 Task: Add a signature Layla Garcia containing With sincere appreciation and gratitude, Layla Garcia to email address softage.9@softage.net and add a folder Raw materials
Action: Mouse moved to (1133, 83)
Screenshot: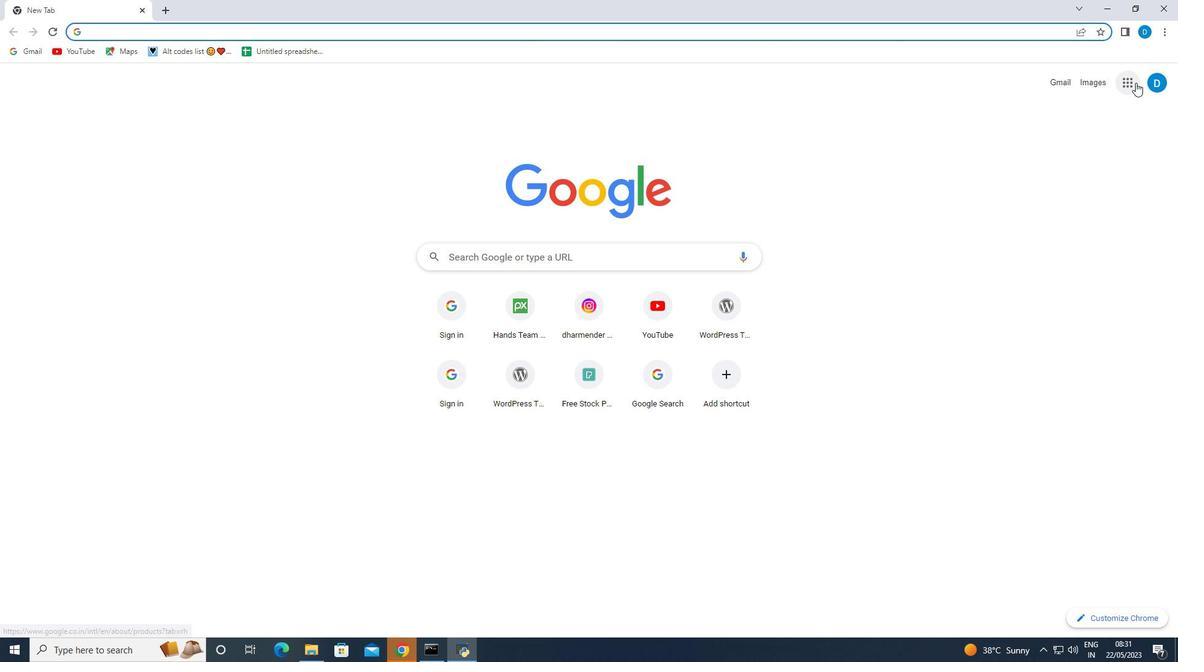 
Action: Mouse pressed left at (1133, 83)
Screenshot: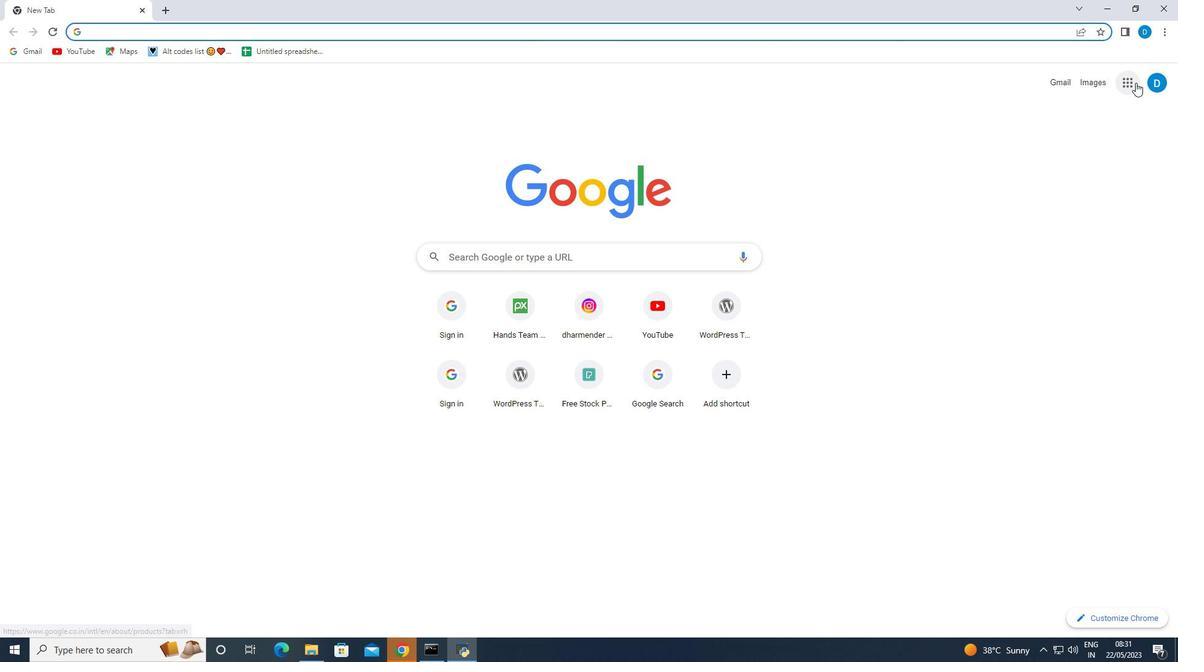 
Action: Mouse moved to (1026, 249)
Screenshot: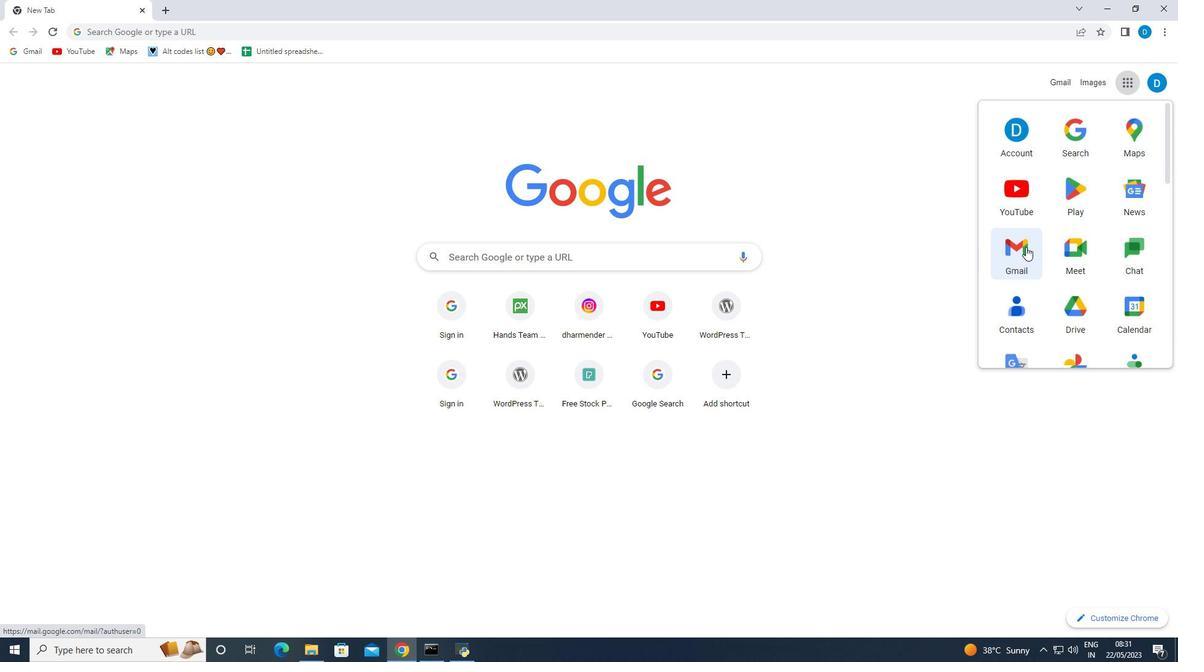 
Action: Mouse pressed left at (1026, 249)
Screenshot: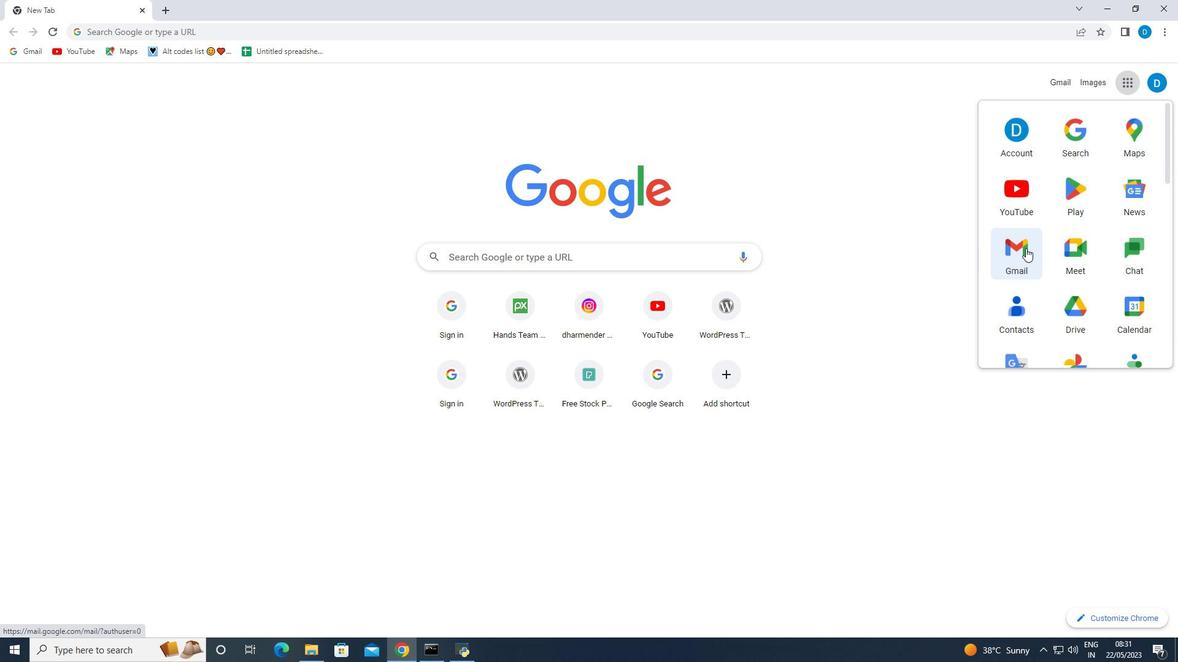 
Action: Mouse moved to (139, 314)
Screenshot: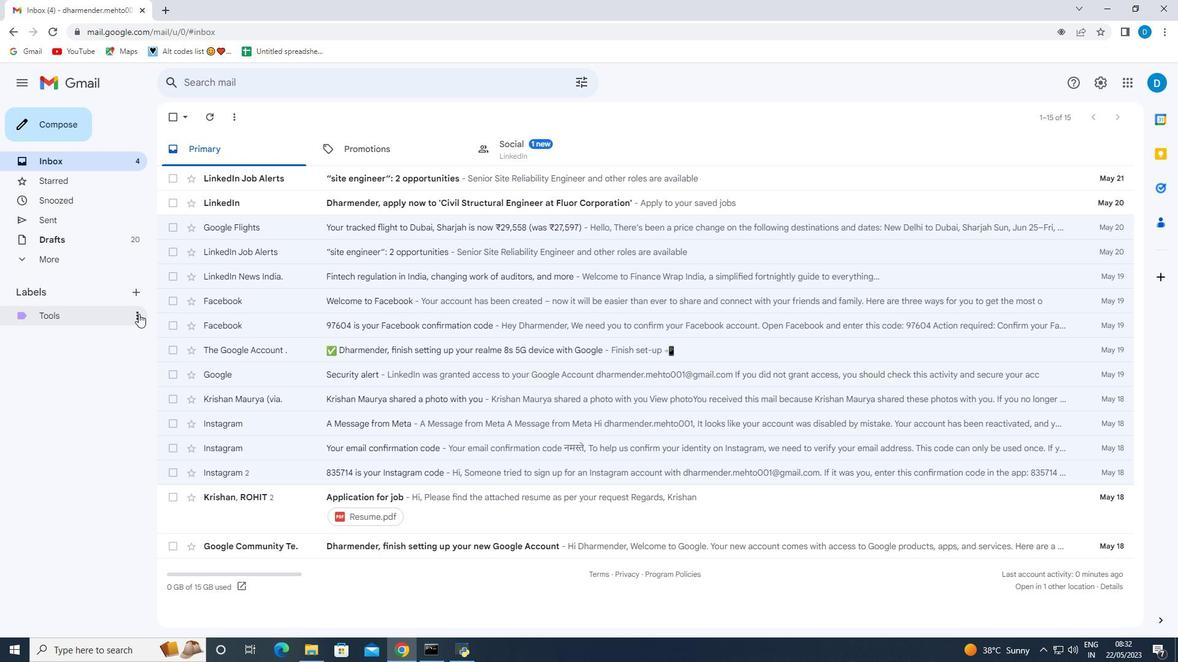 
Action: Mouse pressed left at (139, 314)
Screenshot: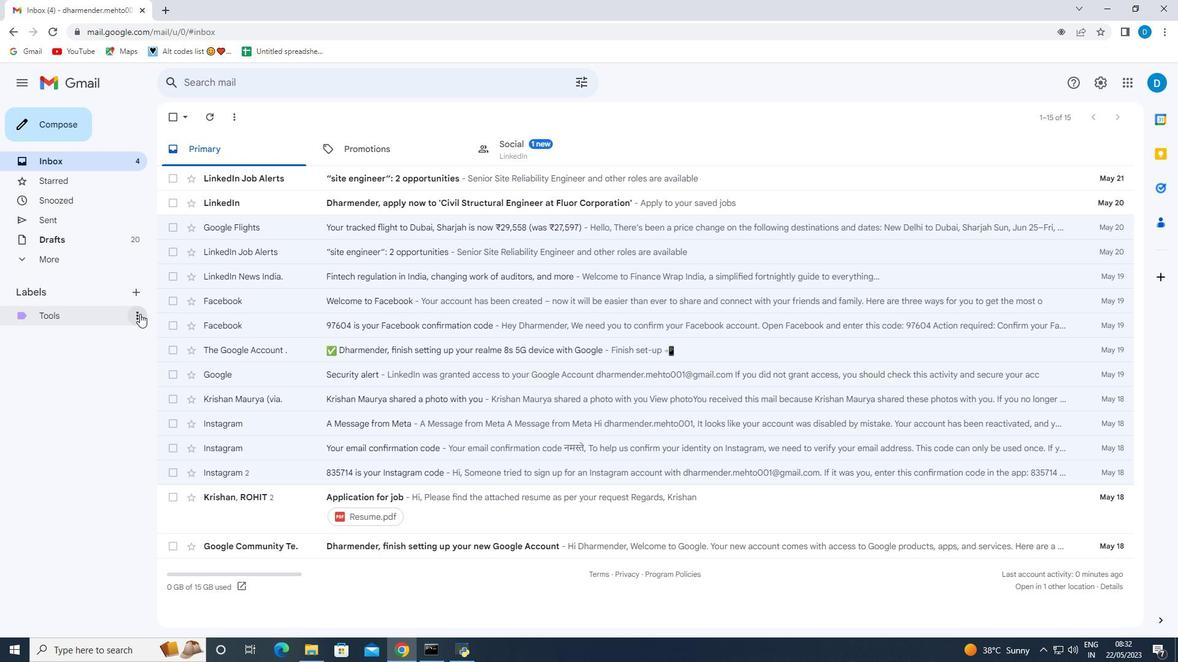 
Action: Mouse moved to (180, 535)
Screenshot: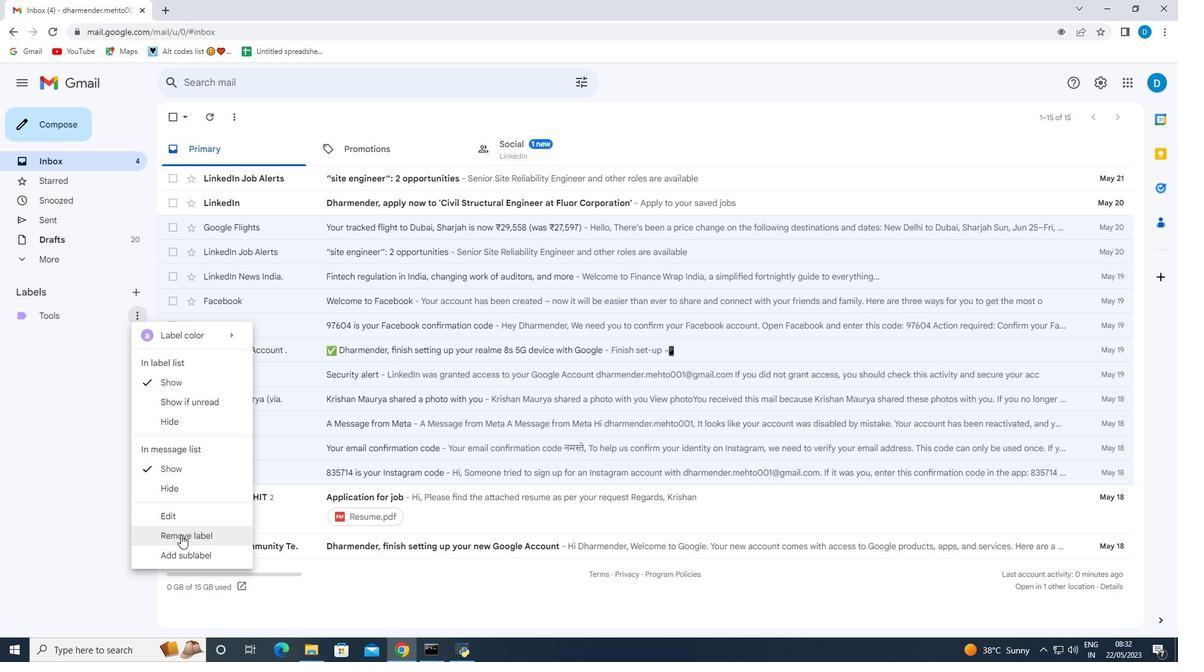 
Action: Mouse pressed left at (180, 535)
Screenshot: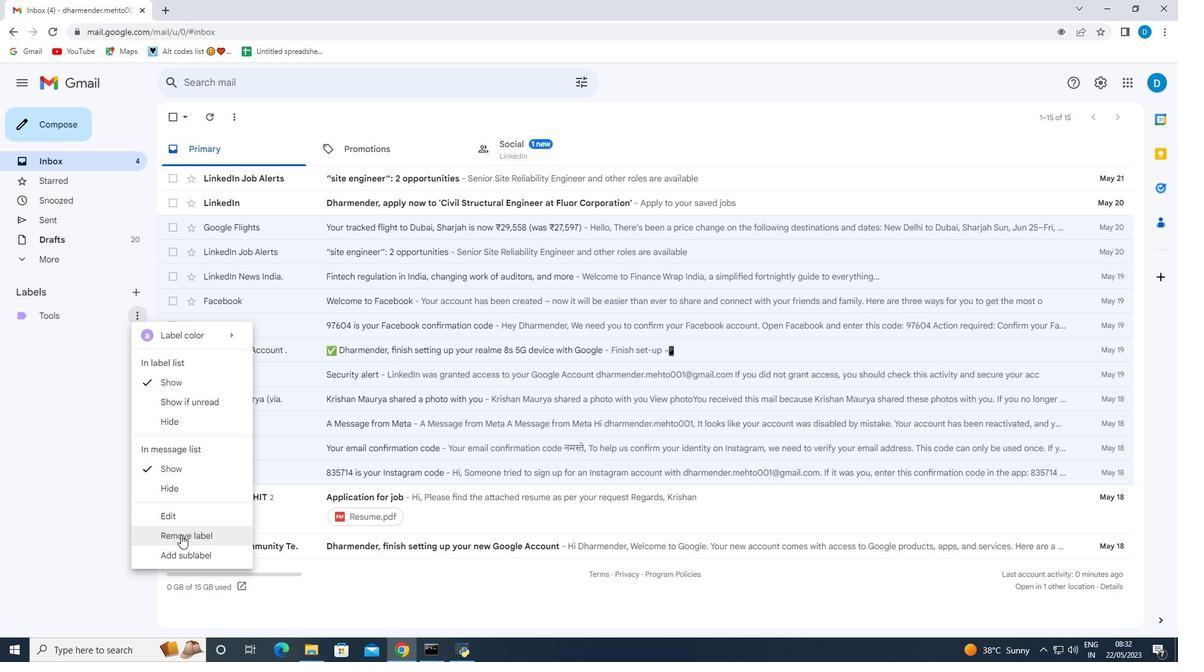 
Action: Mouse moved to (702, 376)
Screenshot: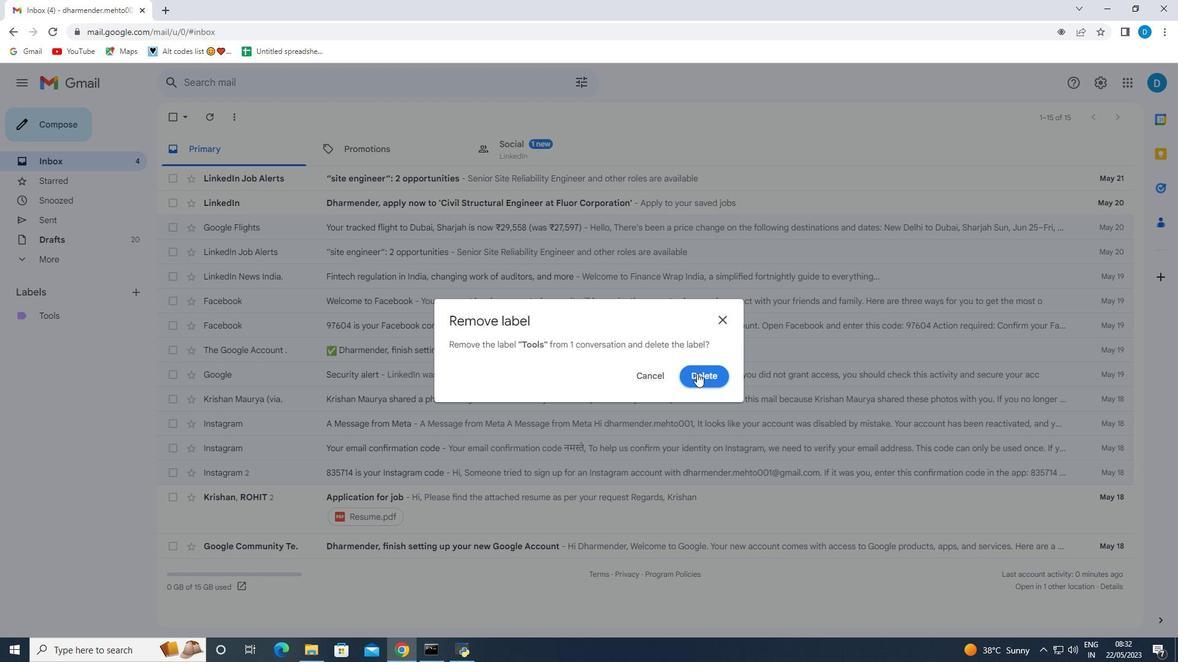 
Action: Mouse pressed left at (702, 376)
Screenshot: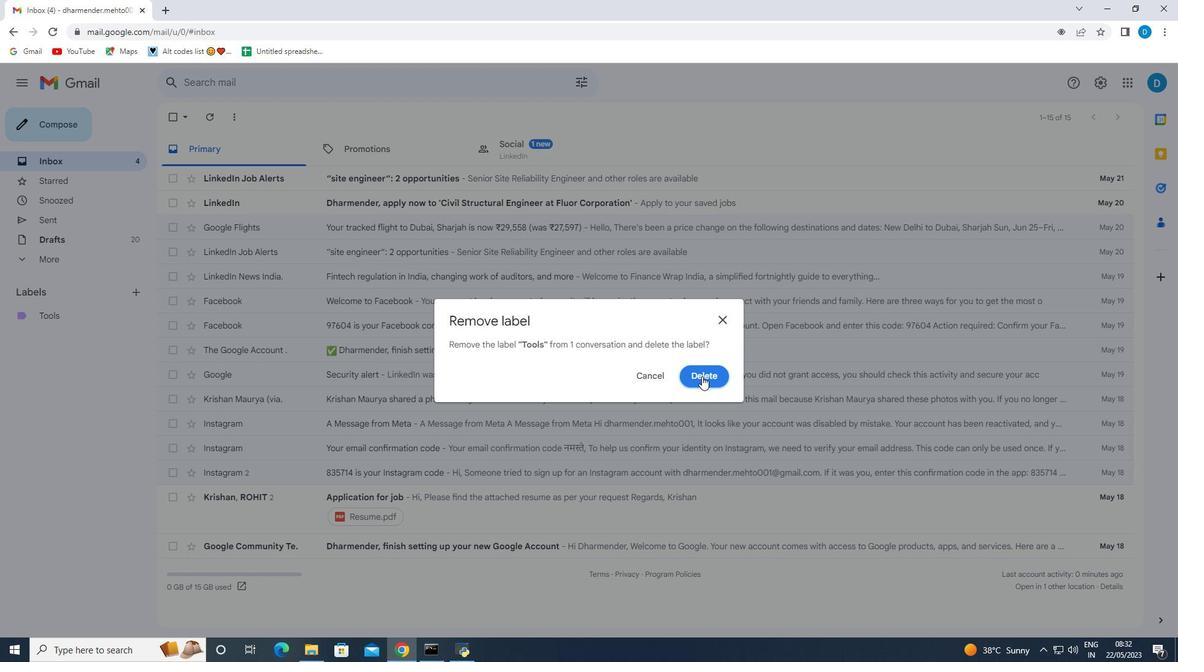 
Action: Mouse moved to (49, 138)
Screenshot: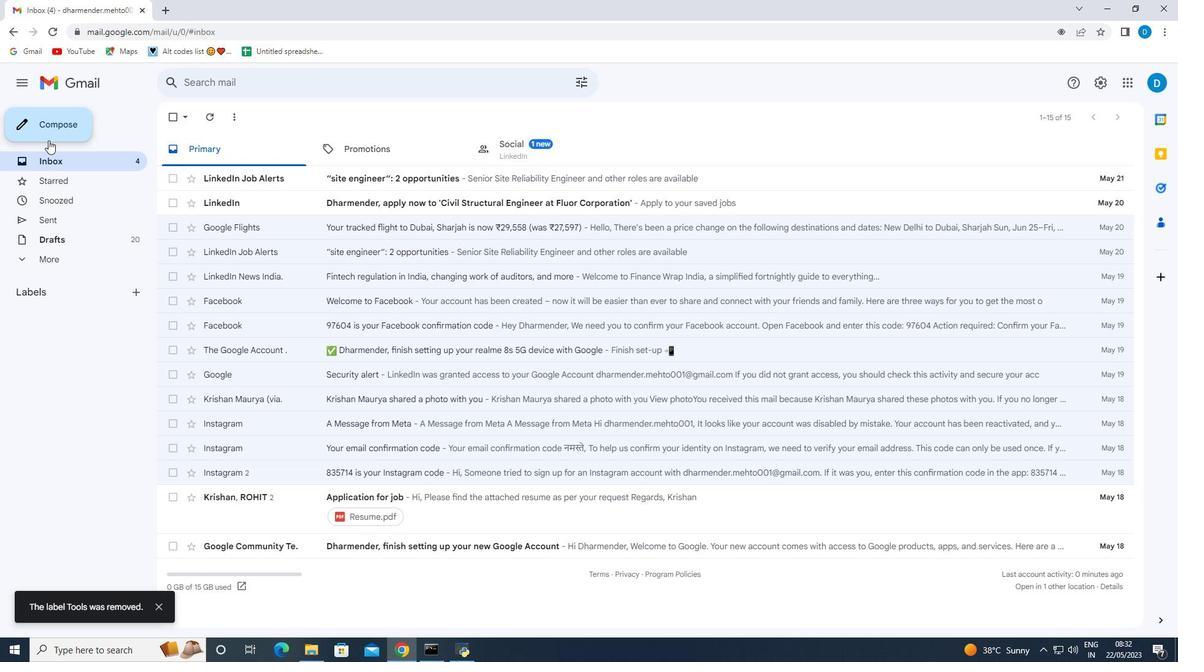 
Action: Mouse pressed left at (49, 138)
Screenshot: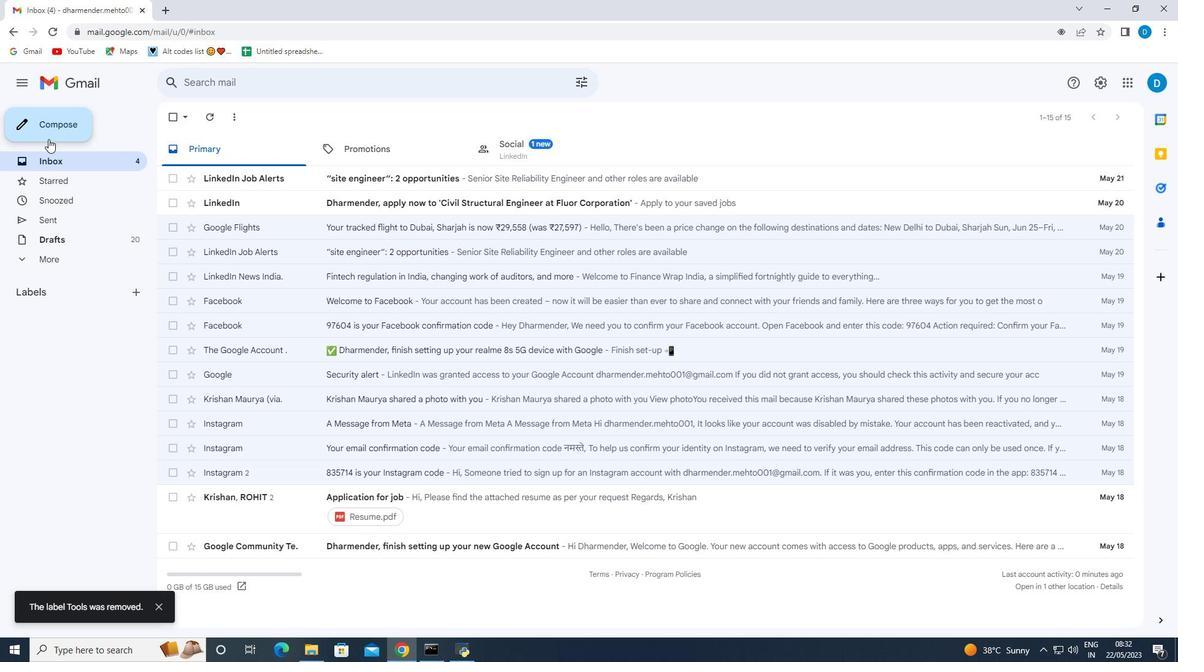 
Action: Mouse moved to (993, 609)
Screenshot: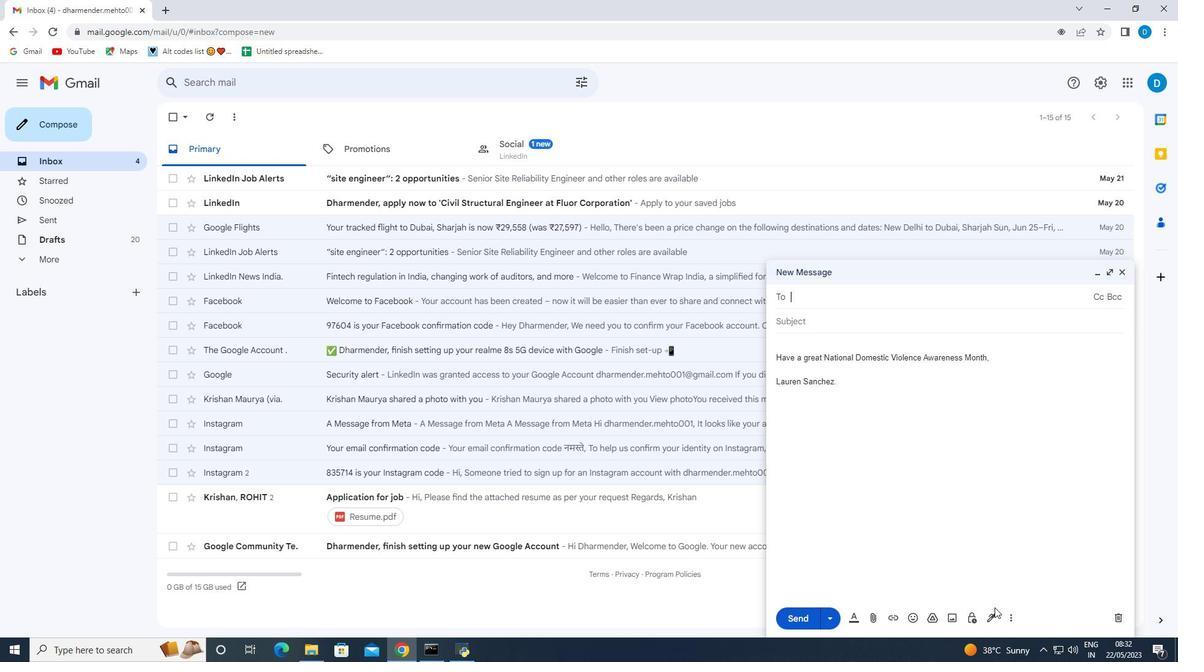 
Action: Mouse pressed left at (993, 609)
Screenshot: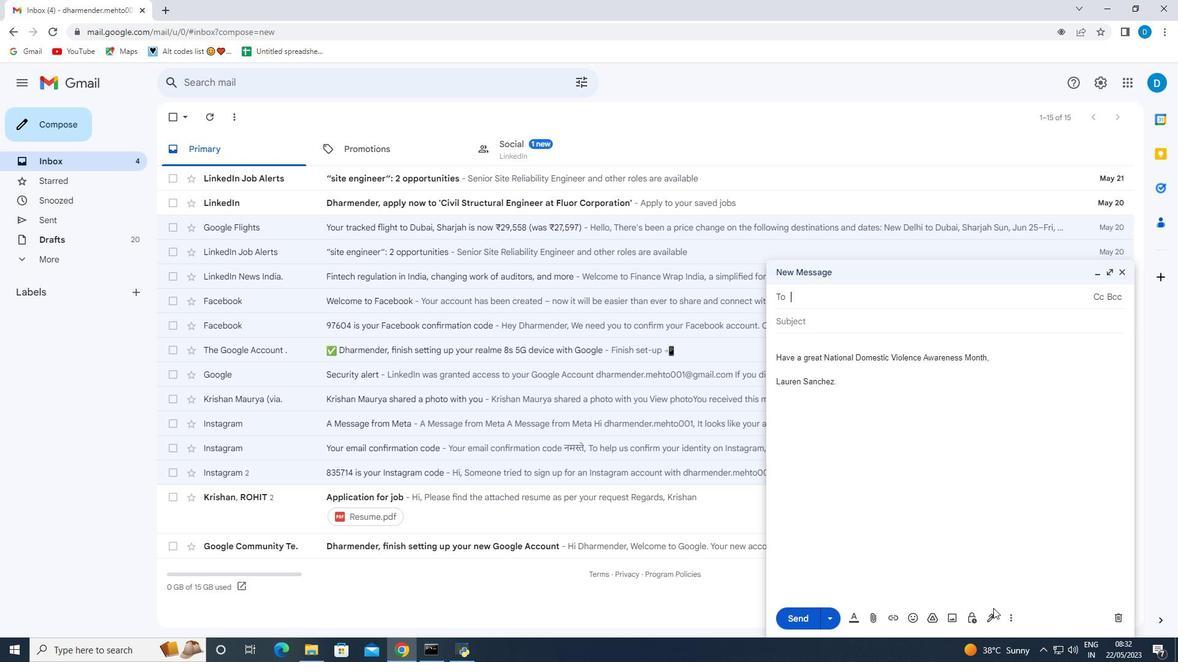 
Action: Mouse moved to (993, 617)
Screenshot: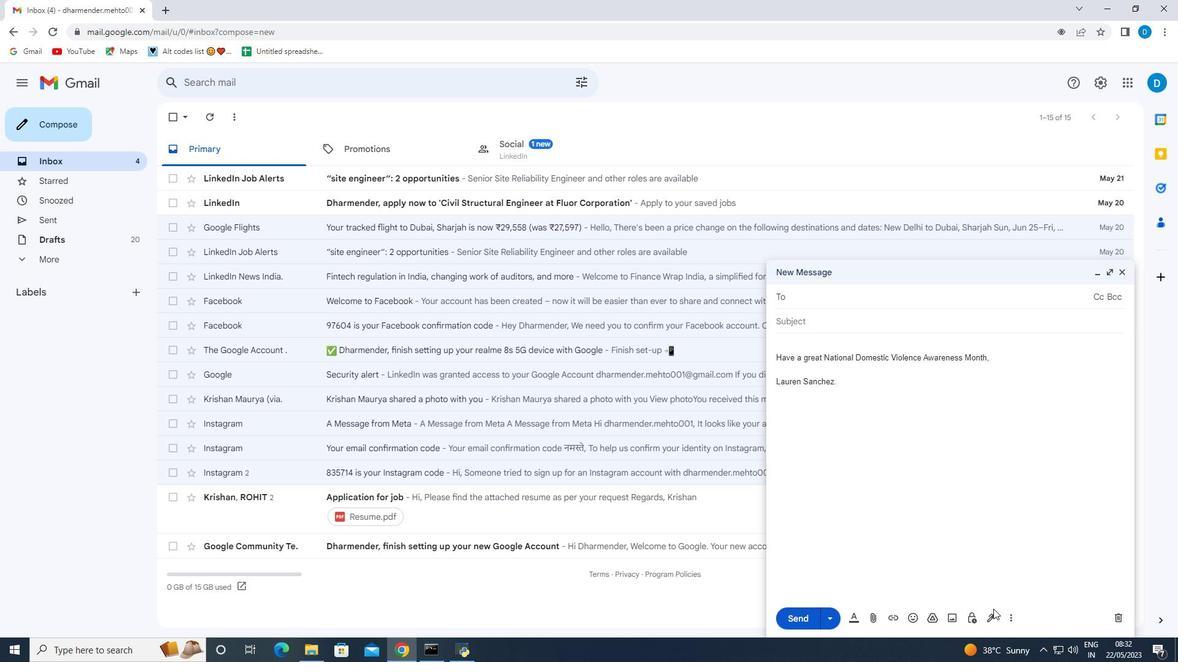 
Action: Mouse pressed left at (993, 617)
Screenshot: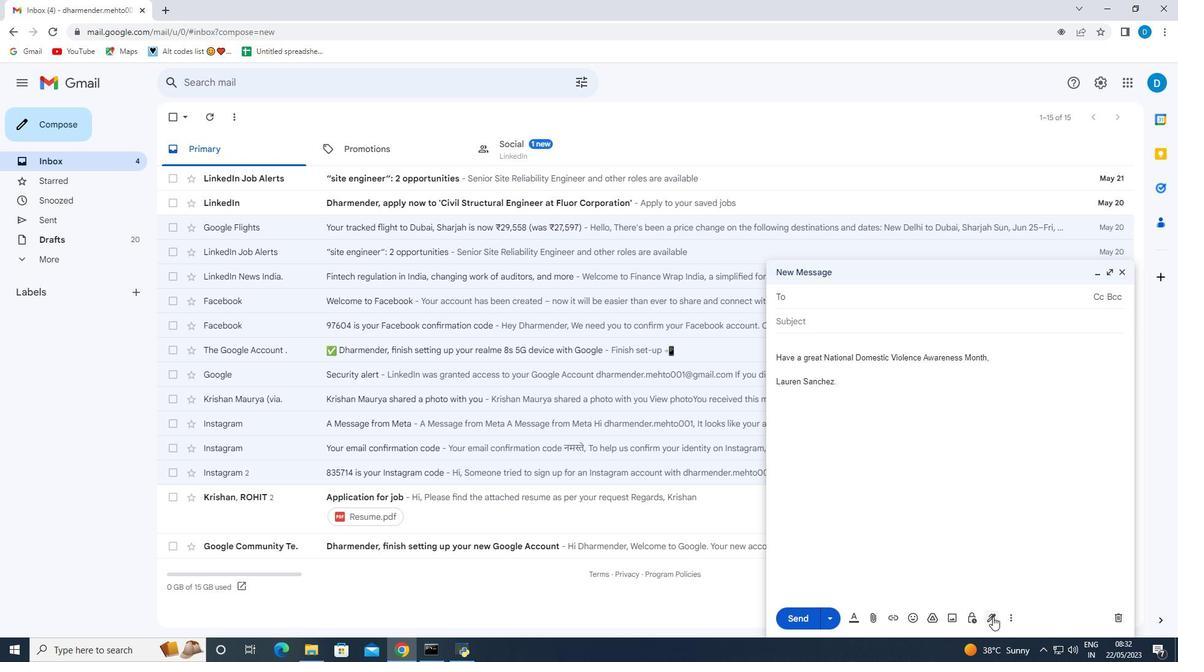 
Action: Mouse moved to (1028, 548)
Screenshot: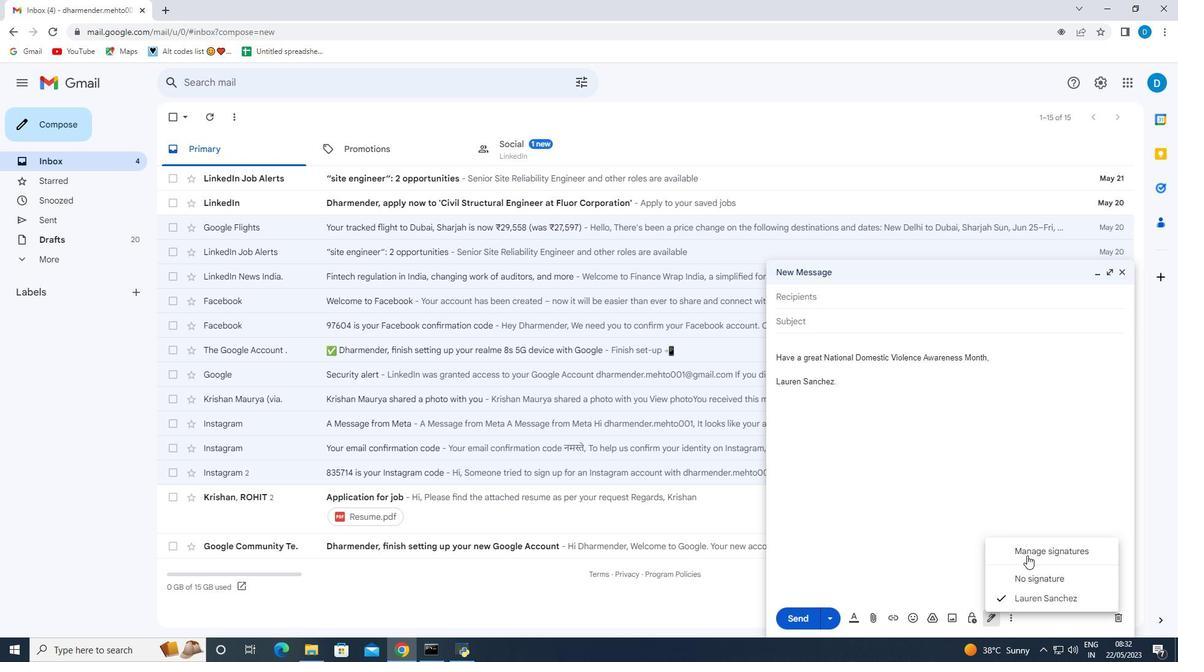 
Action: Mouse pressed left at (1028, 548)
Screenshot: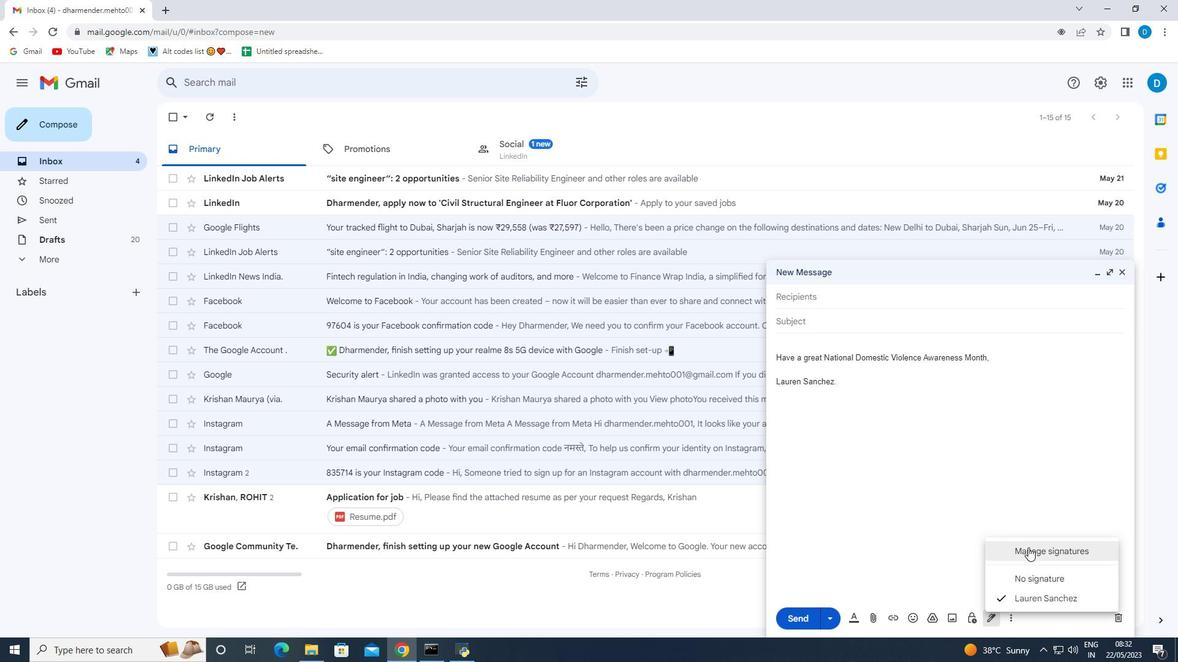 
Action: Mouse moved to (466, 435)
Screenshot: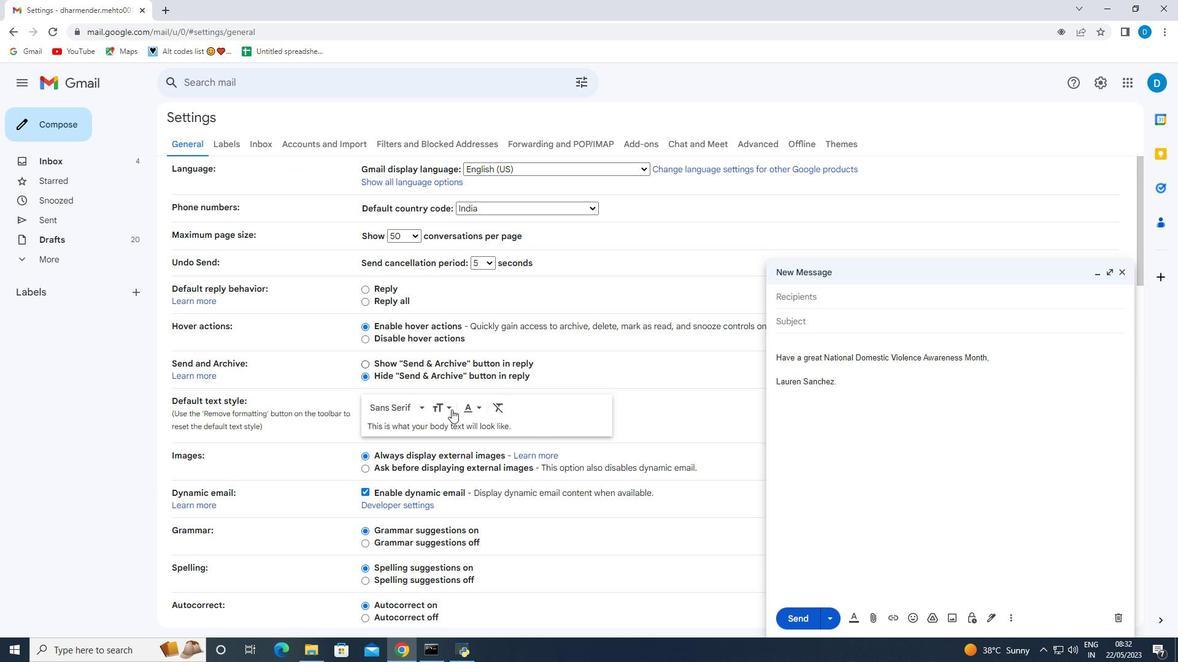 
Action: Mouse scrolled (466, 435) with delta (0, 0)
Screenshot: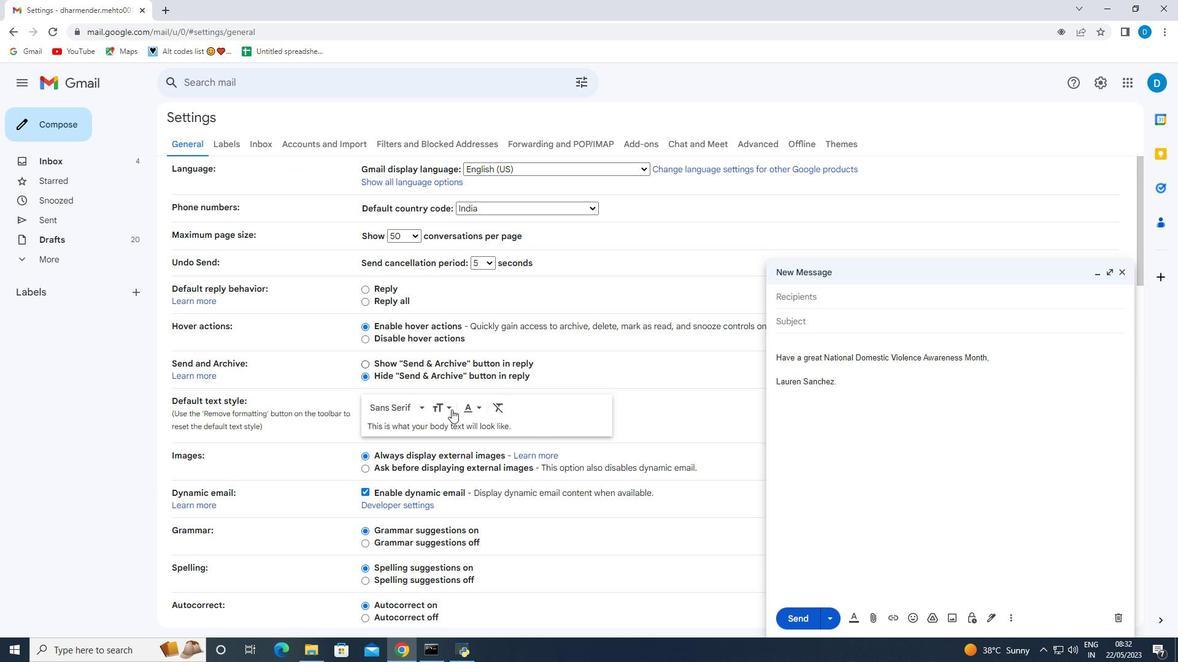 
Action: Mouse moved to (466, 440)
Screenshot: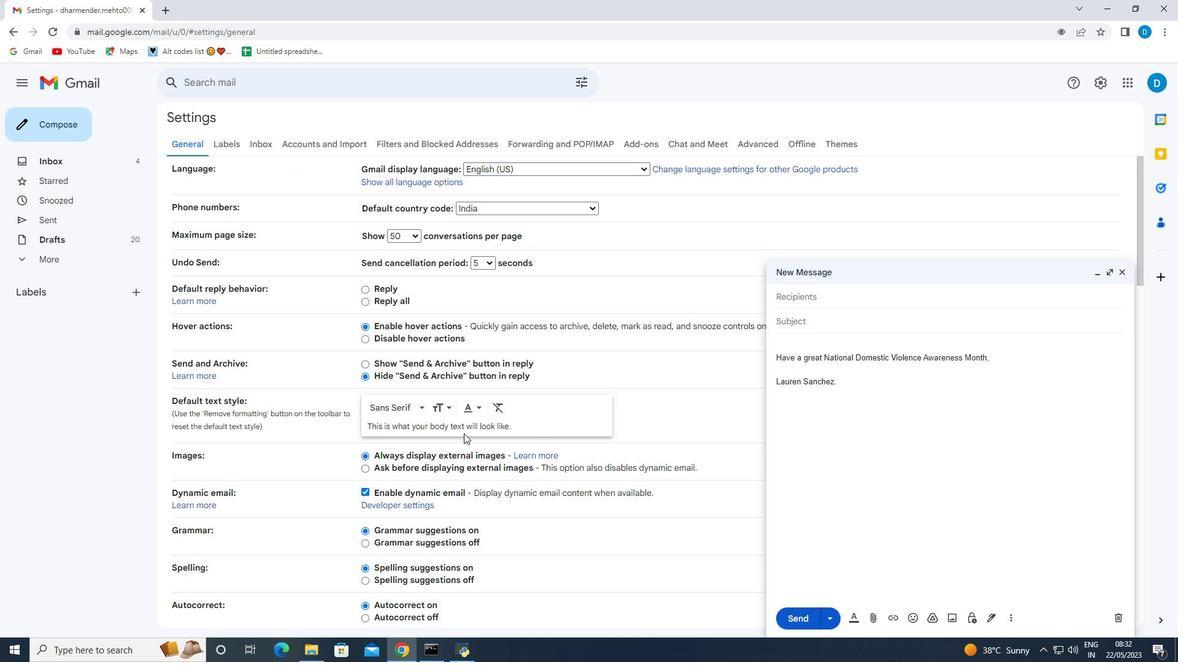 
Action: Mouse scrolled (466, 440) with delta (0, 0)
Screenshot: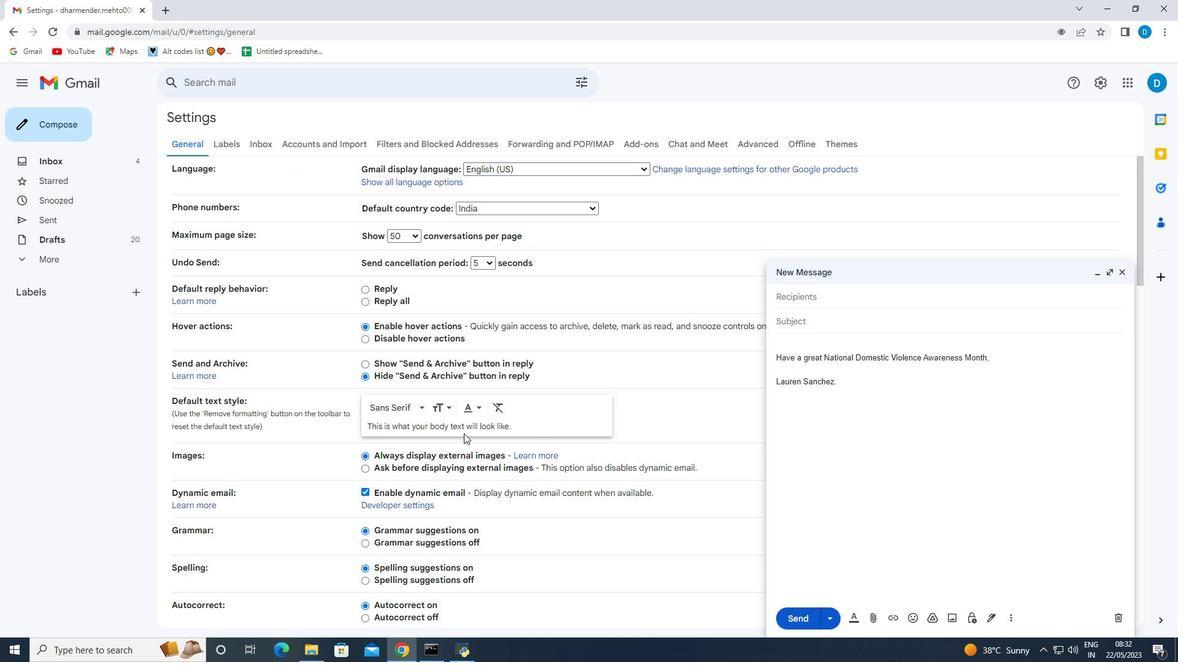 
Action: Mouse moved to (466, 445)
Screenshot: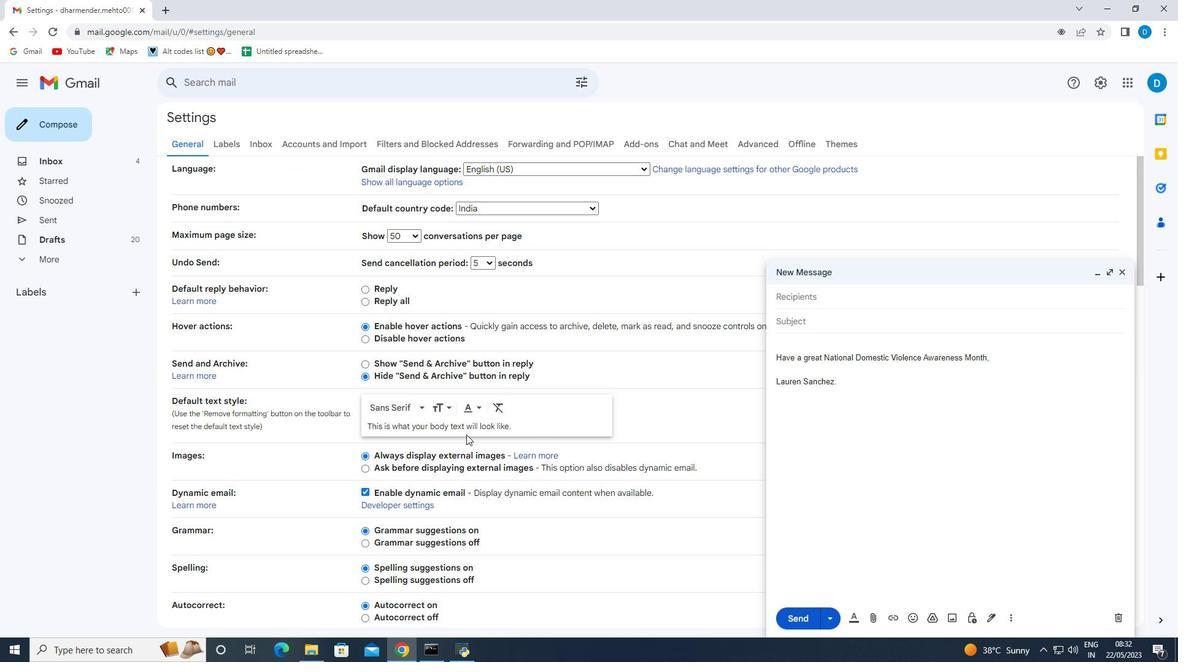 
Action: Mouse scrolled (466, 444) with delta (0, 0)
Screenshot: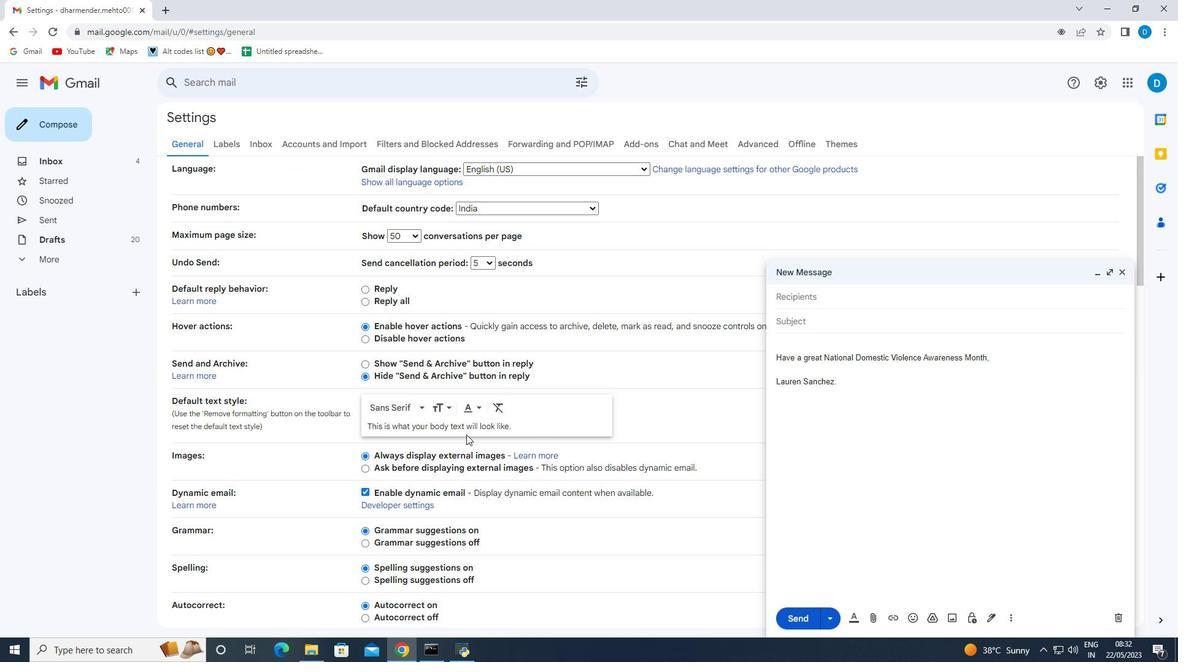 
Action: Mouse moved to (466, 446)
Screenshot: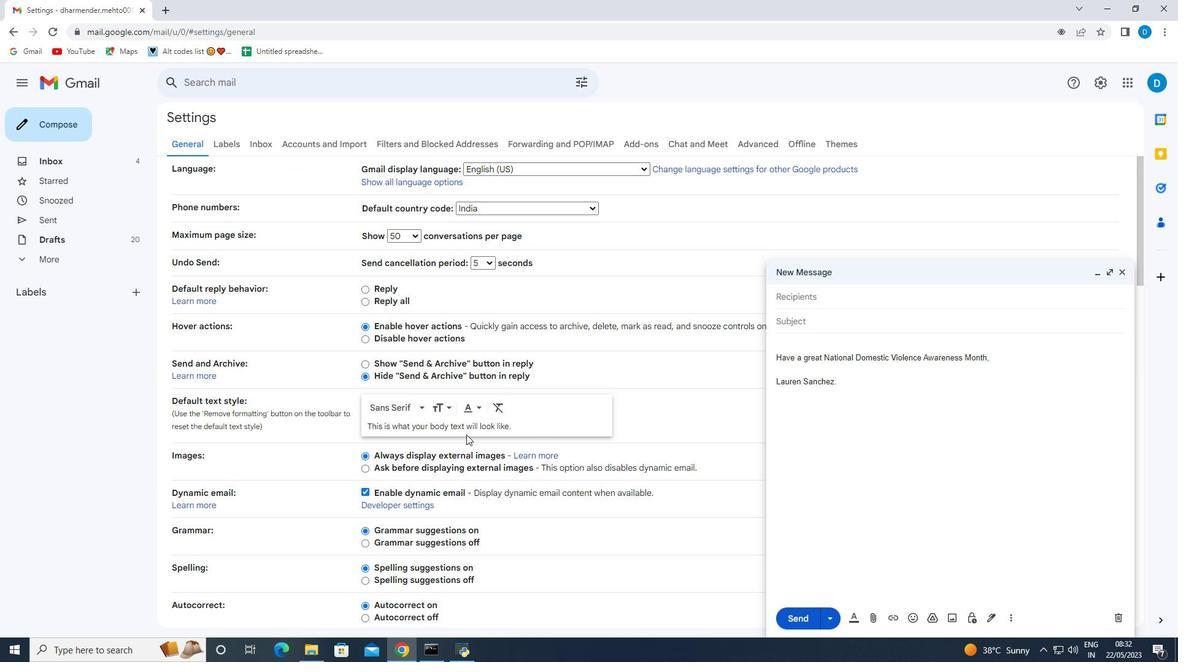 
Action: Mouse scrolled (466, 445) with delta (0, 0)
Screenshot: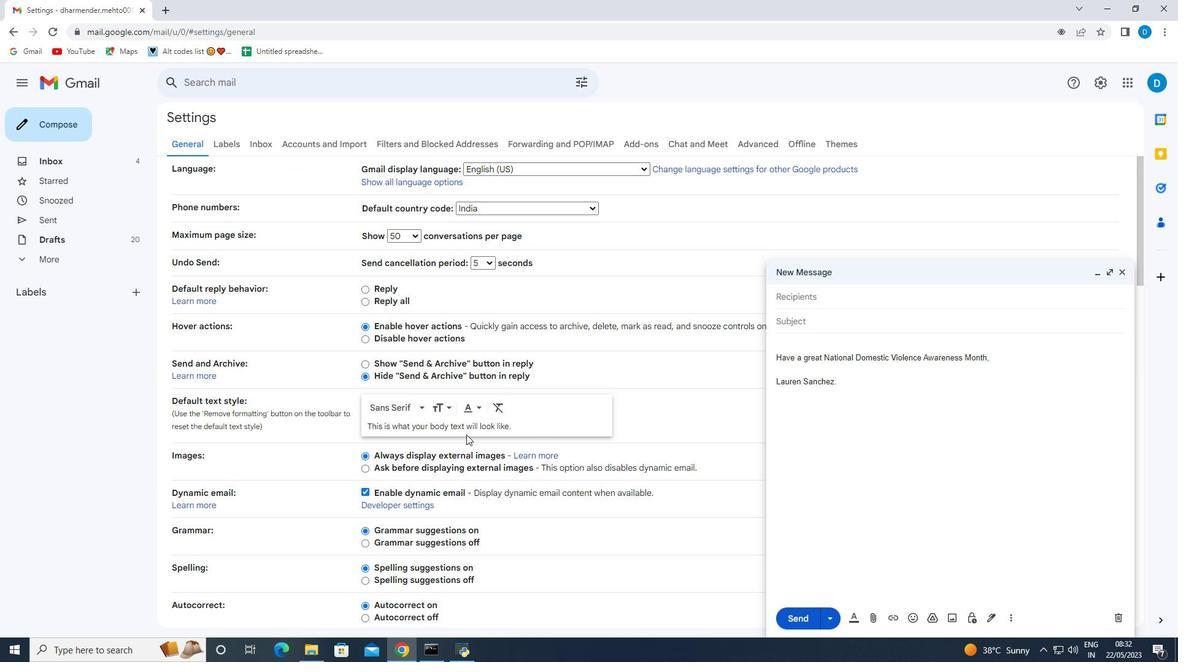 
Action: Mouse moved to (465, 446)
Screenshot: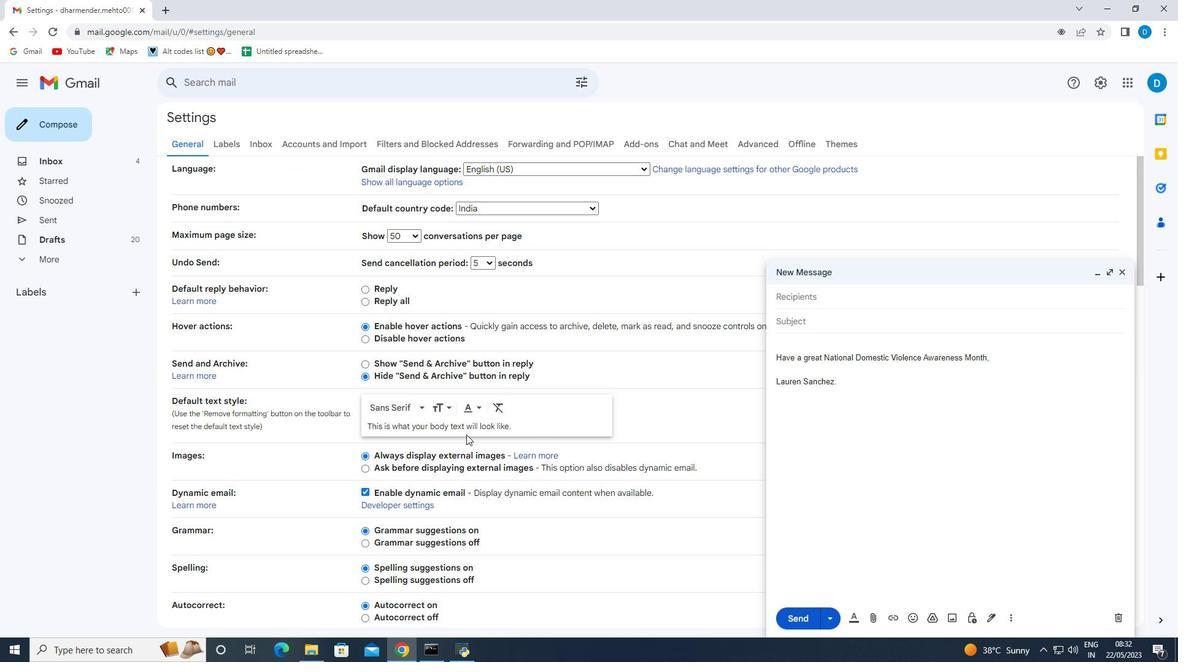
Action: Mouse scrolled (465, 445) with delta (0, 0)
Screenshot: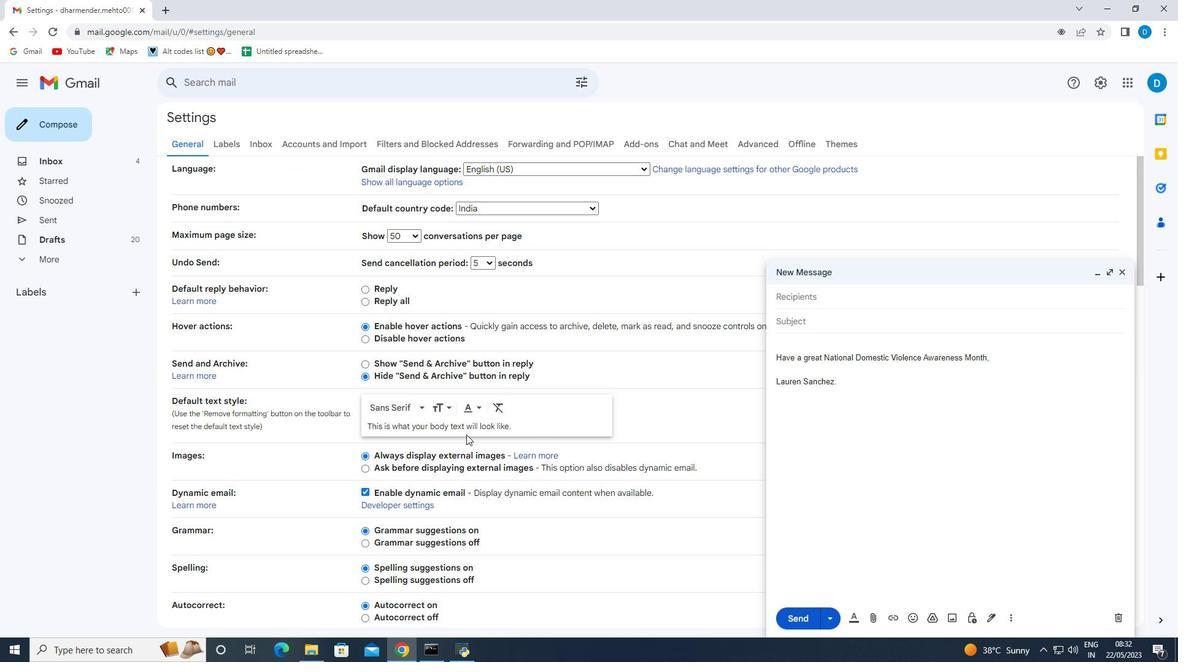 
Action: Mouse moved to (465, 446)
Screenshot: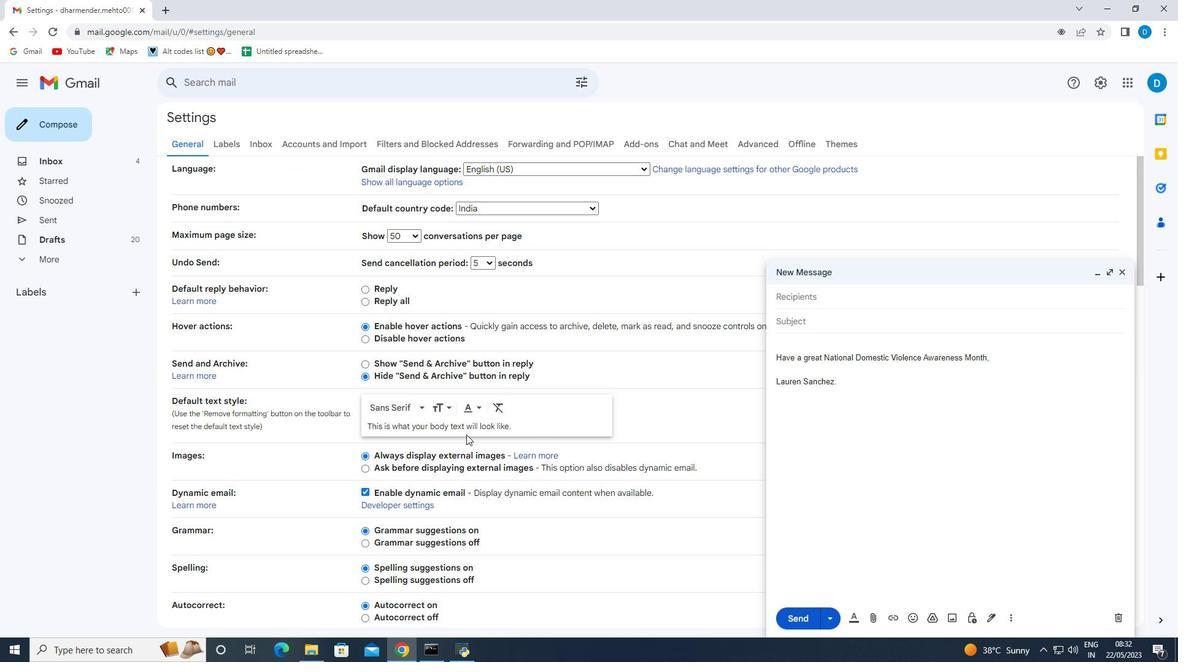 
Action: Mouse scrolled (465, 445) with delta (0, 0)
Screenshot: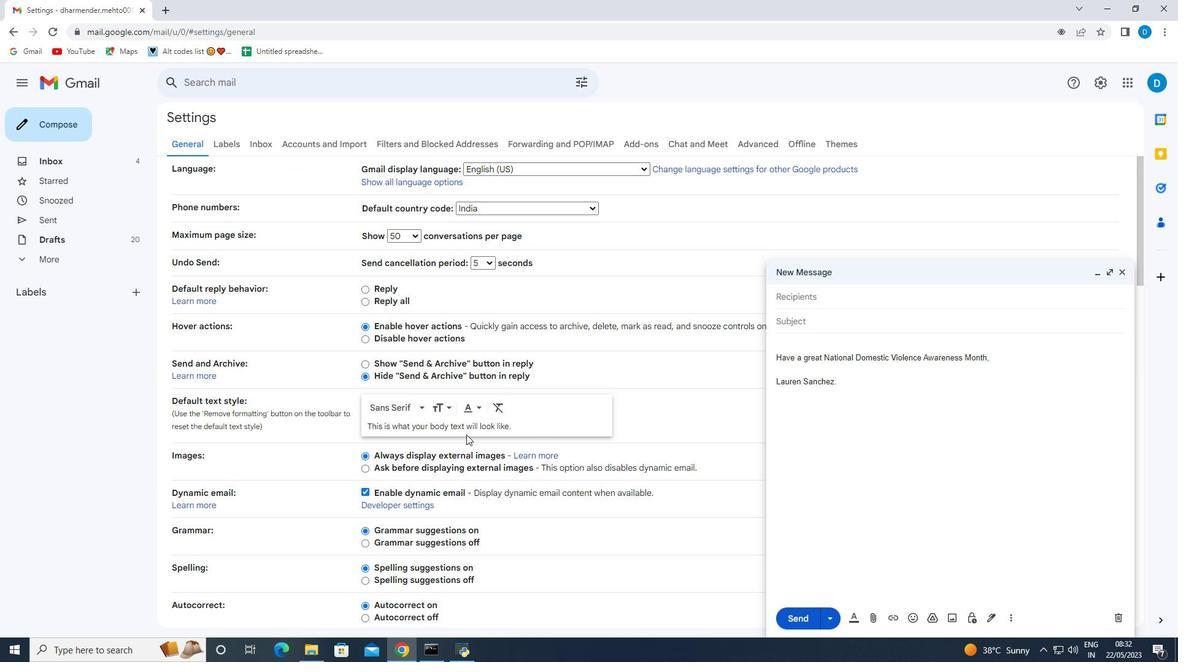 
Action: Mouse moved to (464, 446)
Screenshot: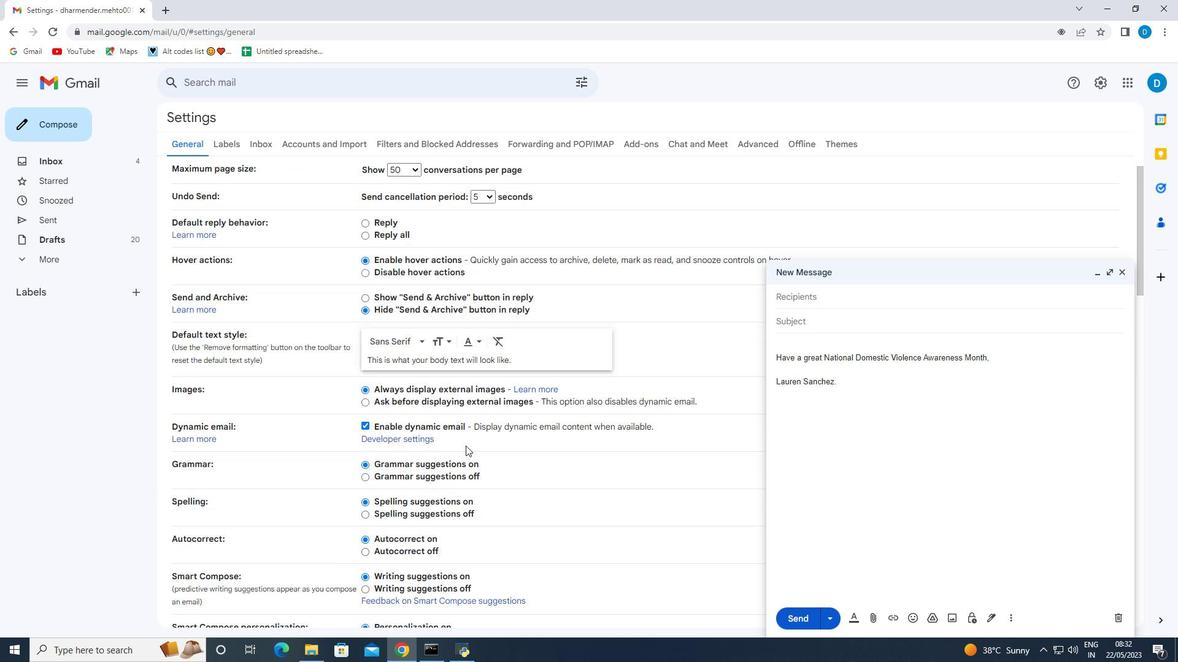 
Action: Mouse scrolled (464, 445) with delta (0, 0)
Screenshot: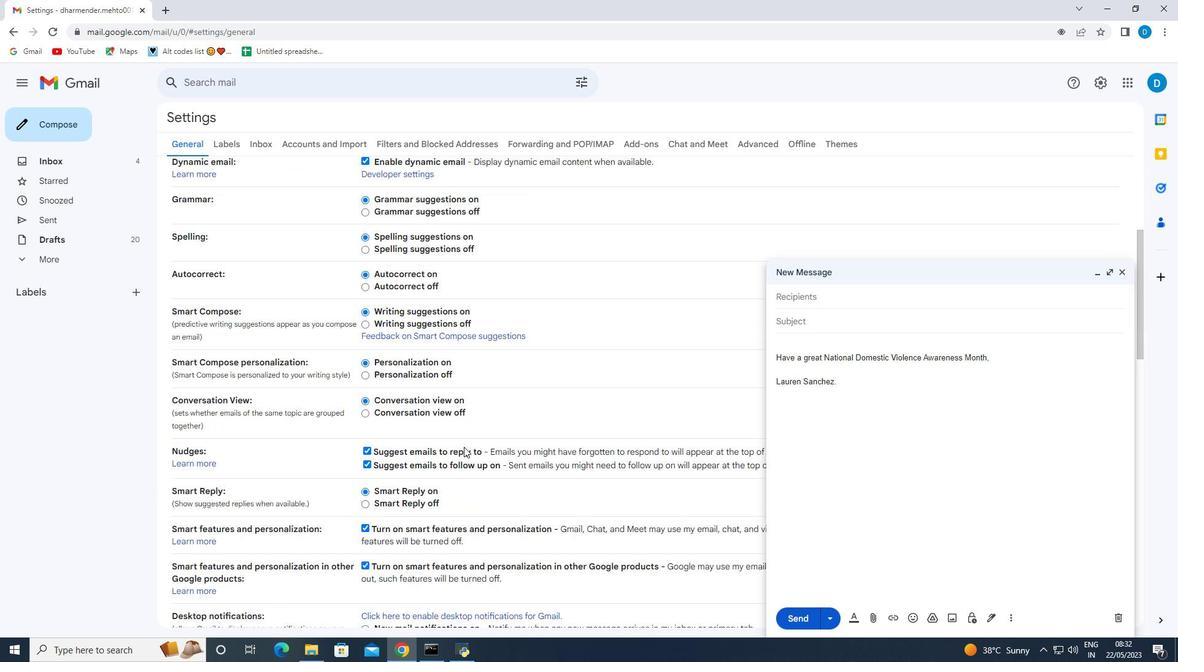 
Action: Mouse scrolled (464, 445) with delta (0, 0)
Screenshot: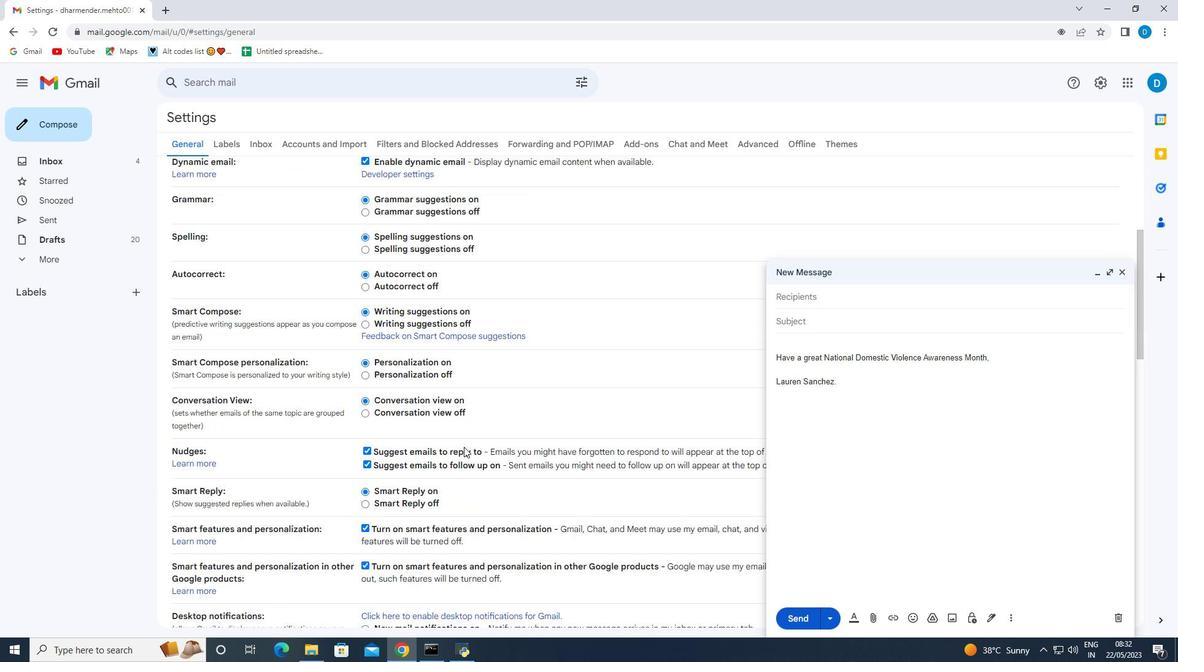 
Action: Mouse scrolled (464, 445) with delta (0, 0)
Screenshot: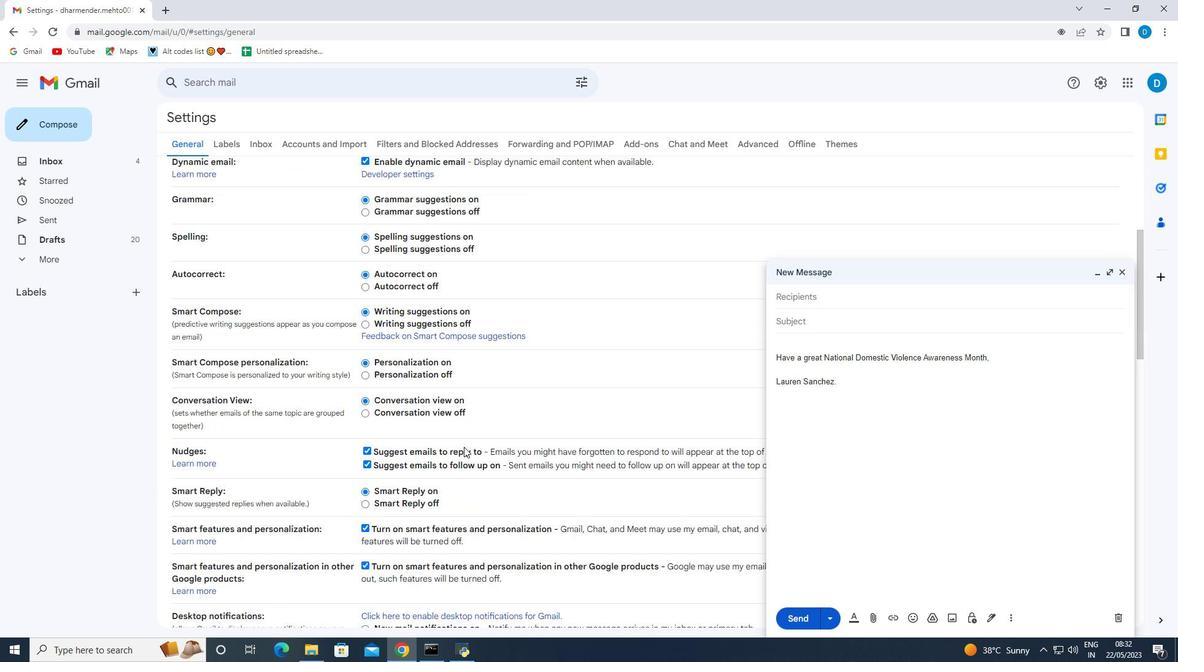 
Action: Mouse scrolled (464, 445) with delta (0, 0)
Screenshot: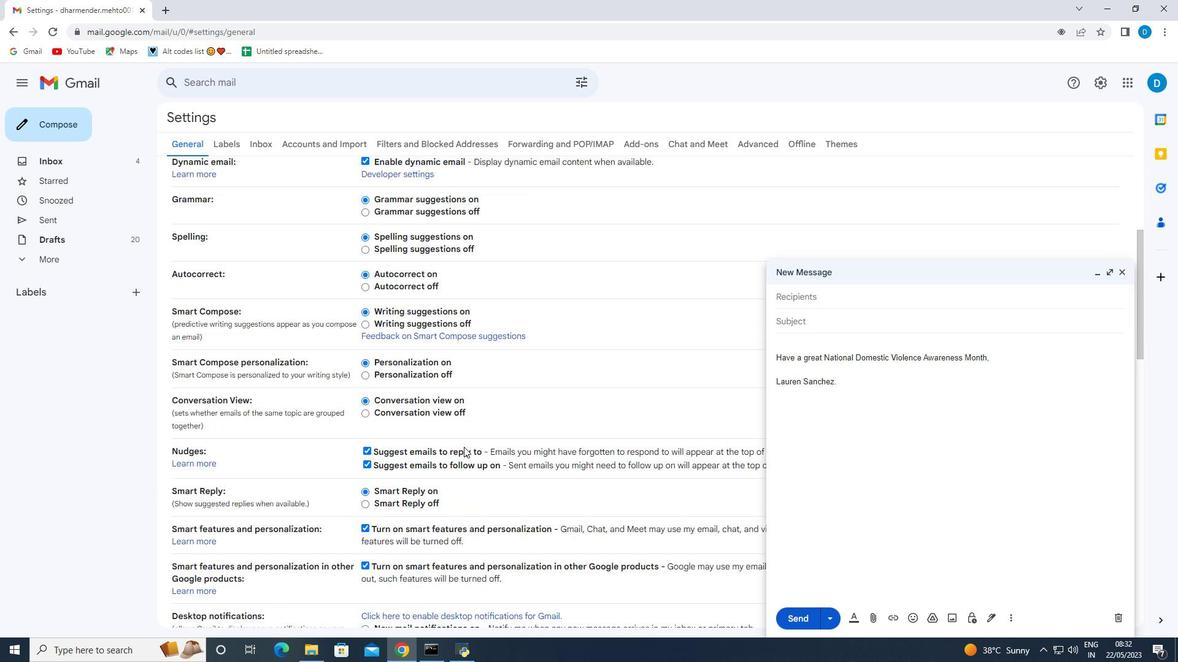 
Action: Mouse scrolled (464, 445) with delta (0, 0)
Screenshot: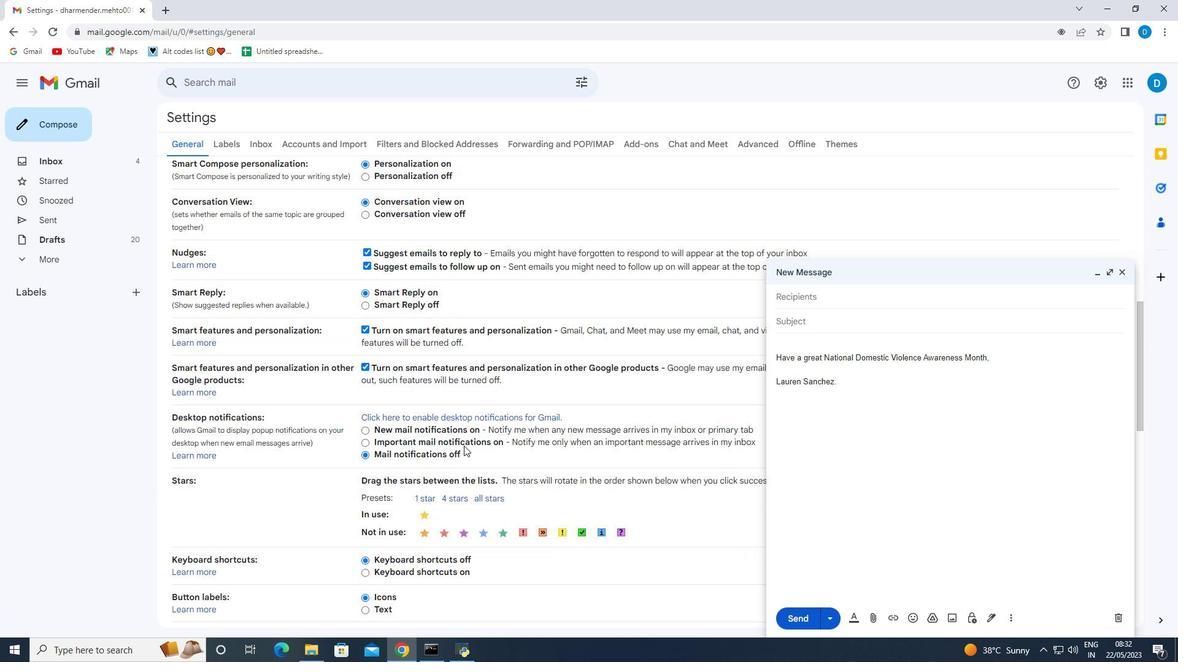 
Action: Mouse scrolled (464, 445) with delta (0, 0)
Screenshot: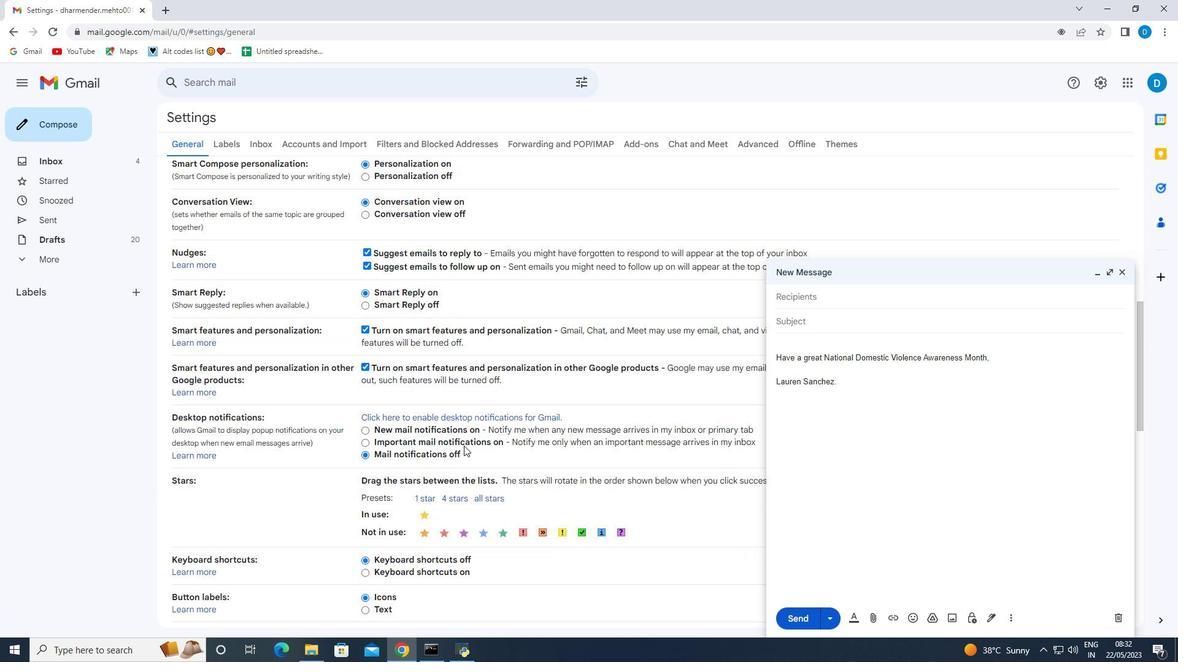 
Action: Mouse scrolled (464, 445) with delta (0, 0)
Screenshot: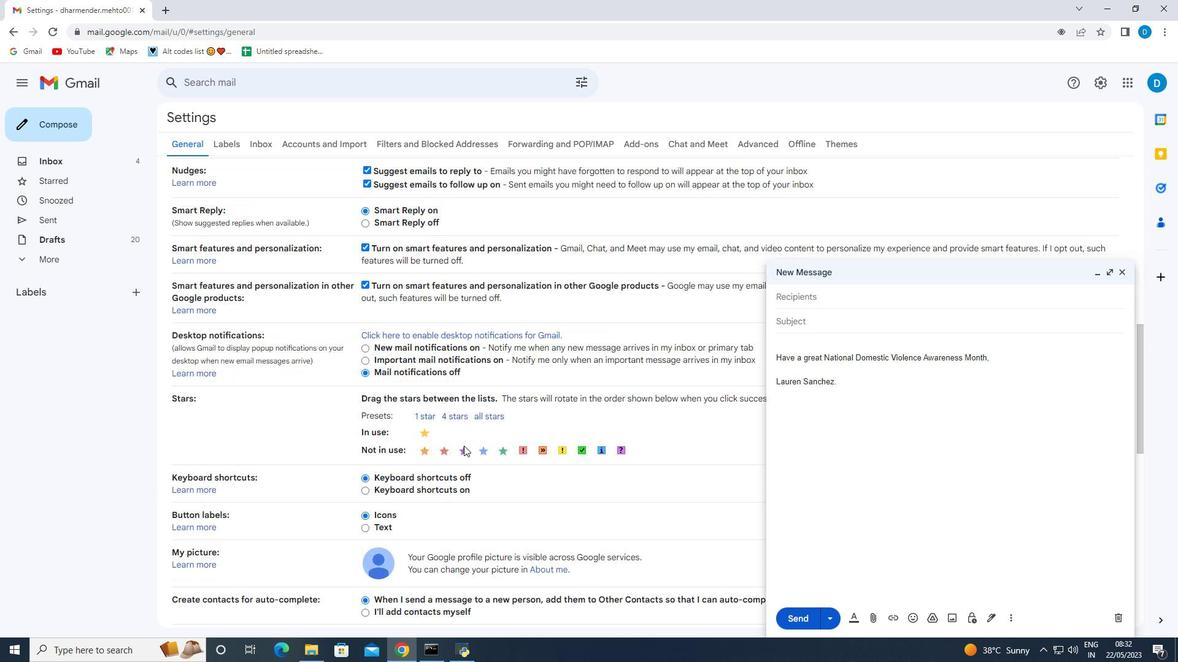 
Action: Mouse scrolled (464, 445) with delta (0, 0)
Screenshot: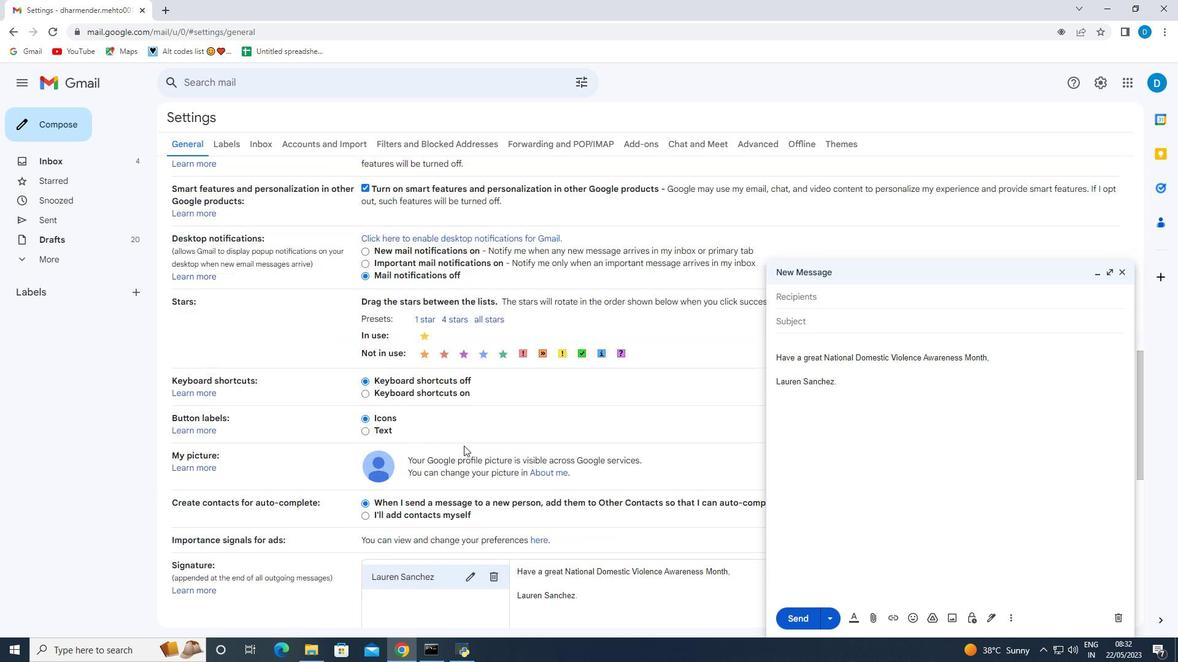 
Action: Mouse scrolled (464, 445) with delta (0, 0)
Screenshot: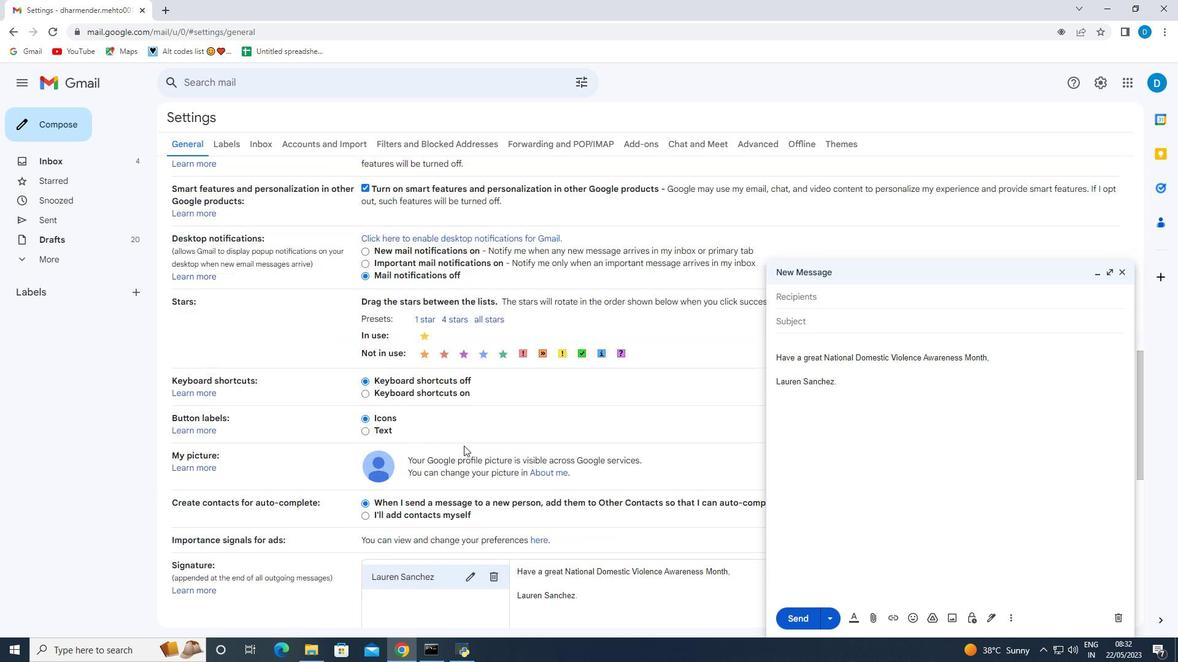 
Action: Mouse scrolled (464, 445) with delta (0, 0)
Screenshot: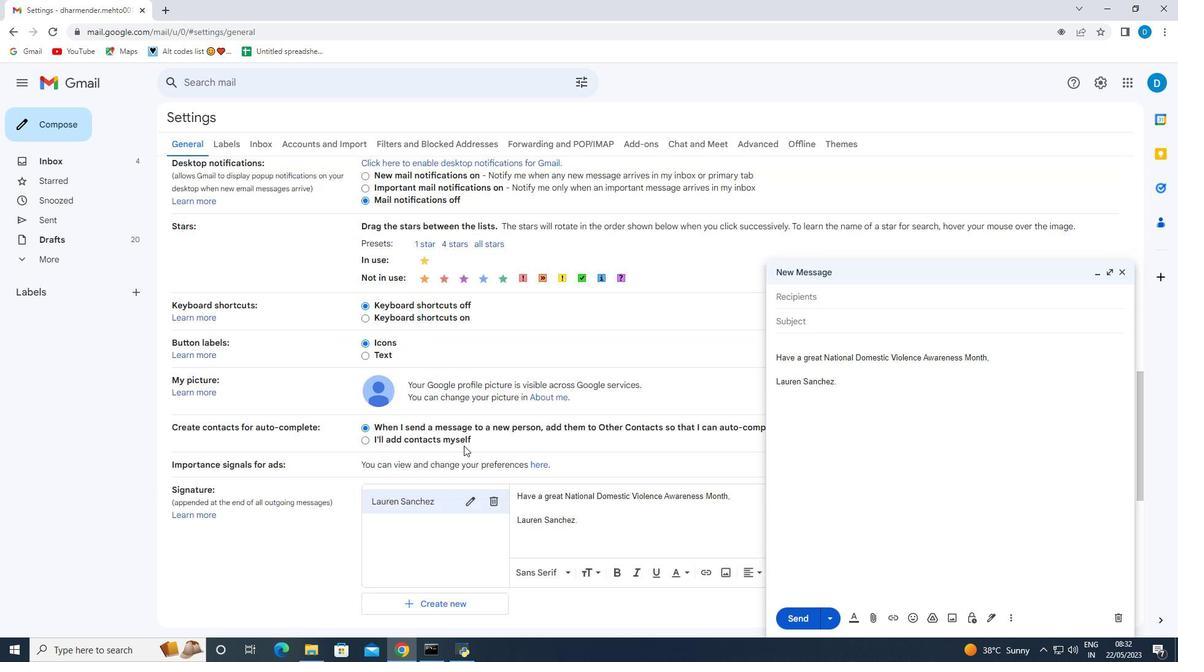 
Action: Mouse scrolled (464, 445) with delta (0, 0)
Screenshot: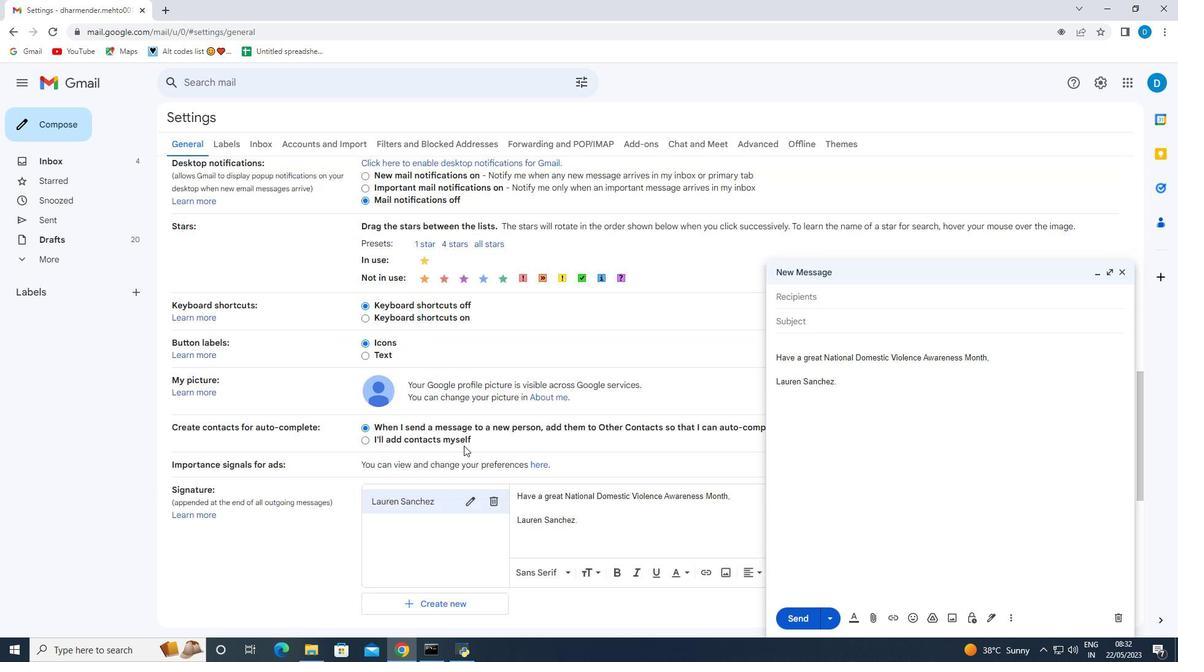 
Action: Mouse scrolled (464, 446) with delta (0, 0)
Screenshot: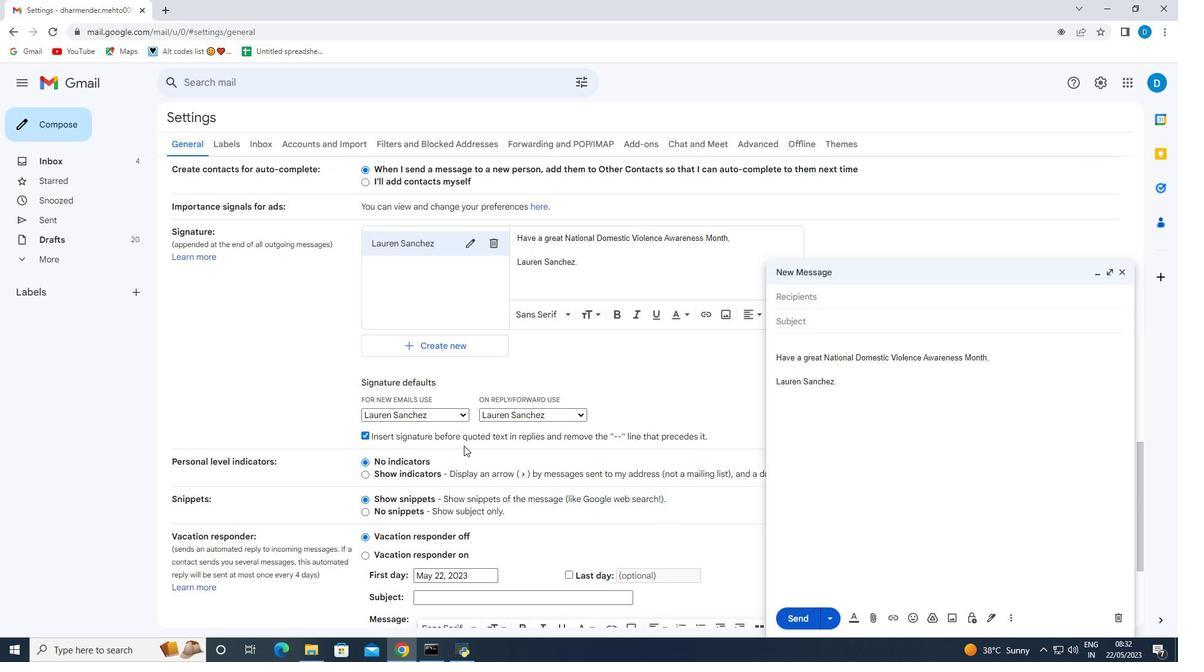 
Action: Mouse scrolled (464, 446) with delta (0, 0)
Screenshot: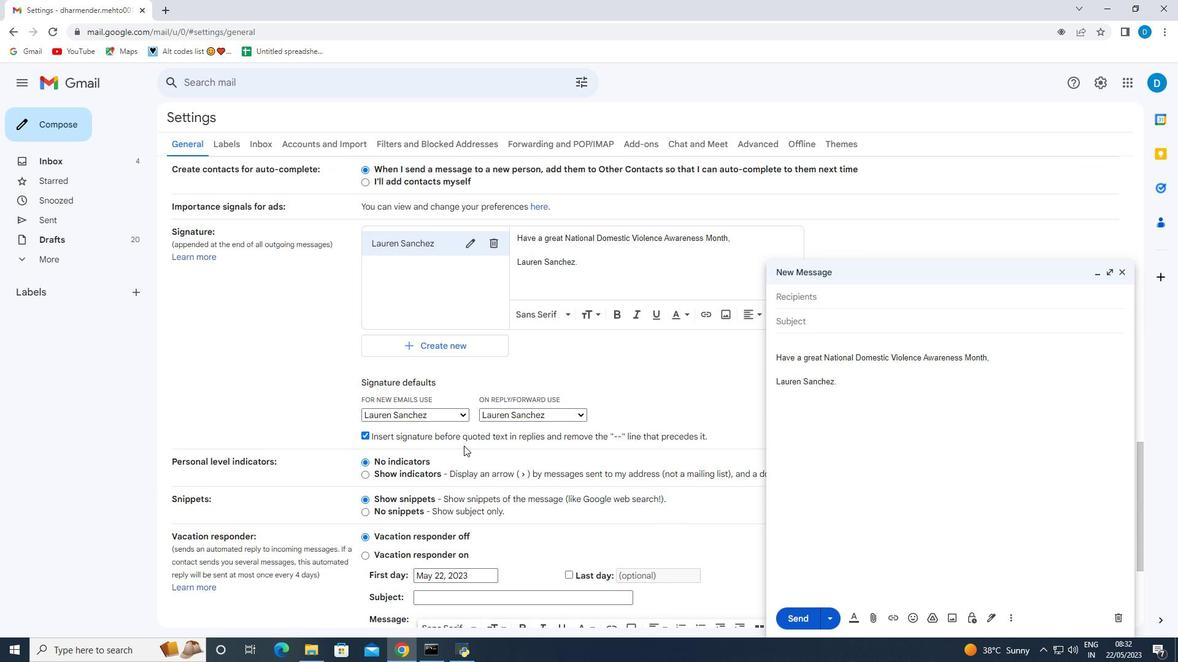 
Action: Mouse scrolled (464, 446) with delta (0, 0)
Screenshot: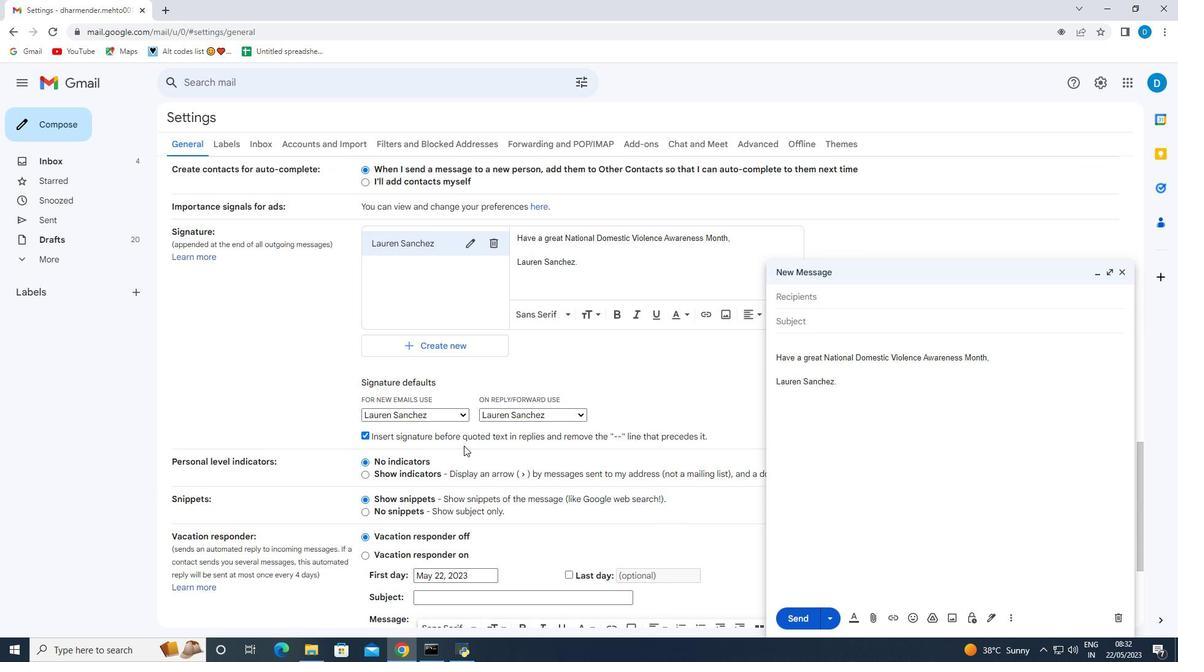 
Action: Mouse moved to (495, 427)
Screenshot: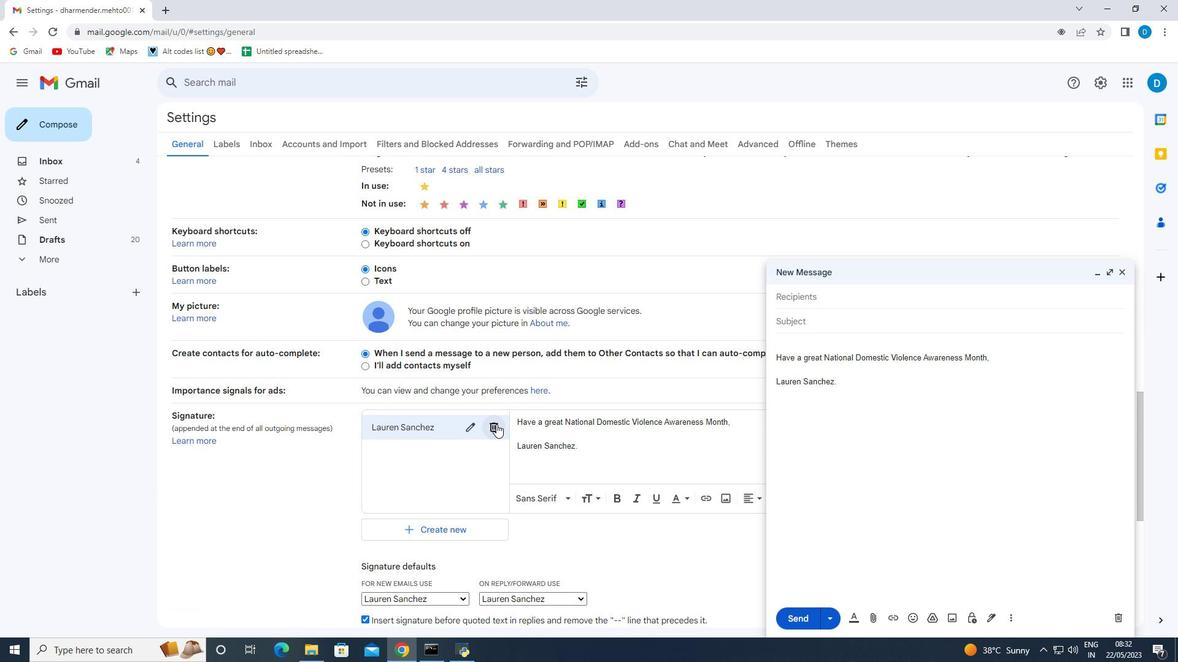 
Action: Mouse pressed left at (495, 427)
Screenshot: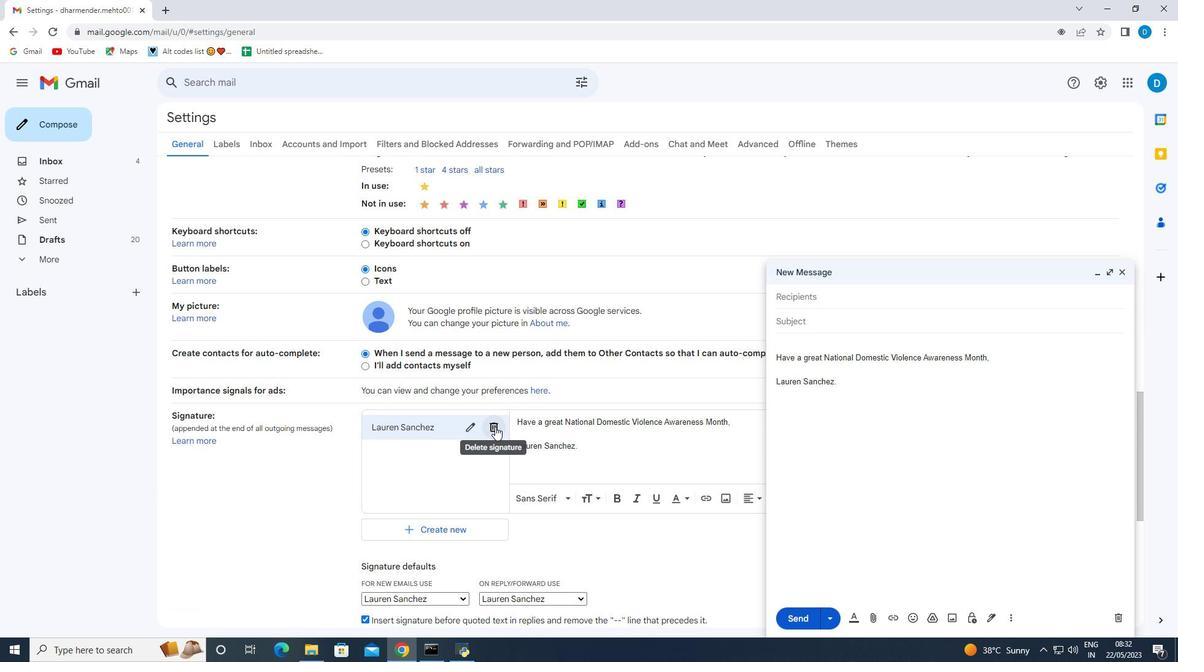 
Action: Mouse moved to (724, 329)
Screenshot: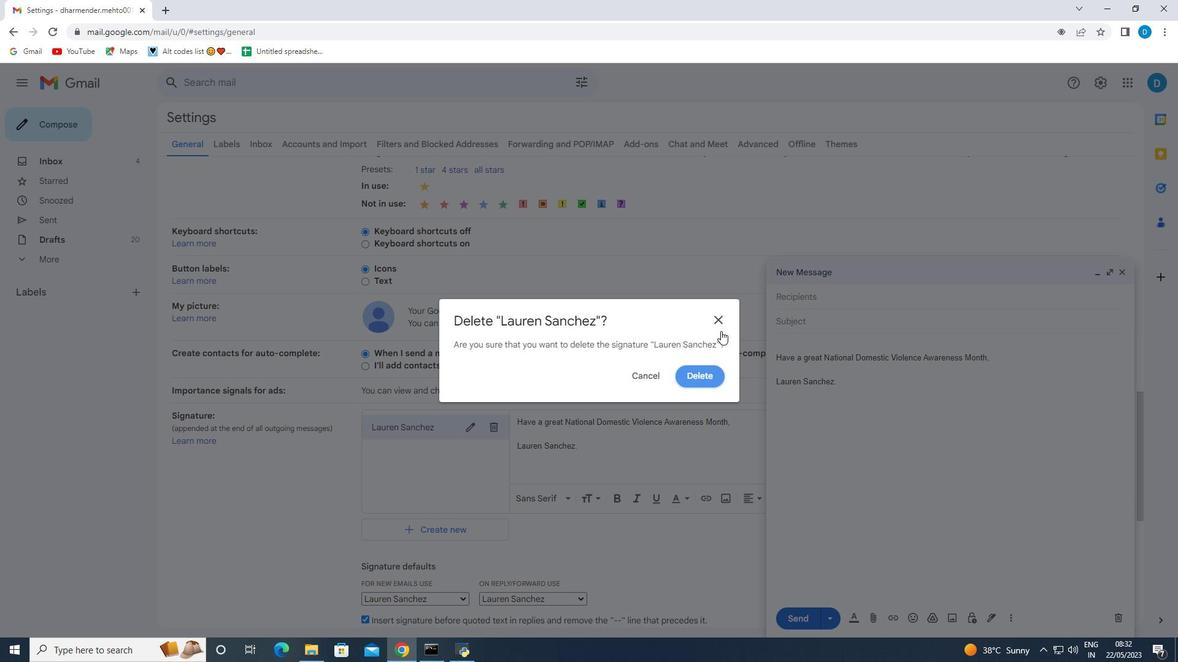 
Action: Mouse pressed left at (724, 329)
Screenshot: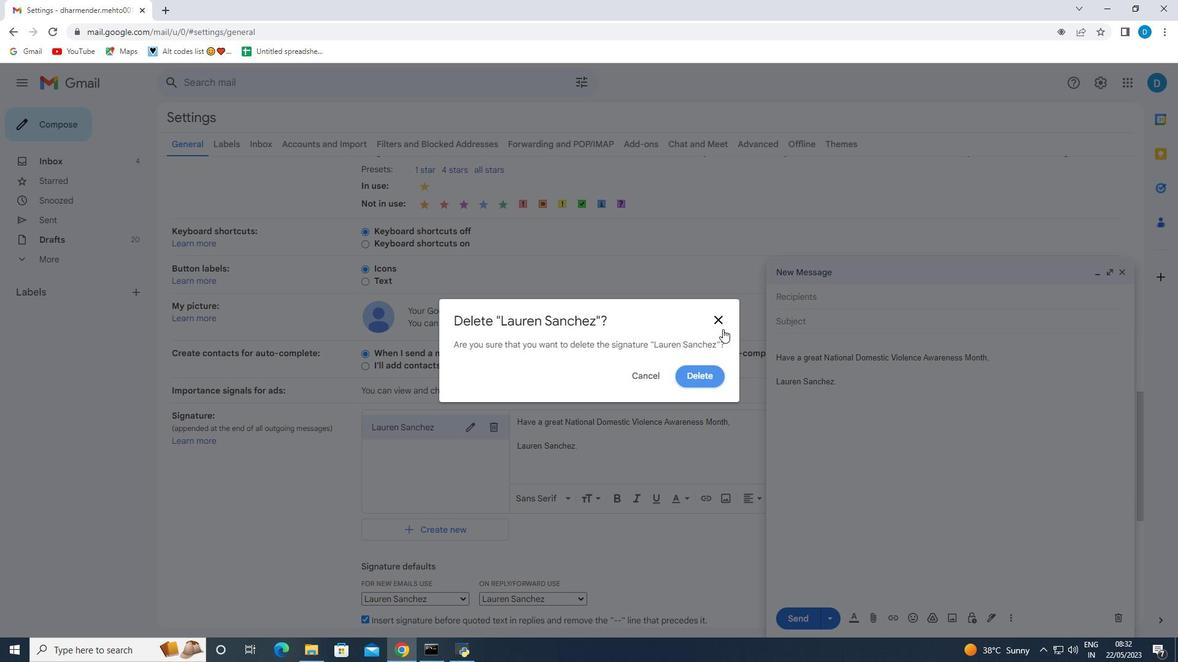 
Action: Mouse moved to (475, 424)
Screenshot: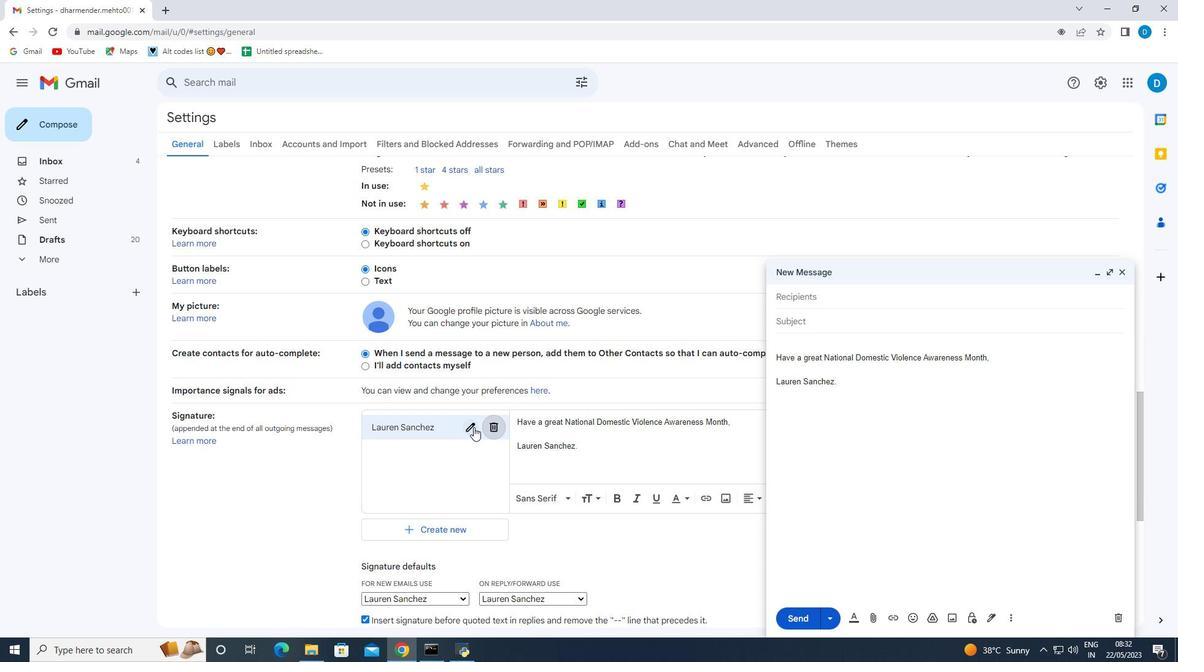 
Action: Mouse pressed left at (475, 424)
Screenshot: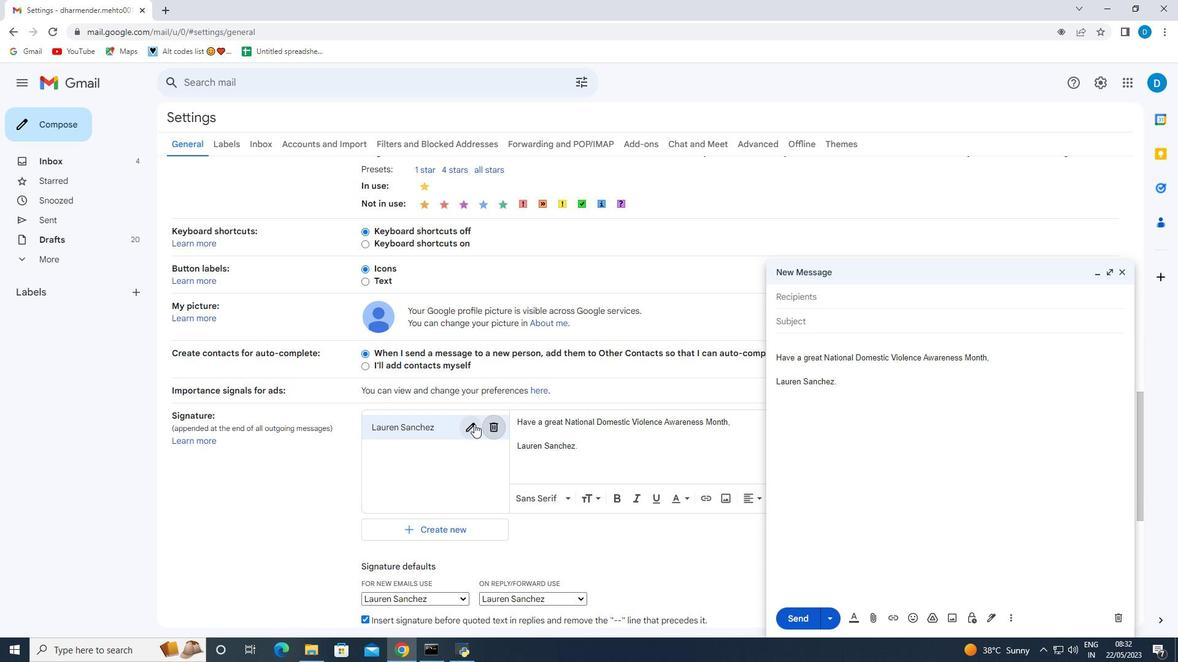 
Action: Mouse moved to (569, 341)
Screenshot: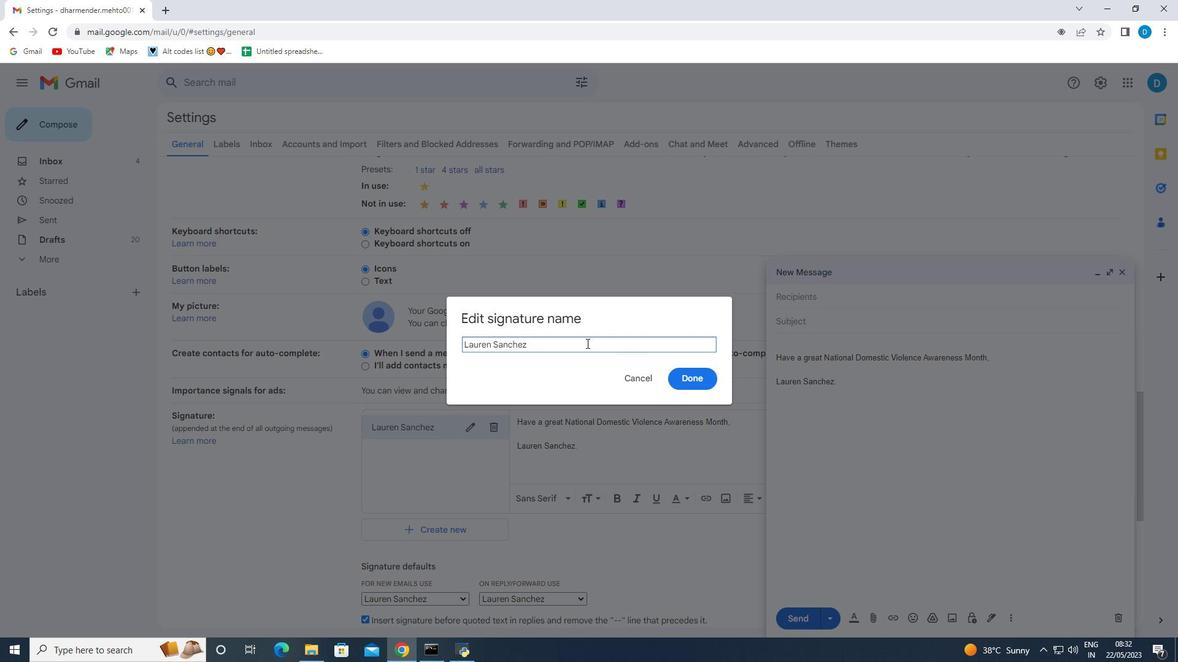 
Action: Mouse pressed left at (569, 341)
Screenshot: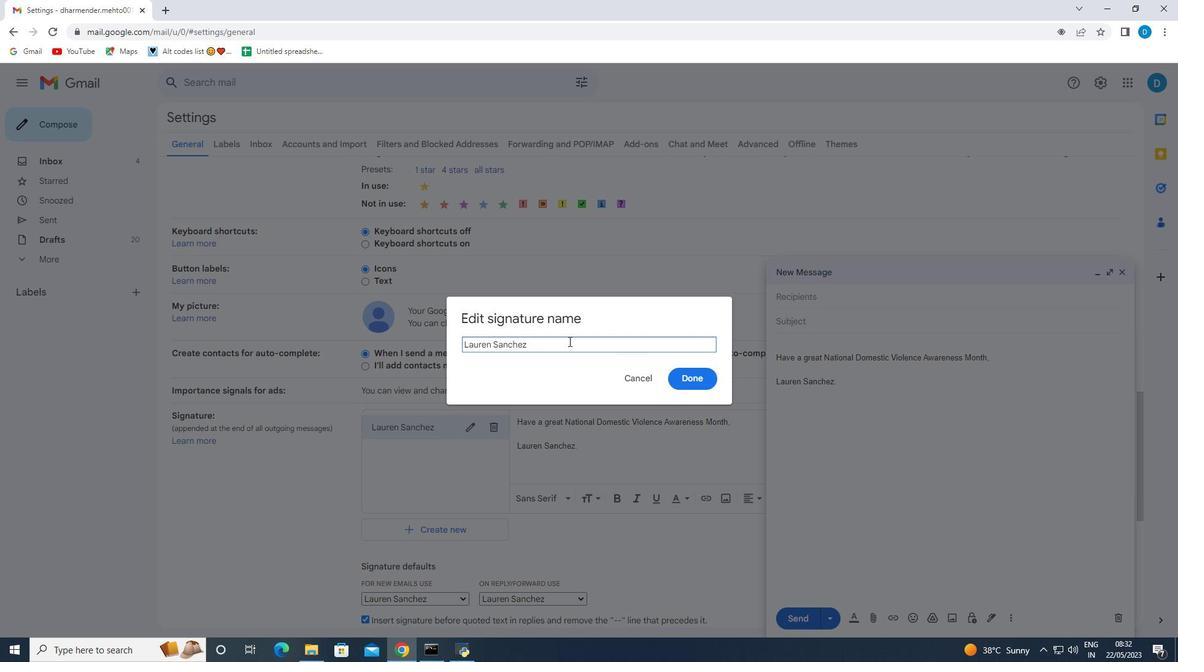 
Action: Key pressed <Key.backspace><Key.backspace><Key.backspace><Key.backspace><Key.backspace><Key.backspace><Key.backspace><Key.backspace><Key.backspace><Key.backspace><Key.backspace><Key.backspace><Key.backspace><Key.backspace><Key.backspace><Key.backspace><Key.backspace><Key.backspace><Key.backspace><Key.backspace><Key.shift>Layla<Key.space><Key.shift><Key.shift><Key.shift><Key.shift><Key.shift><Key.shift><Key.shift><Key.shift><Key.shift><Key.shift><Key.shift><Key.shift><Key.shift><Key.shift><Key.shift><Key.shift><Key.shift><Key.shift><Key.shift><Key.shift><Key.shift>Garcia
Screenshot: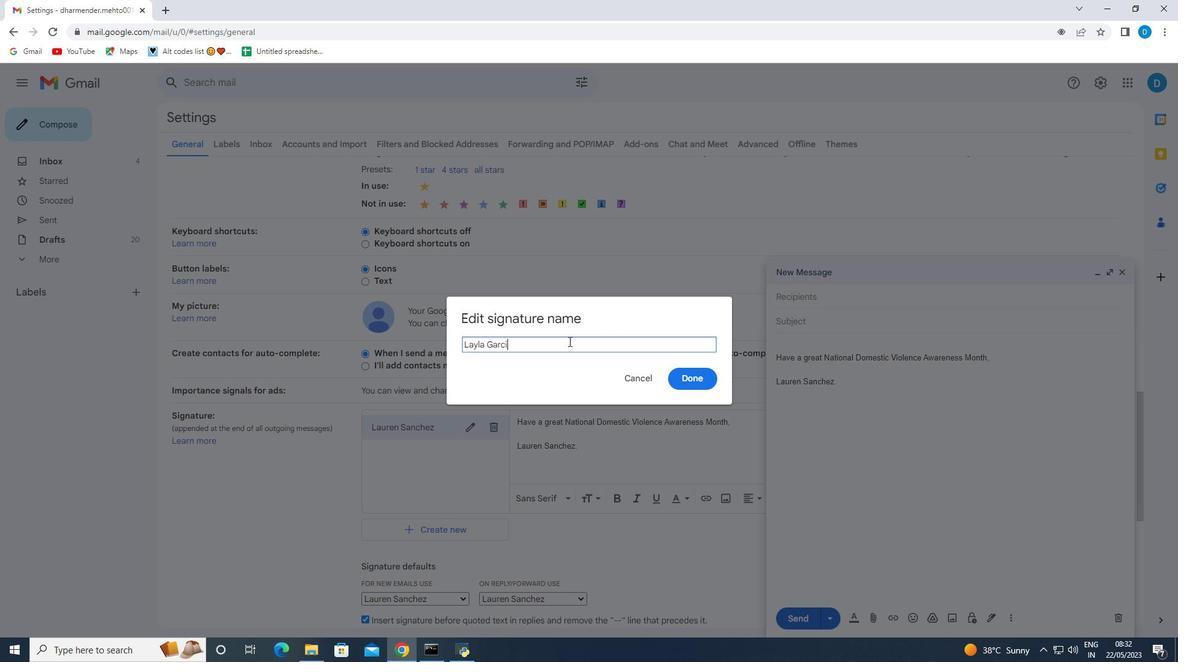 
Action: Mouse moved to (702, 376)
Screenshot: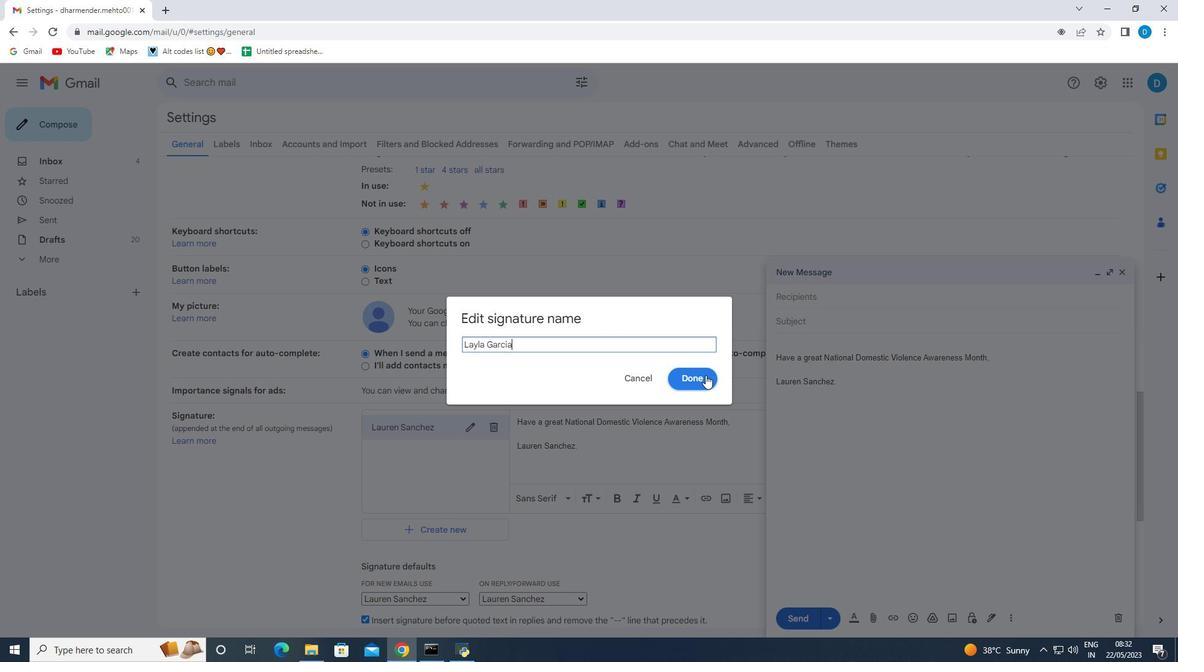 
Action: Mouse pressed left at (702, 376)
Screenshot: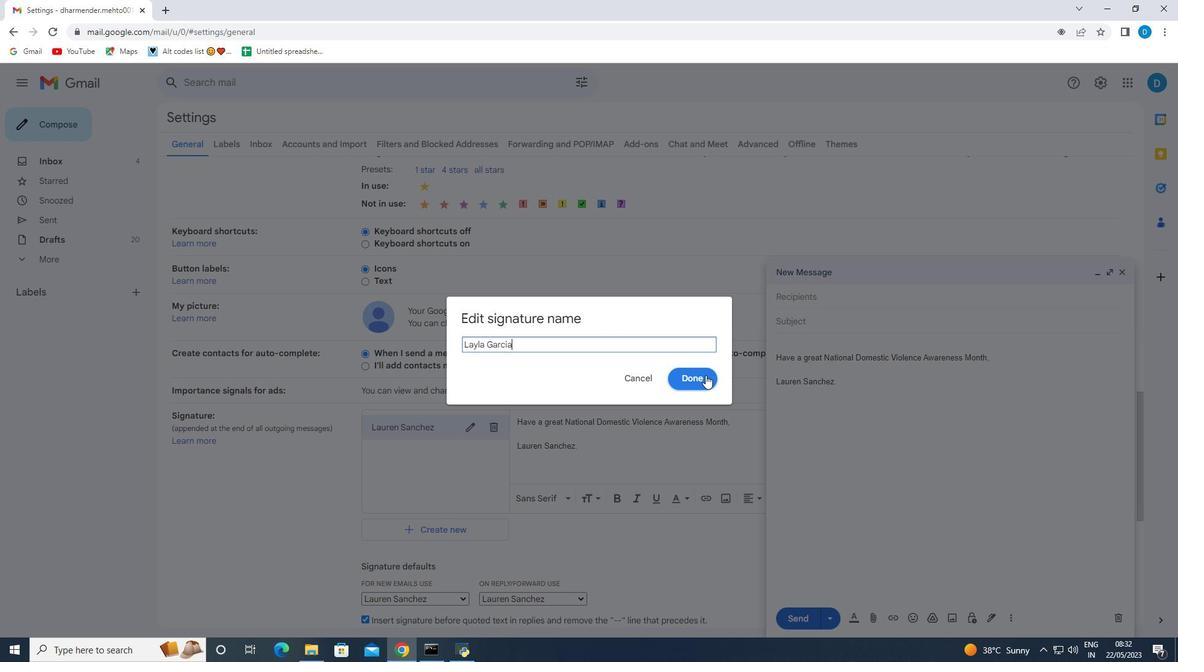 
Action: Mouse moved to (516, 421)
Screenshot: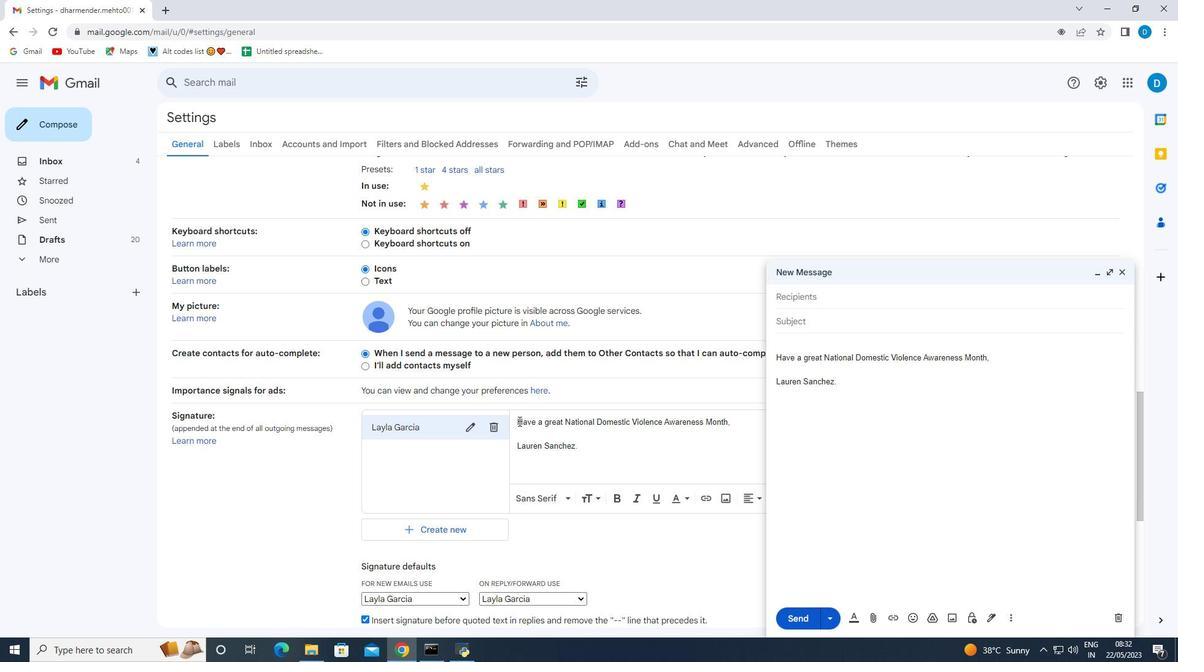 
Action: Mouse pressed left at (516, 421)
Screenshot: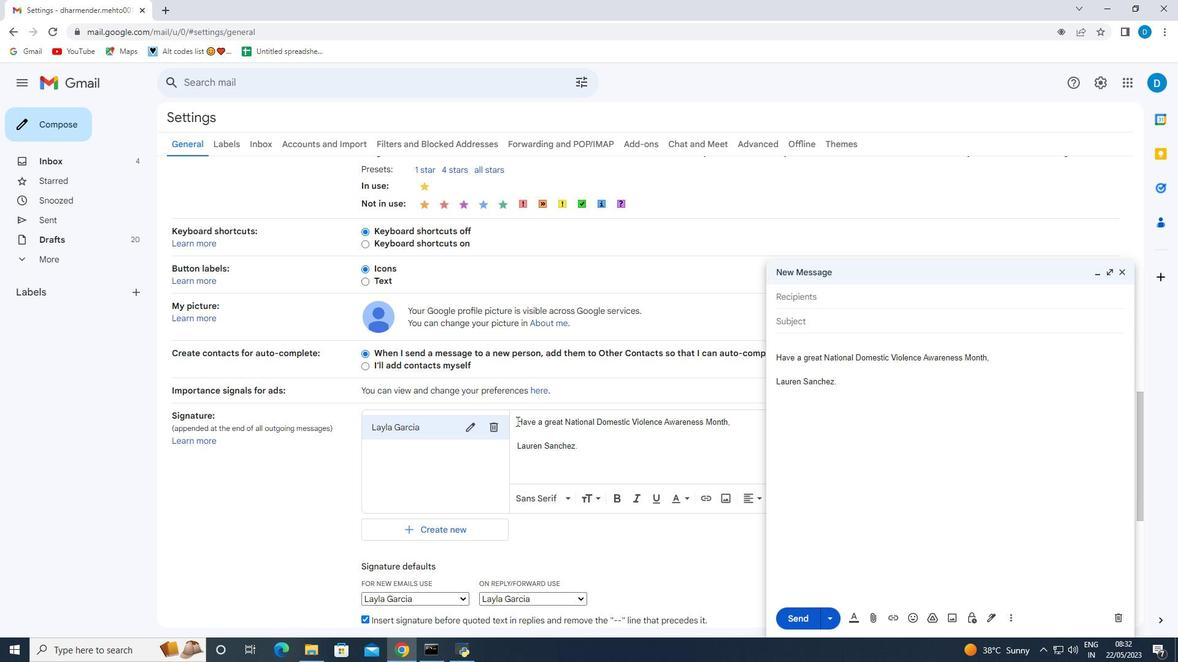 
Action: Mouse moved to (733, 424)
Screenshot: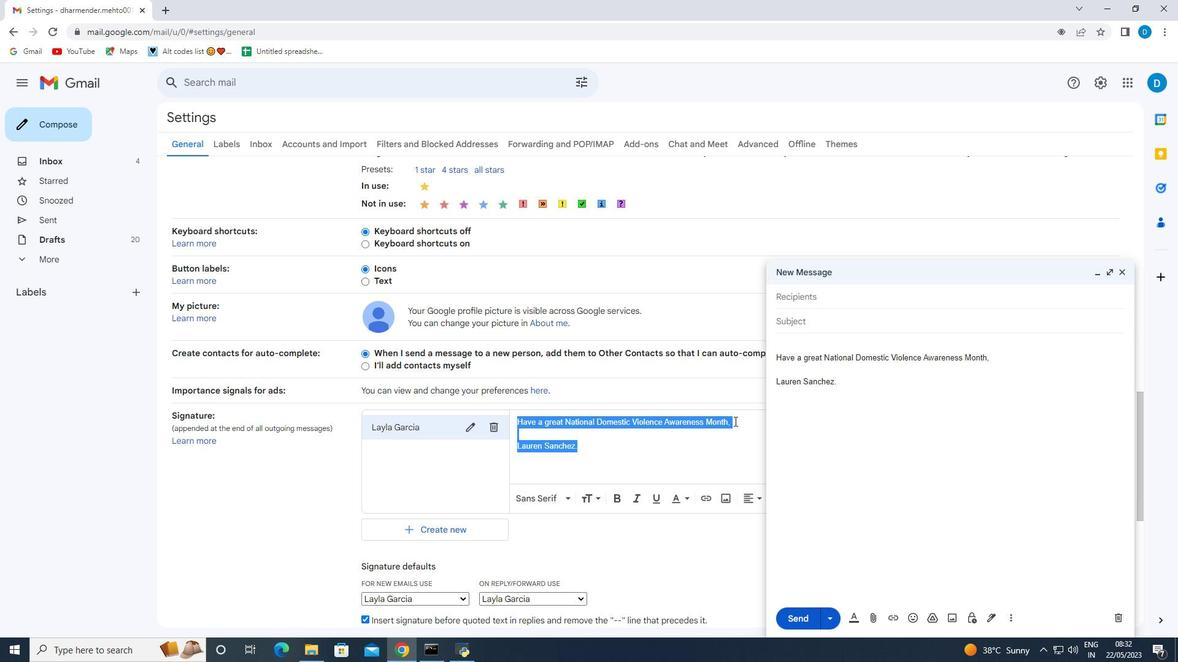 
Action: Mouse pressed left at (733, 424)
Screenshot: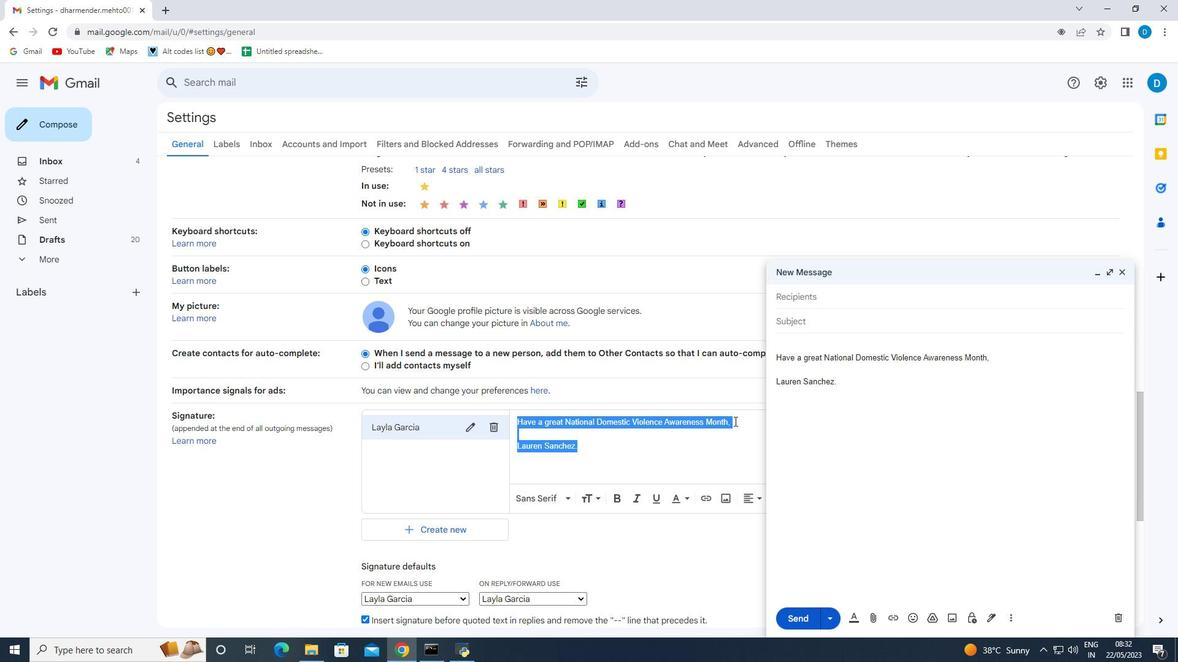 
Action: Mouse moved to (517, 421)
Screenshot: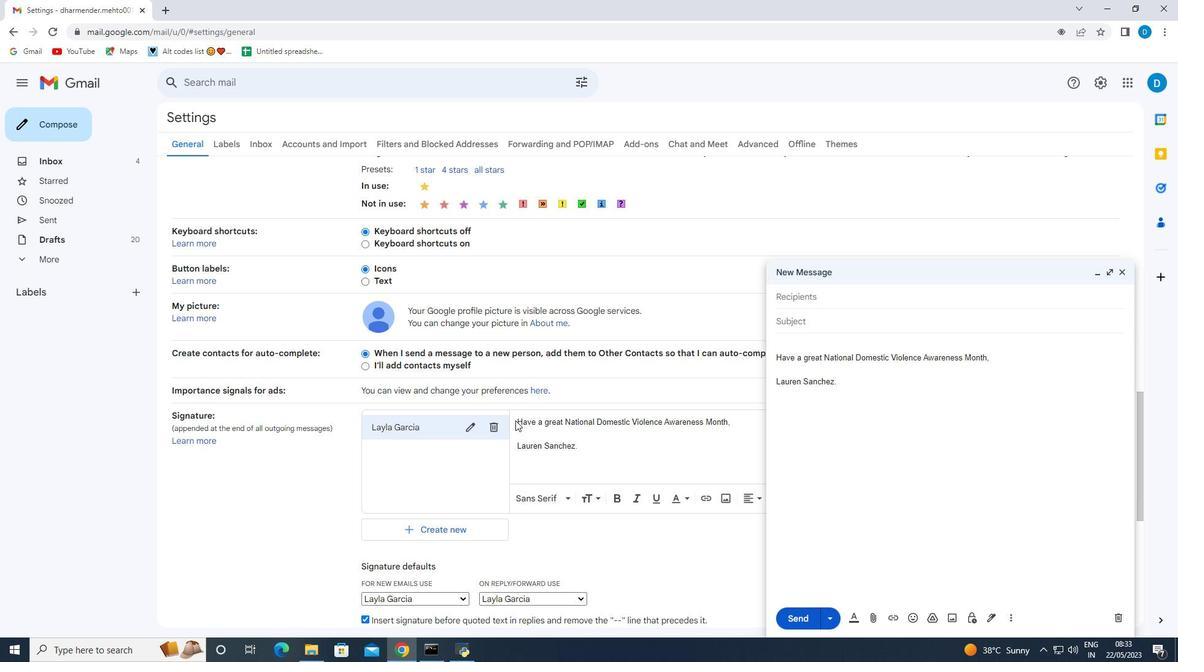 
Action: Mouse pressed left at (517, 421)
Screenshot: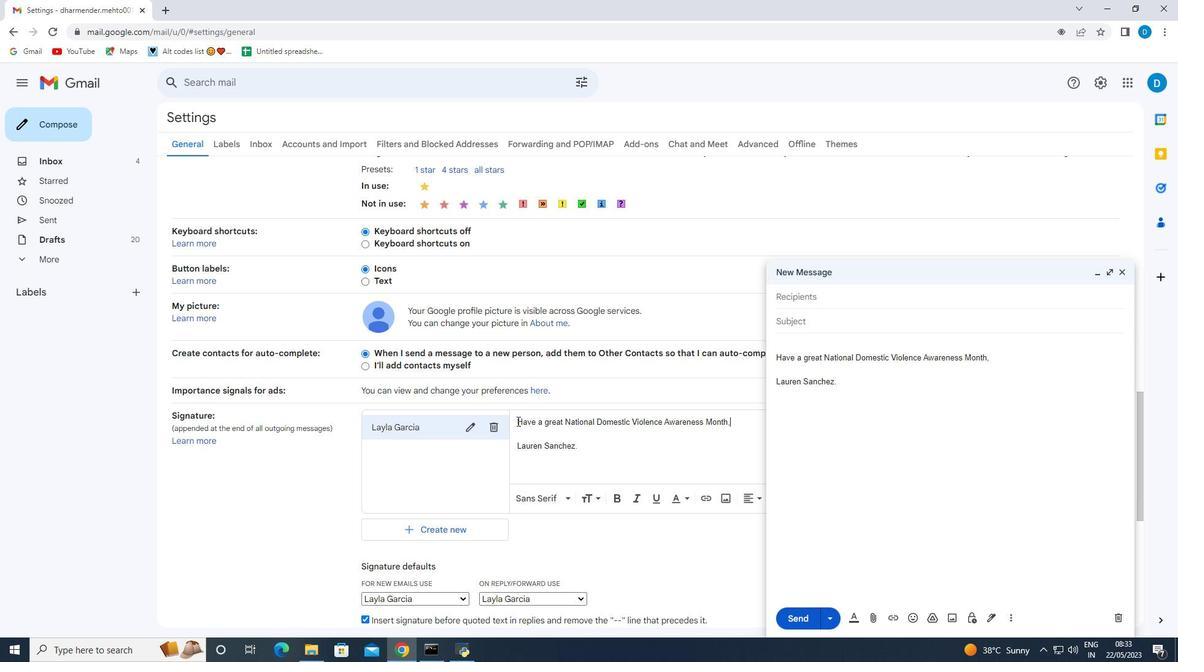 
Action: Mouse moved to (729, 410)
Screenshot: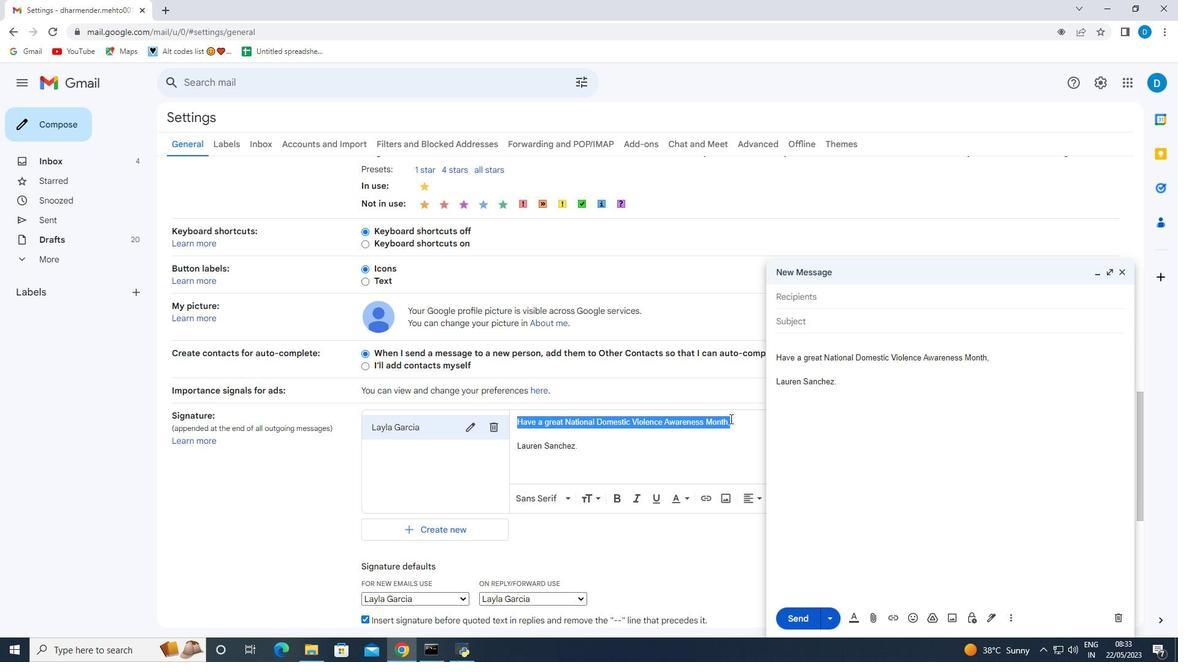 
Action: Key pressed <Key.backspace>
Screenshot: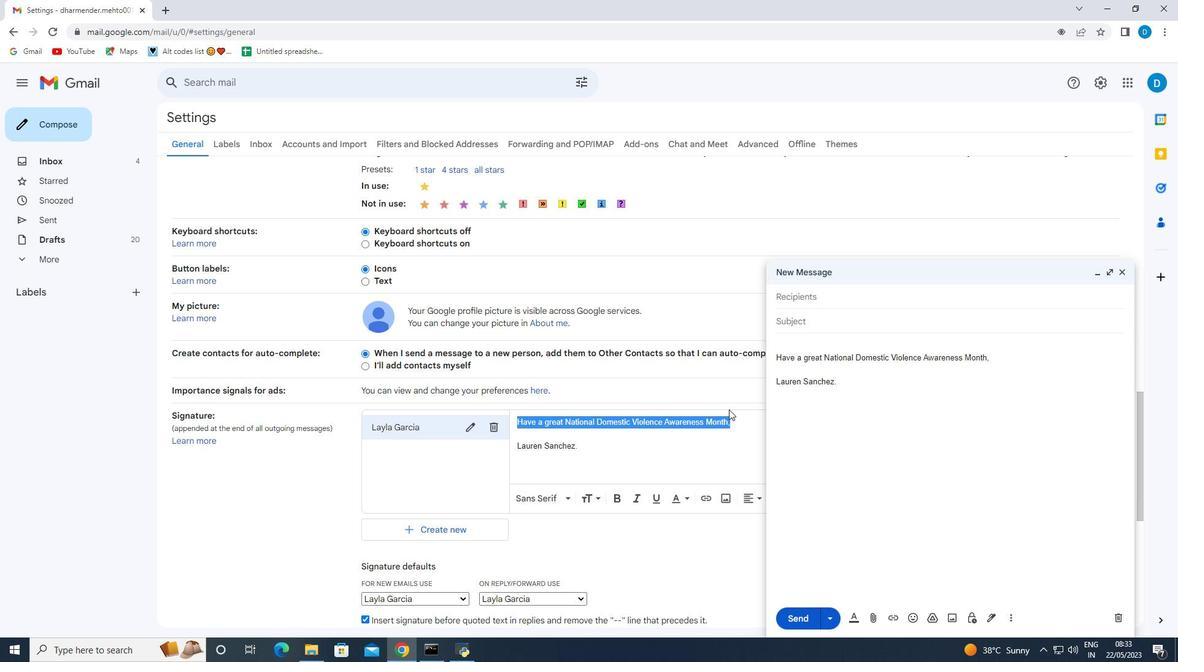 
Action: Mouse moved to (586, 435)
Screenshot: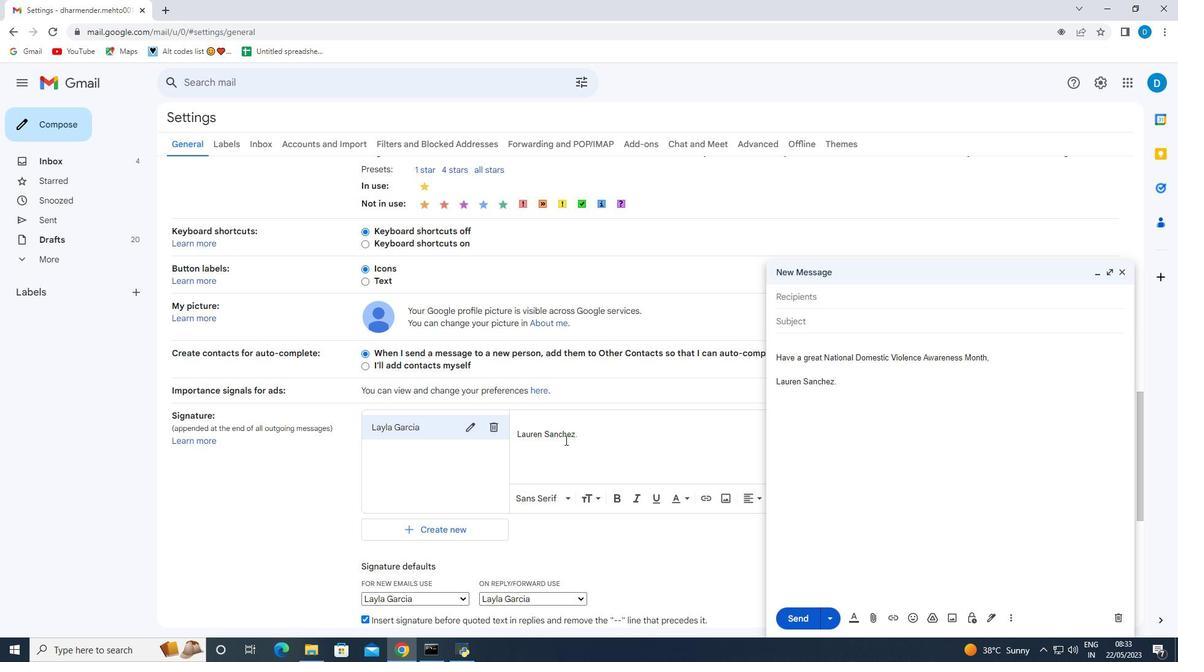 
Action: Key pressed <Key.shift><Key.shift><Key.shift><Key.shift><Key.shift><Key.shift><Key.shift><Key.shift><Key.shift><Key.shift><Key.shift><Key.shift><Key.shift><Key.shift><Key.shift><Key.shift><Key.shift><Key.shift><Key.shift><Key.shift><Key.shift><Key.shift><Key.shift><Key.shift><Key.shift><Key.shift><Key.shift><Key.shift><Key.shift><Key.shift><Key.shift><Key.shift><Key.shift><Key.shift><Key.shift><Key.shift><Key.shift><Key.shift><Key.shift><Key.shift><Key.shift><Key.shift><Key.shift><Key.shift><Key.shift><Key.shift><Key.shift><Key.shift>We<Key.space>want<Key.space>to<Key.space>thanks<Key.space>you<Key.space>for<Key.space>your<Key.space>hard<Key.space>work<Key.space>and<Key.space>dedication.<Key.space><Key.shift>We<Key.space>very<Key.space>much<Key.space>appreciate<Key.space>your<Key.space>being<Key.space>with<Key.space>us.
Screenshot: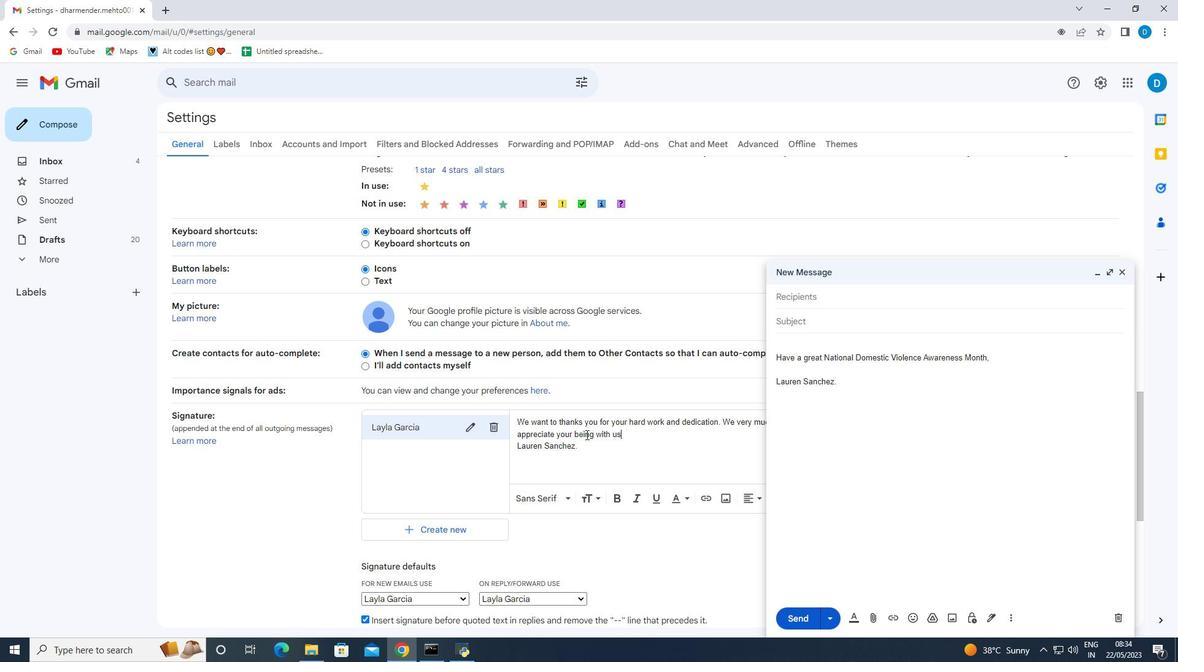 
Action: Mouse moved to (583, 449)
Screenshot: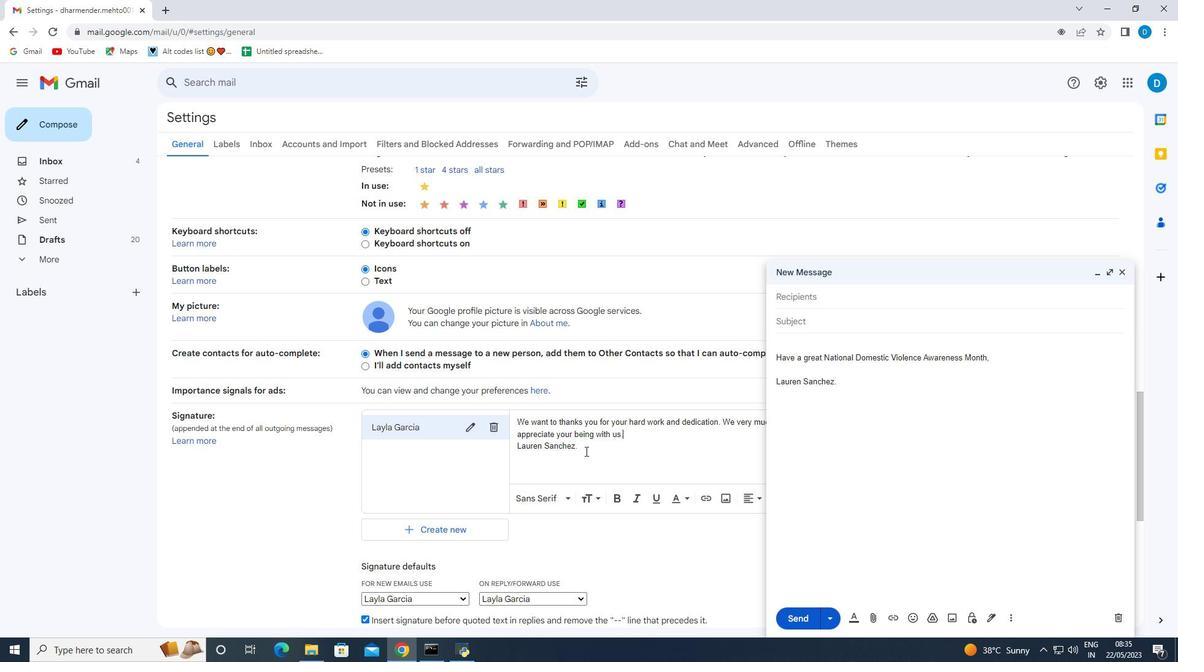 
Action: Mouse pressed left at (583, 449)
Screenshot: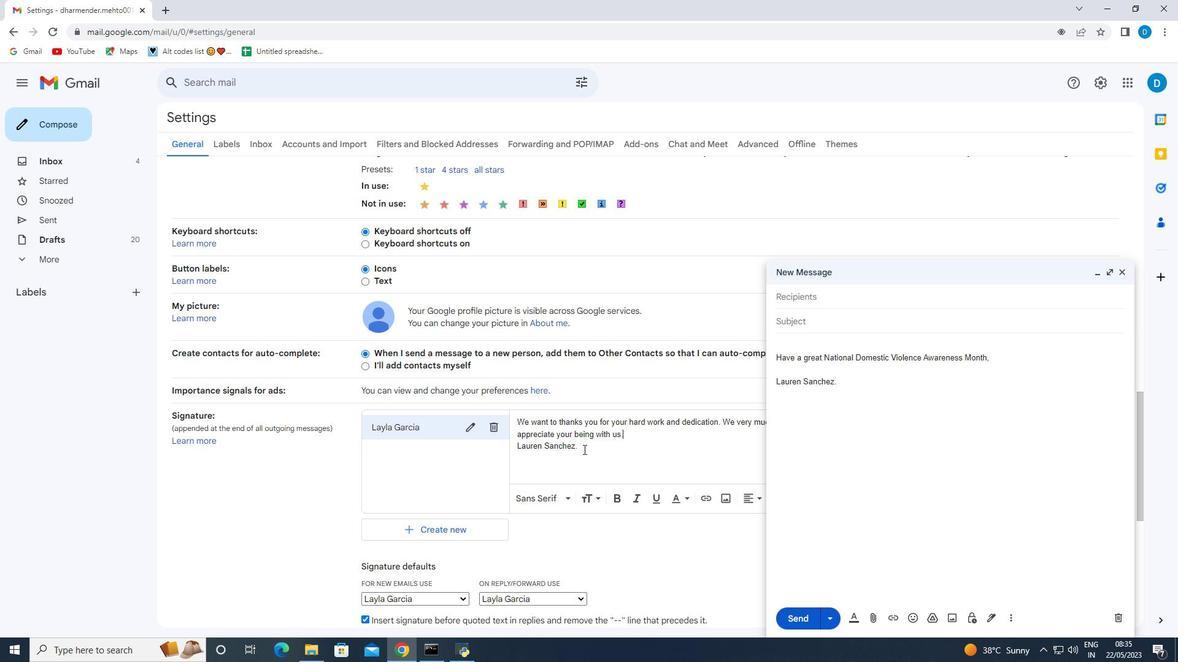 
Action: Mouse moved to (511, 451)
Screenshot: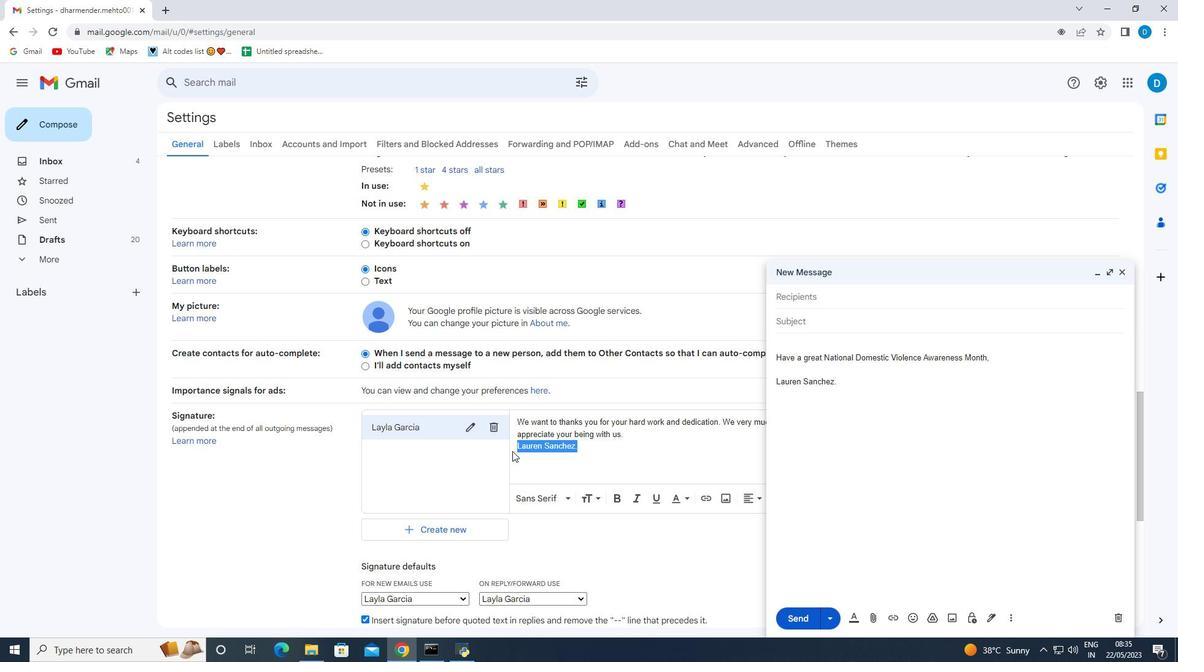 
Action: Key pressed <Key.backspace><Key.shift><Key.shift><Key.shift><Key.shift><Key.shift><Key.shift>Sincerely<Key.enter>
Screenshot: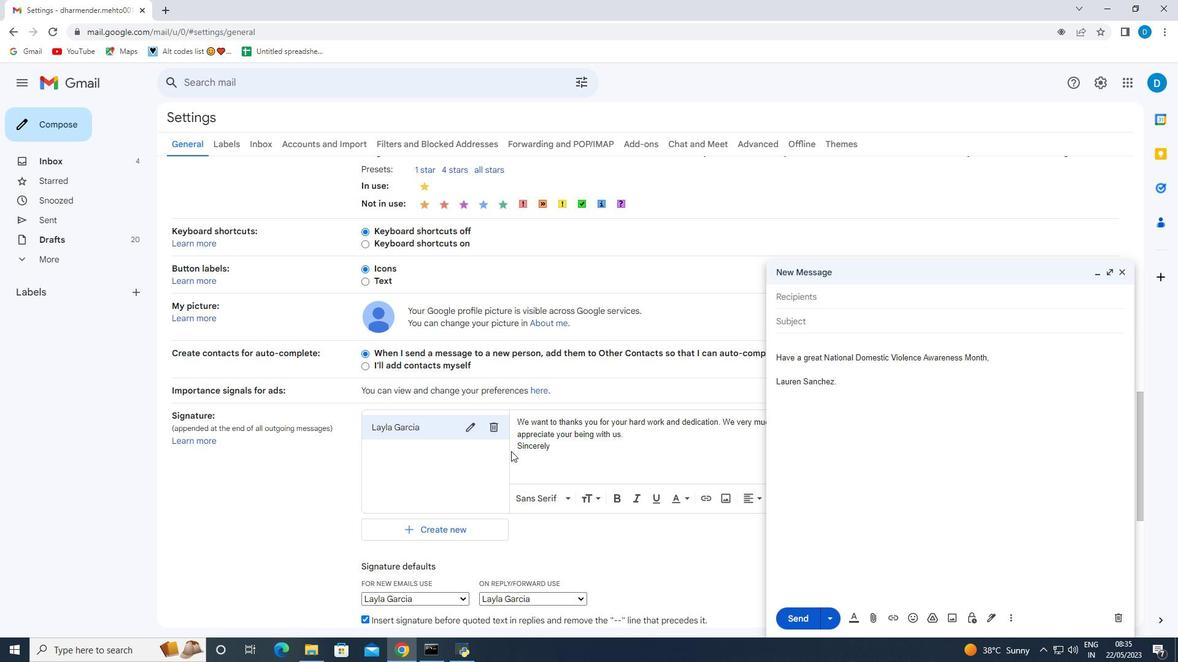
Action: Mouse moved to (634, 438)
Screenshot: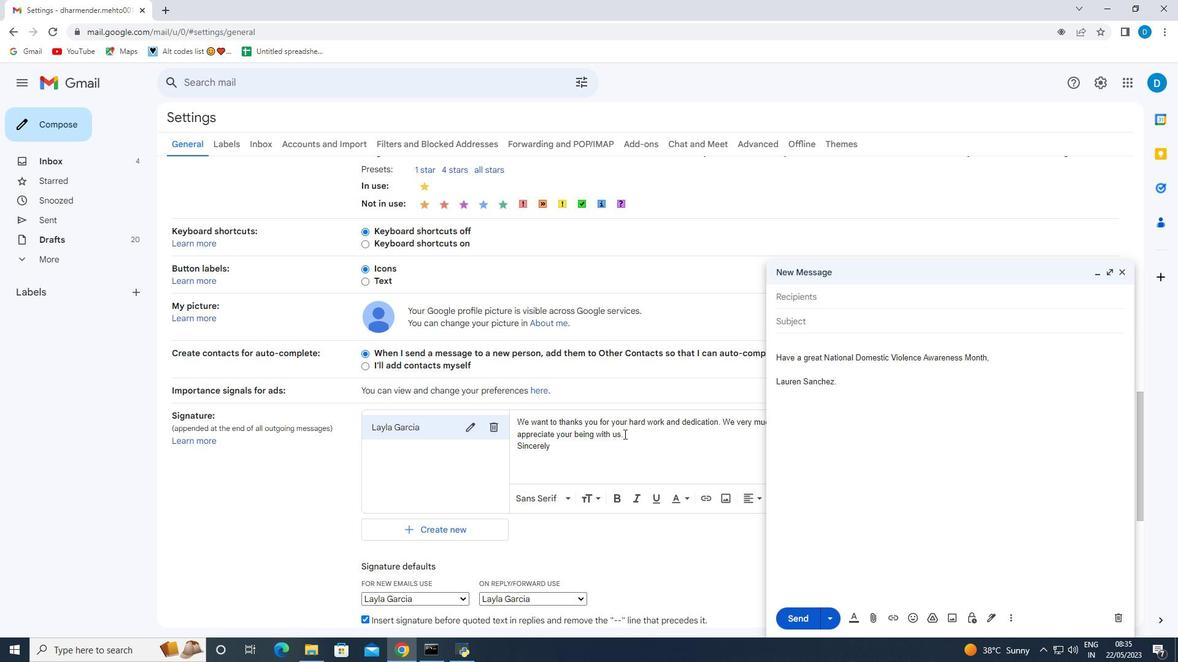 
Action: Mouse pressed left at (634, 438)
Screenshot: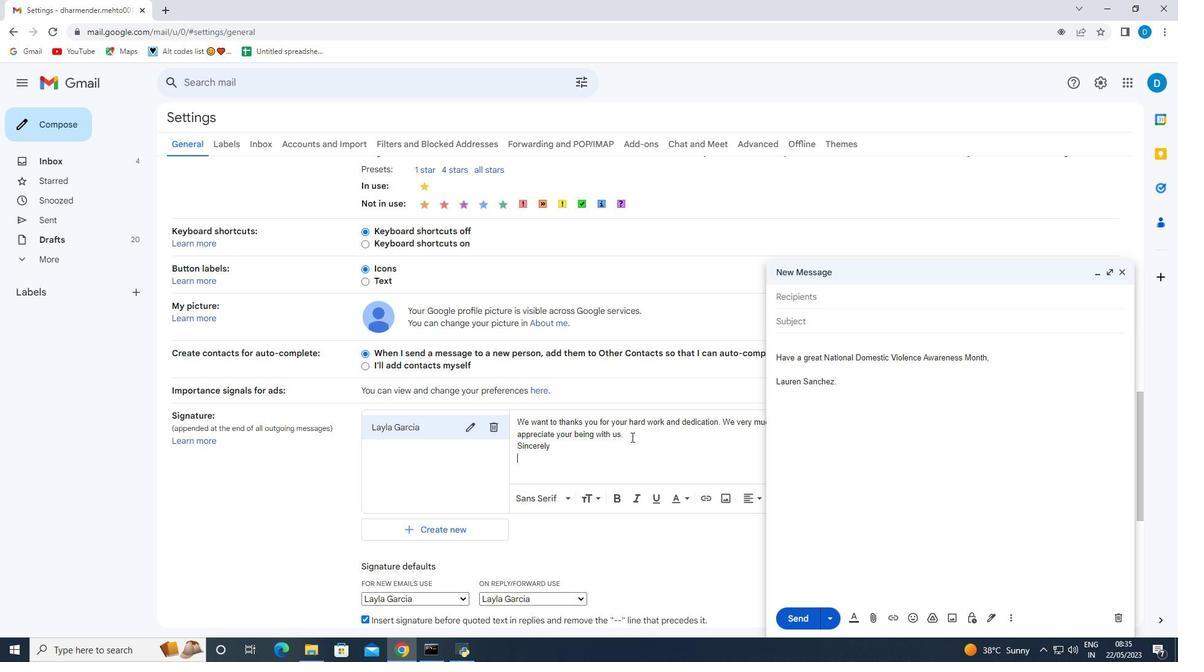 
Action: Mouse moved to (632, 438)
Screenshot: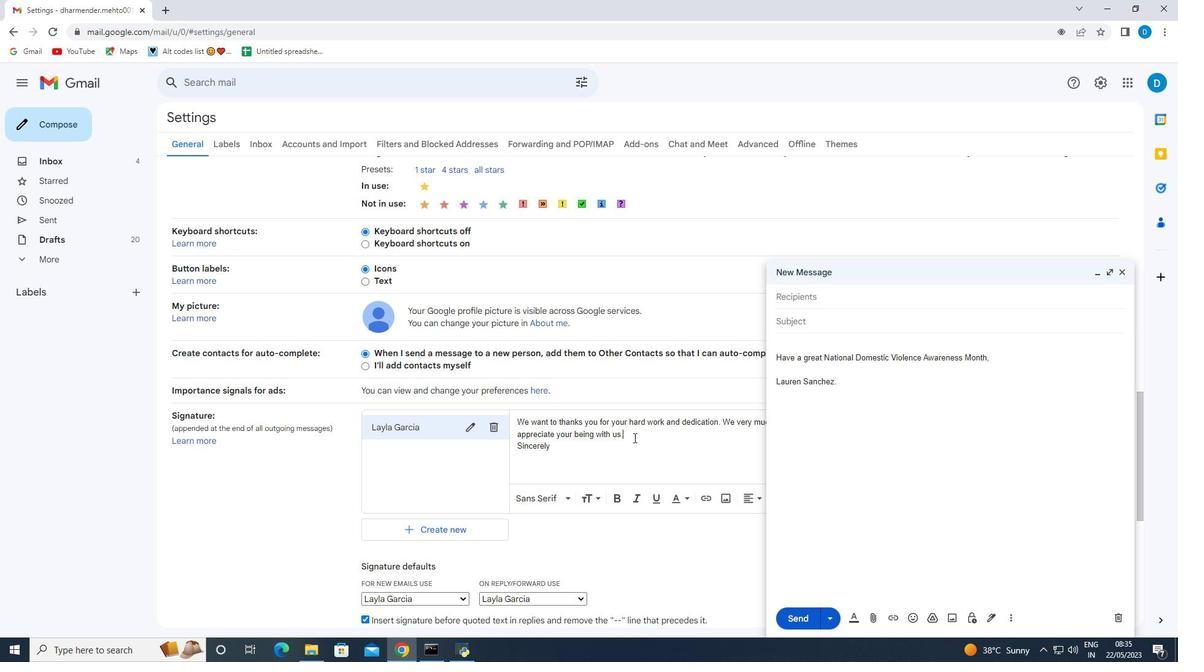 
Action: Key pressed <Key.enter>
Screenshot: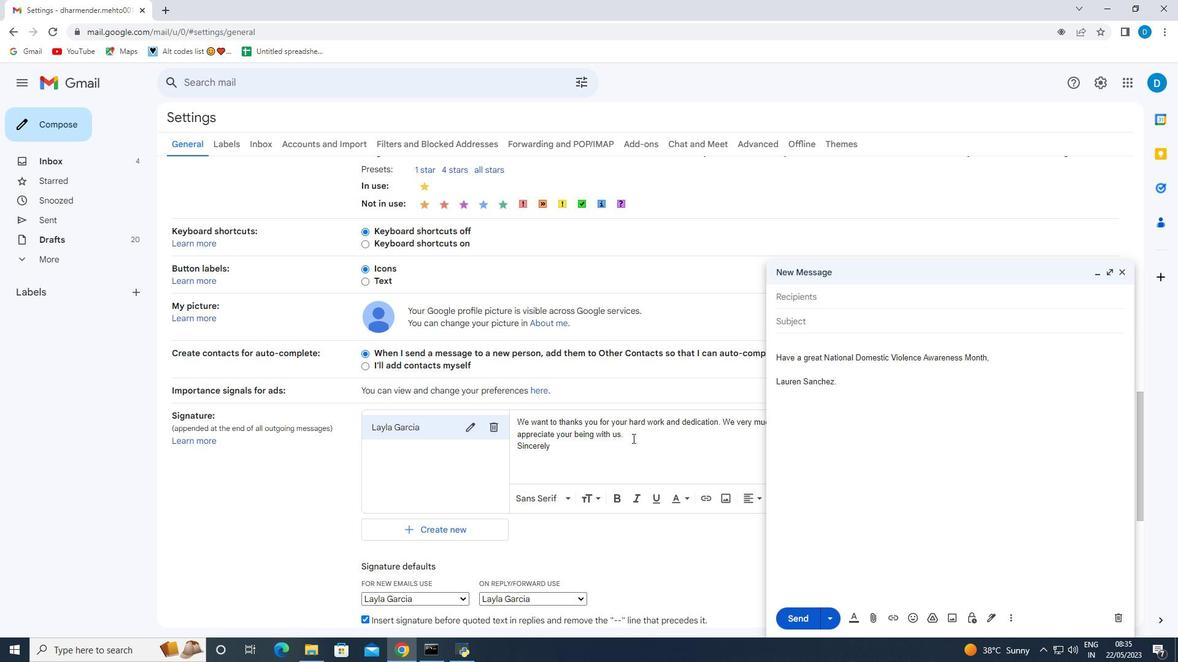 
Action: Mouse moved to (560, 454)
Screenshot: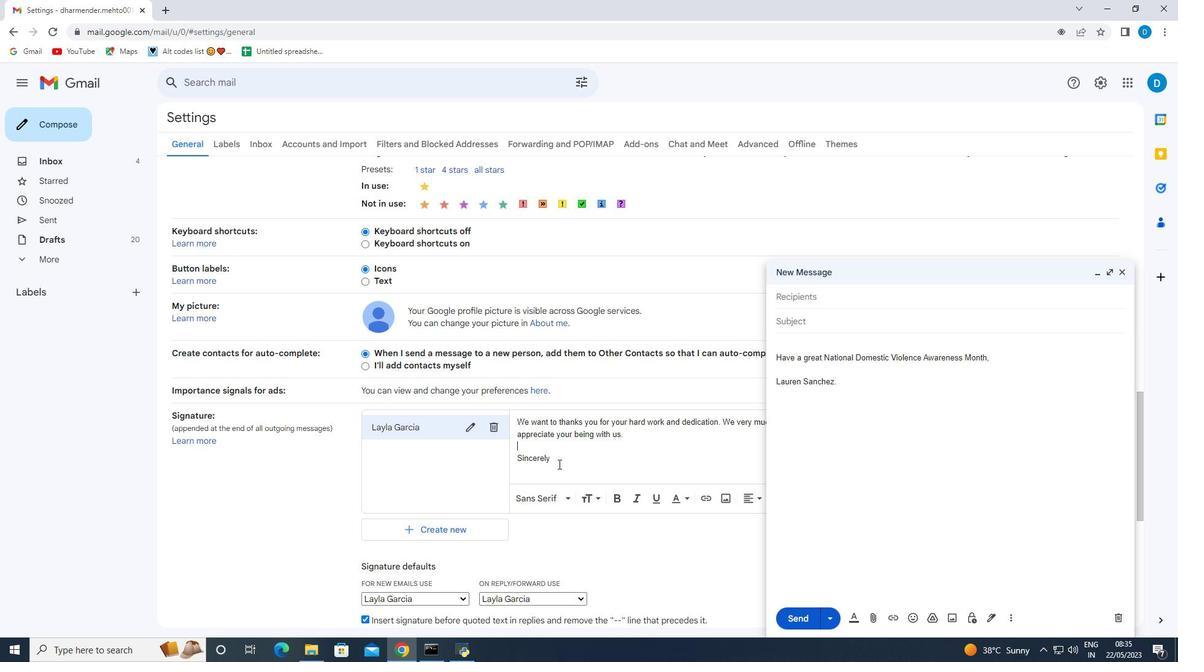 
Action: Mouse pressed left at (560, 454)
Screenshot: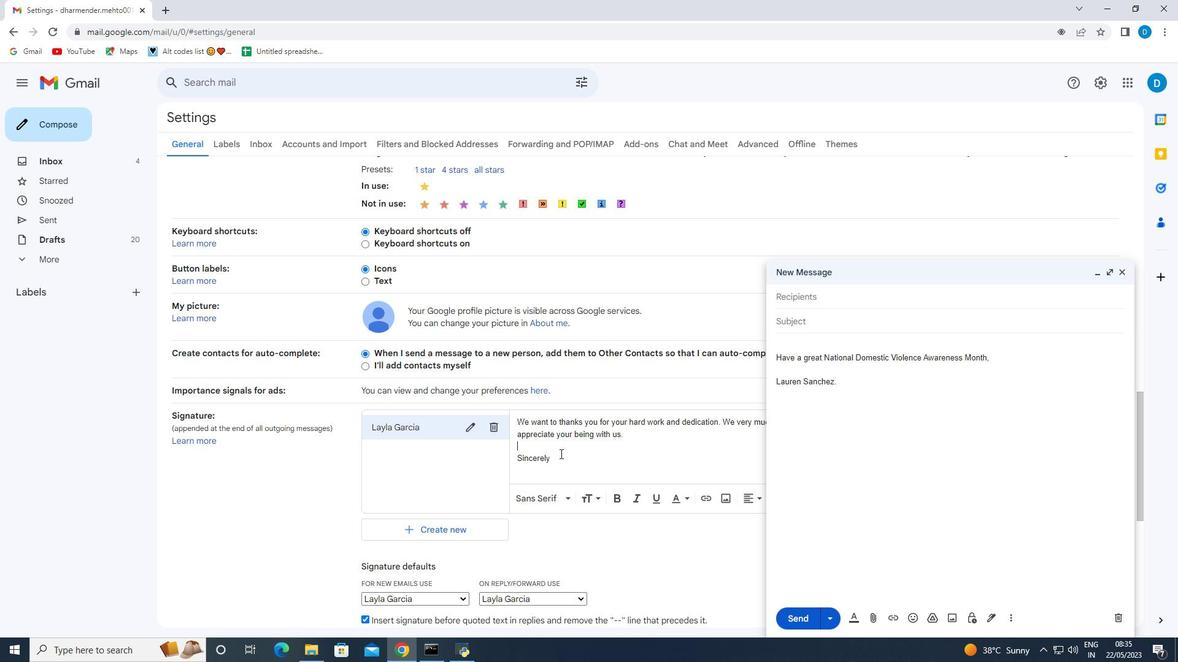 
Action: Mouse moved to (560, 457)
Screenshot: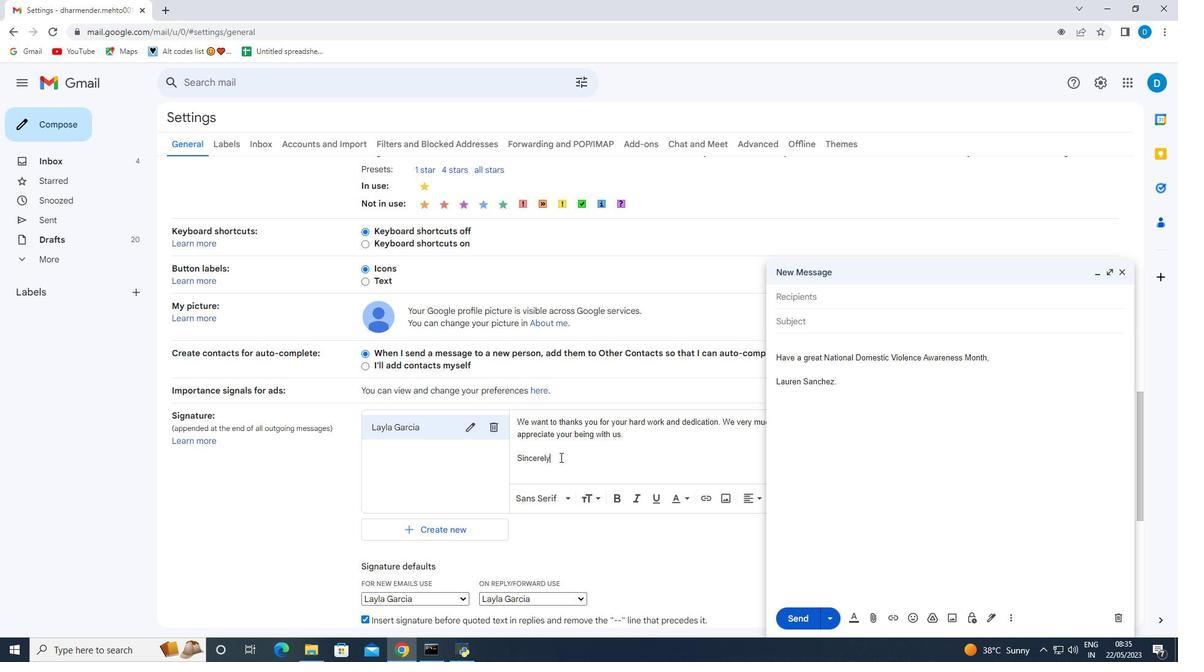 
Action: Key pressed <Key.enter><Key.shift><Key.shift>Layla<Key.space><Key.shift><Key.shift><Key.shift><Key.shift><Key.shift><Key.shift><Key.shift><Key.shift><Key.shift><Key.shift><Key.shift><Key.shift><Key.shift><Key.shift><Key.shift>Garcia
Screenshot: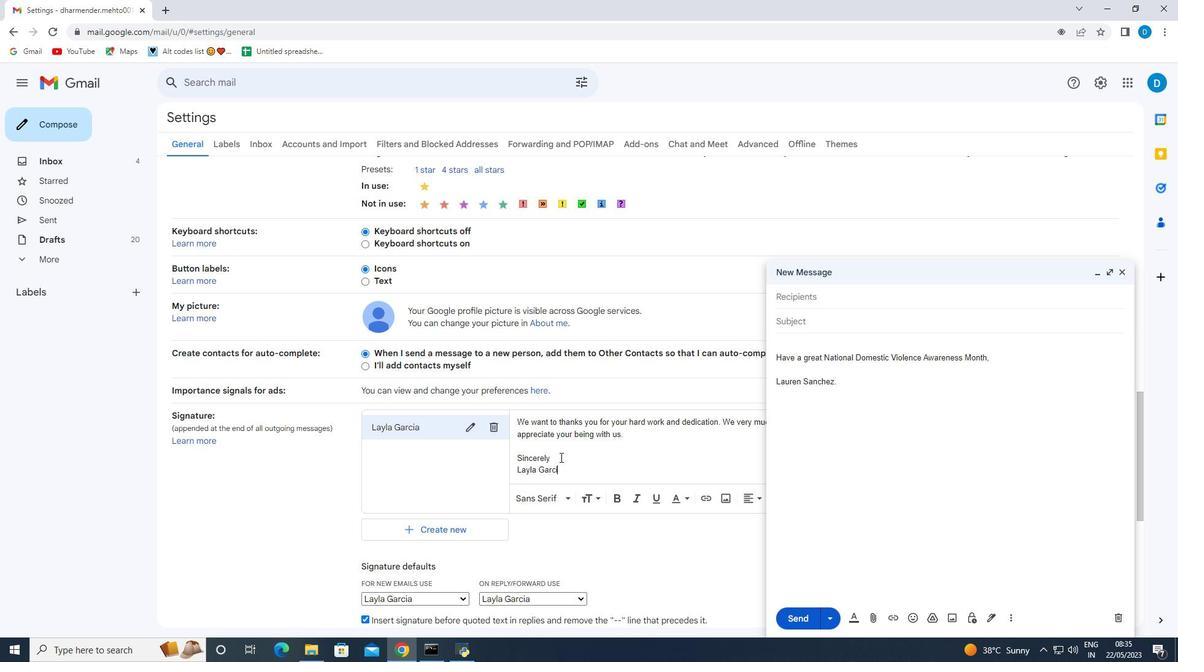 
Action: Mouse moved to (144, 291)
Screenshot: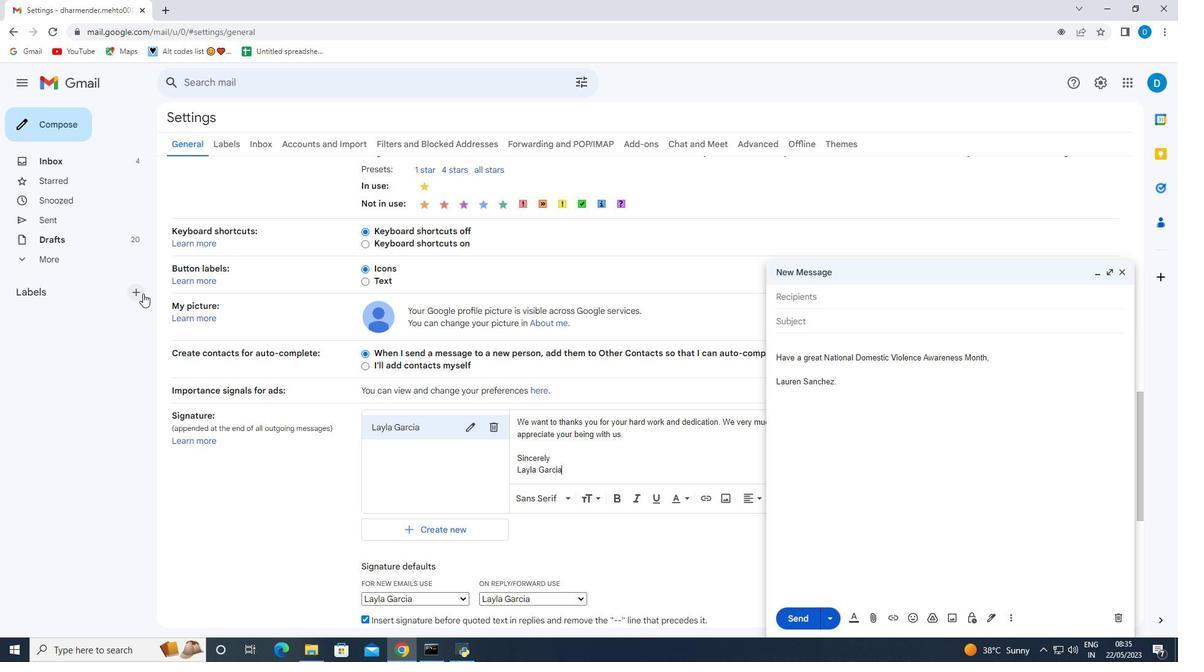 
Action: Mouse pressed left at (144, 291)
Screenshot: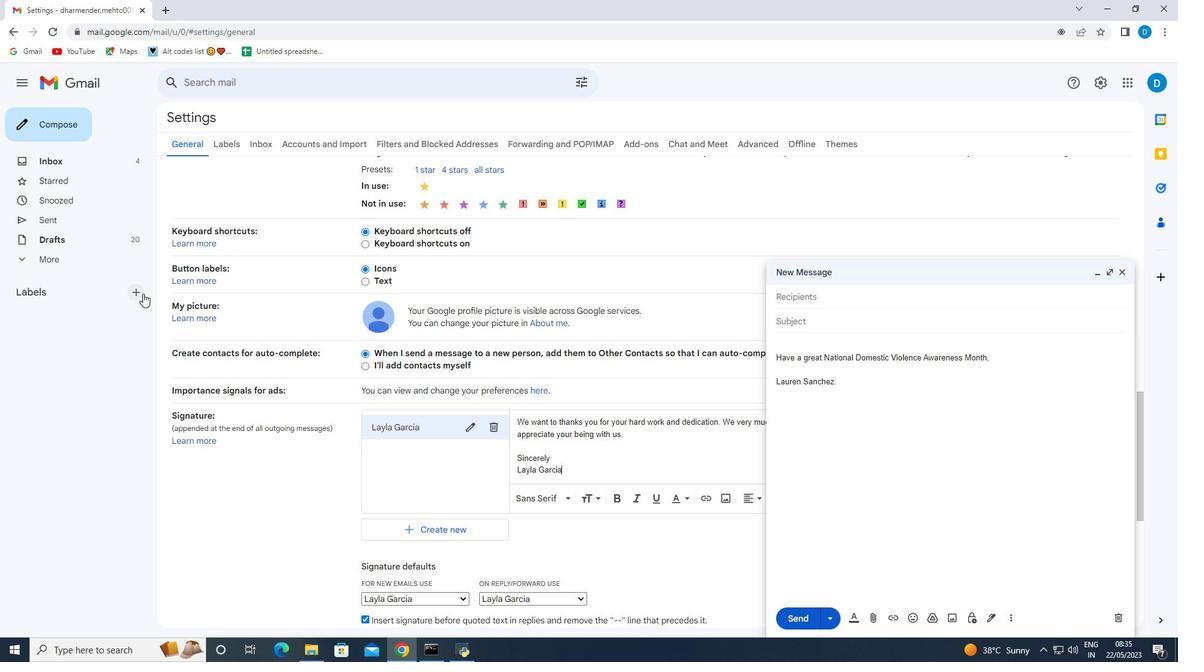 
Action: Mouse moved to (496, 338)
Screenshot: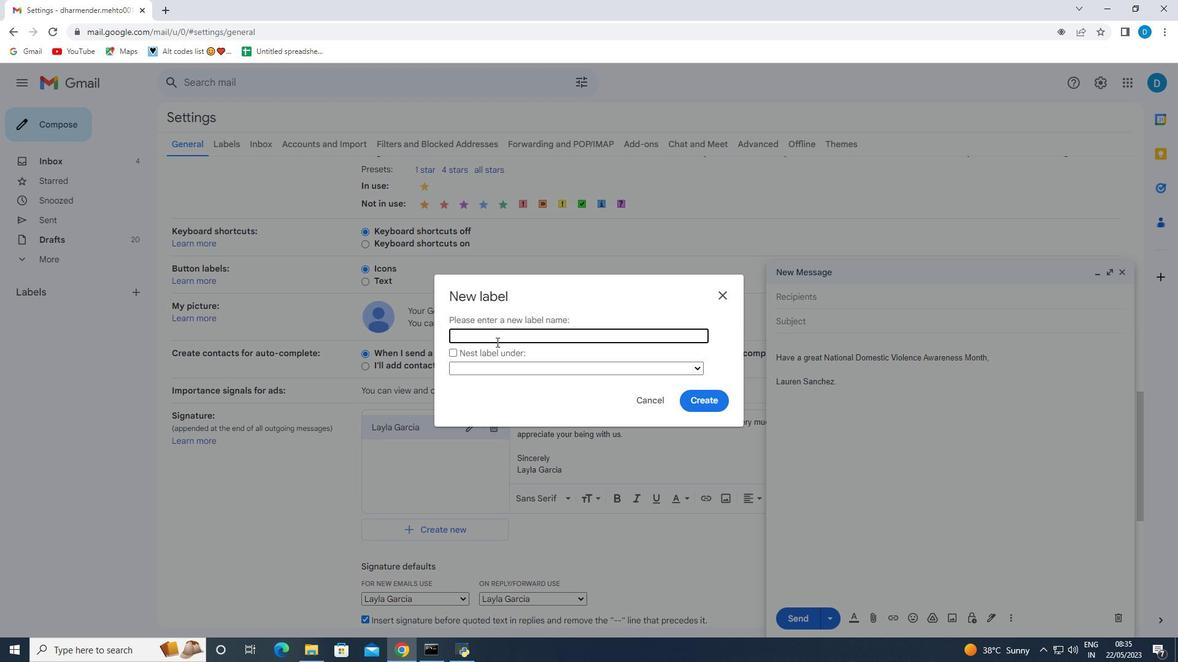 
Action: Mouse pressed left at (496, 338)
Screenshot: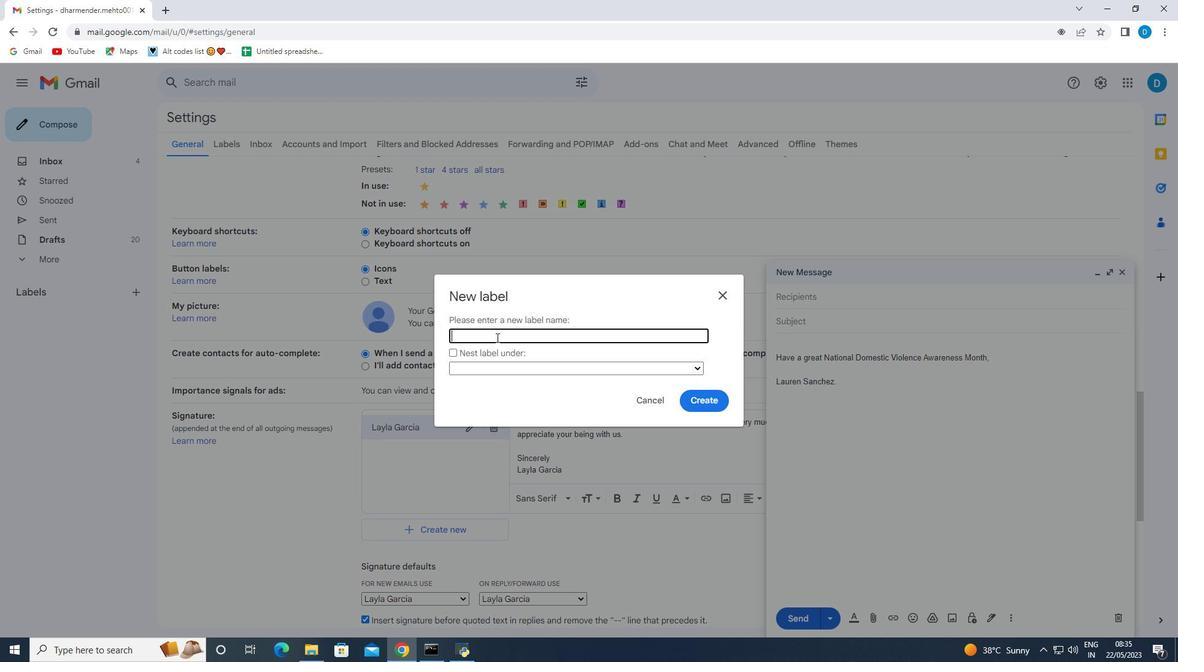 
Action: Key pressed <Key.shift><Key.shift><Key.shift>Row<Key.space><Key.shift>Materials
Screenshot: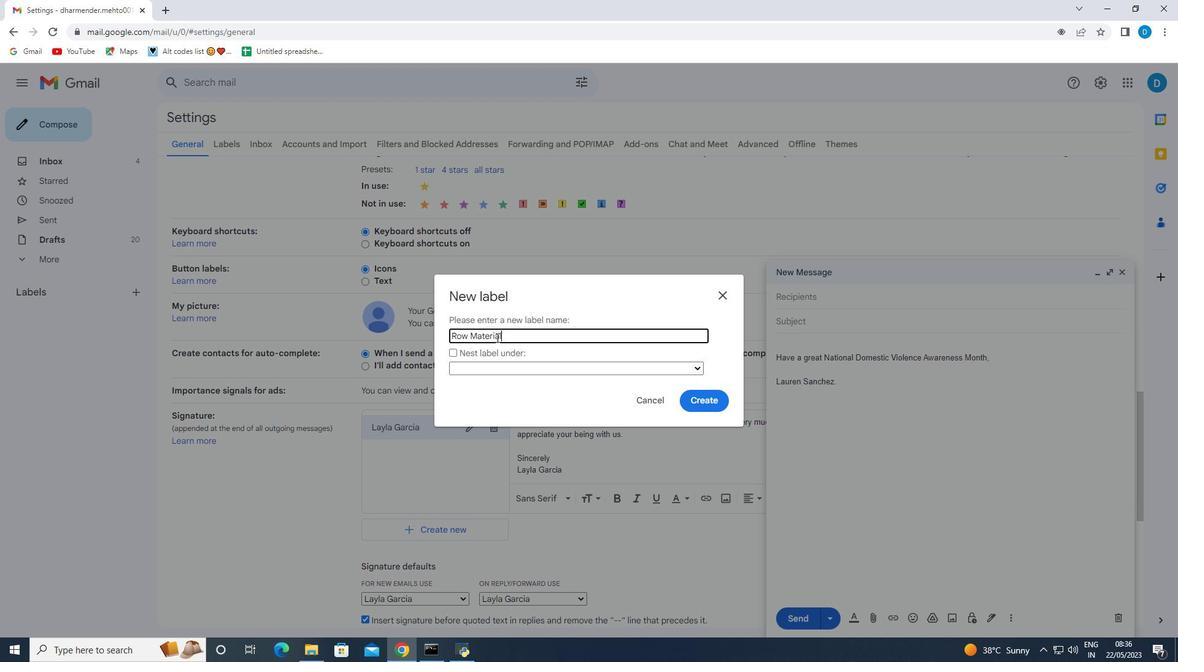 
Action: Mouse moved to (704, 397)
Screenshot: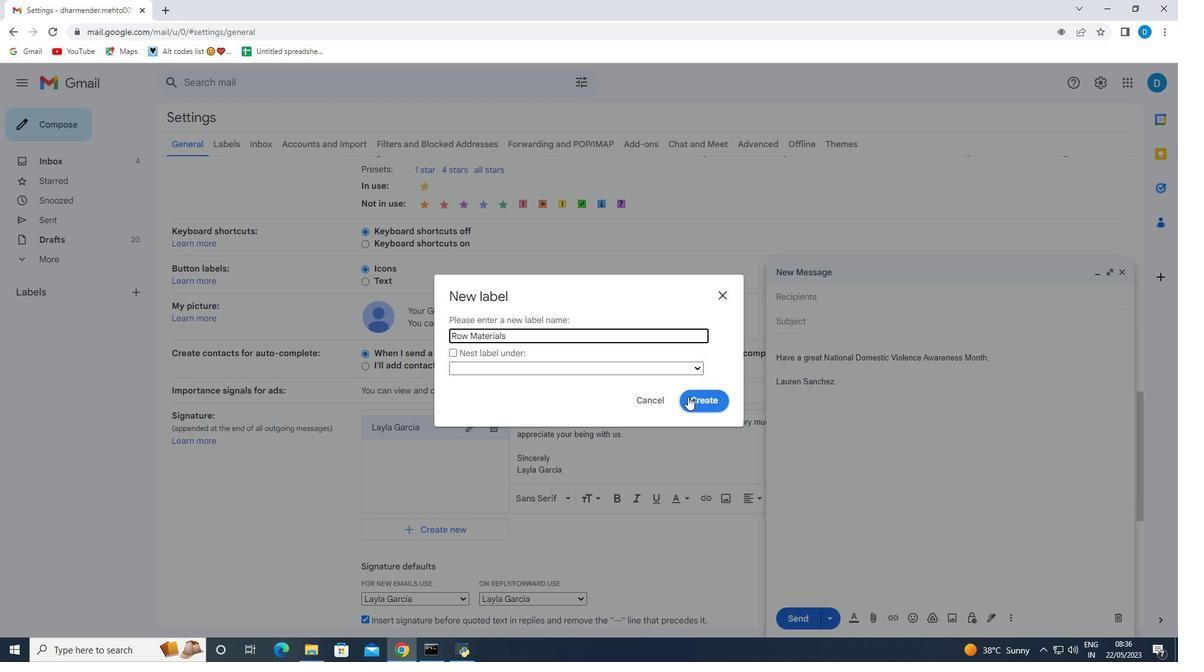 
Action: Mouse pressed left at (704, 397)
Screenshot: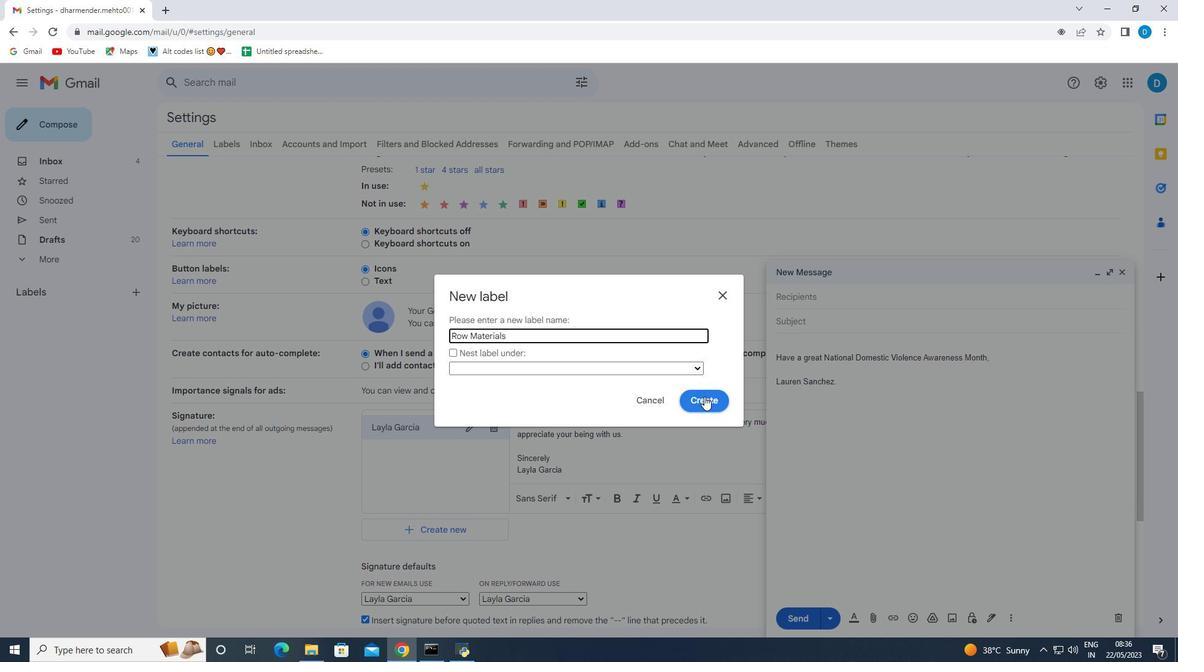 
Action: Mouse moved to (138, 316)
Screenshot: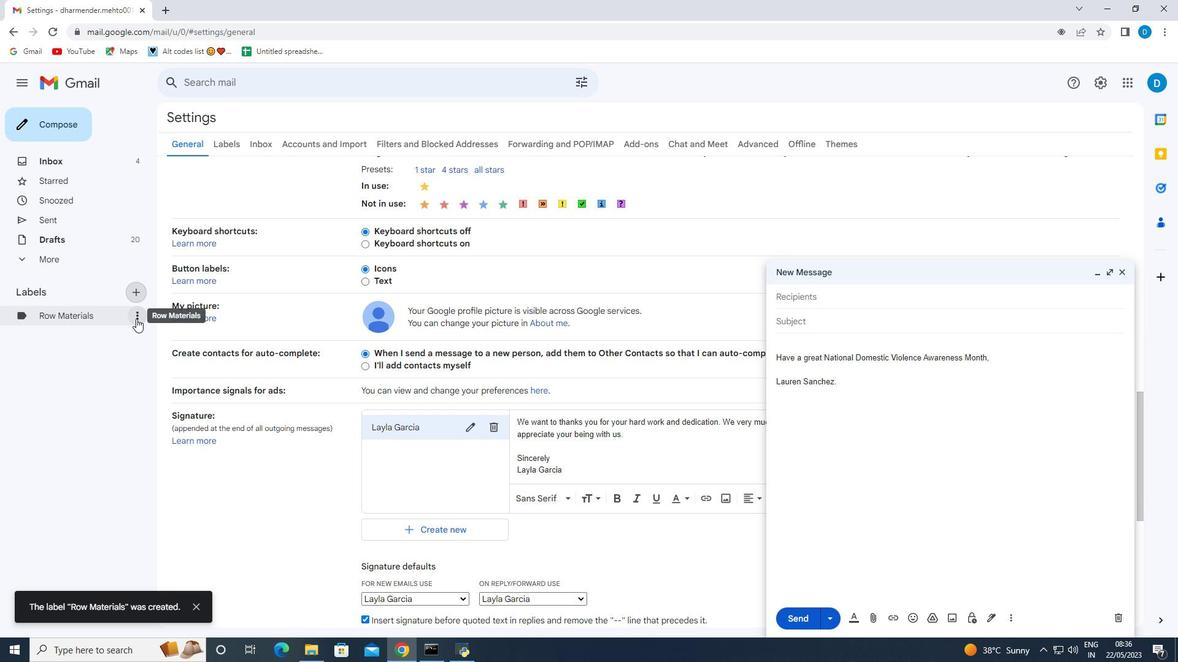 
Action: Mouse pressed left at (138, 316)
Screenshot: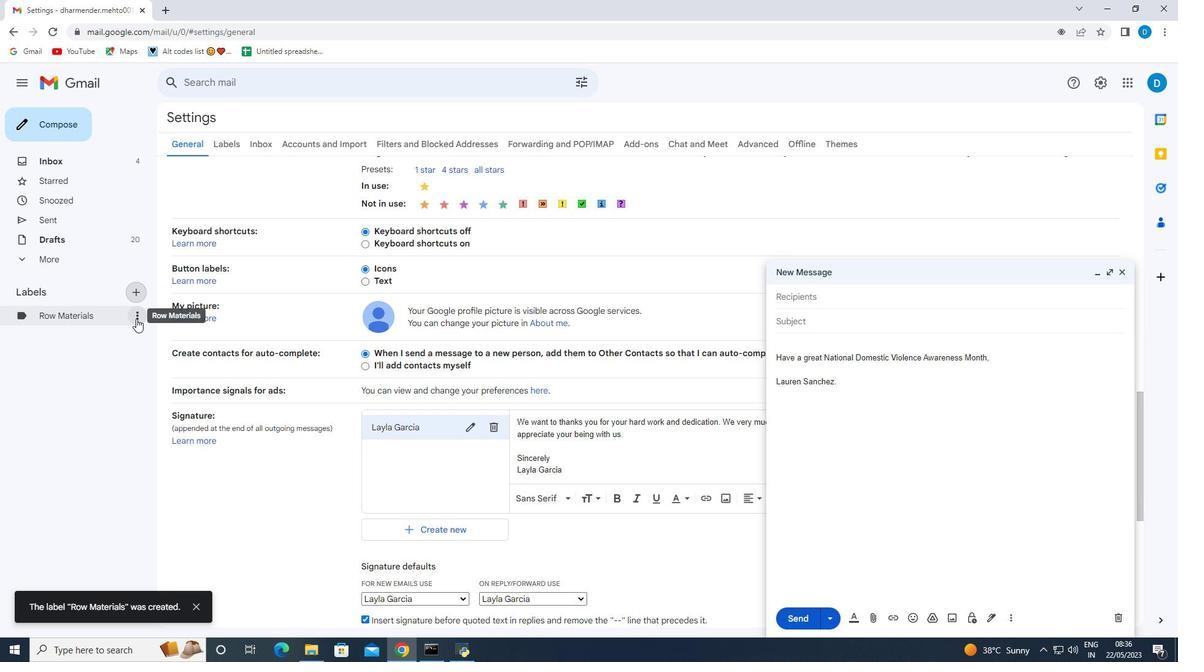 
Action: Mouse moved to (201, 337)
Screenshot: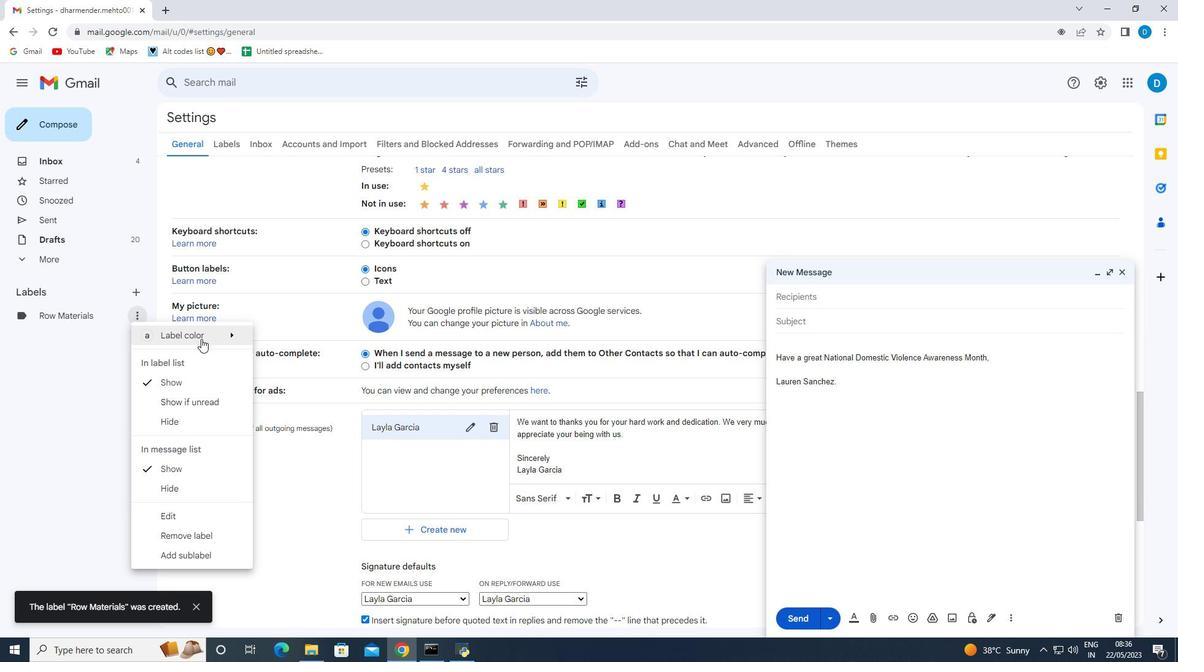 
Action: Mouse pressed left at (201, 337)
Screenshot: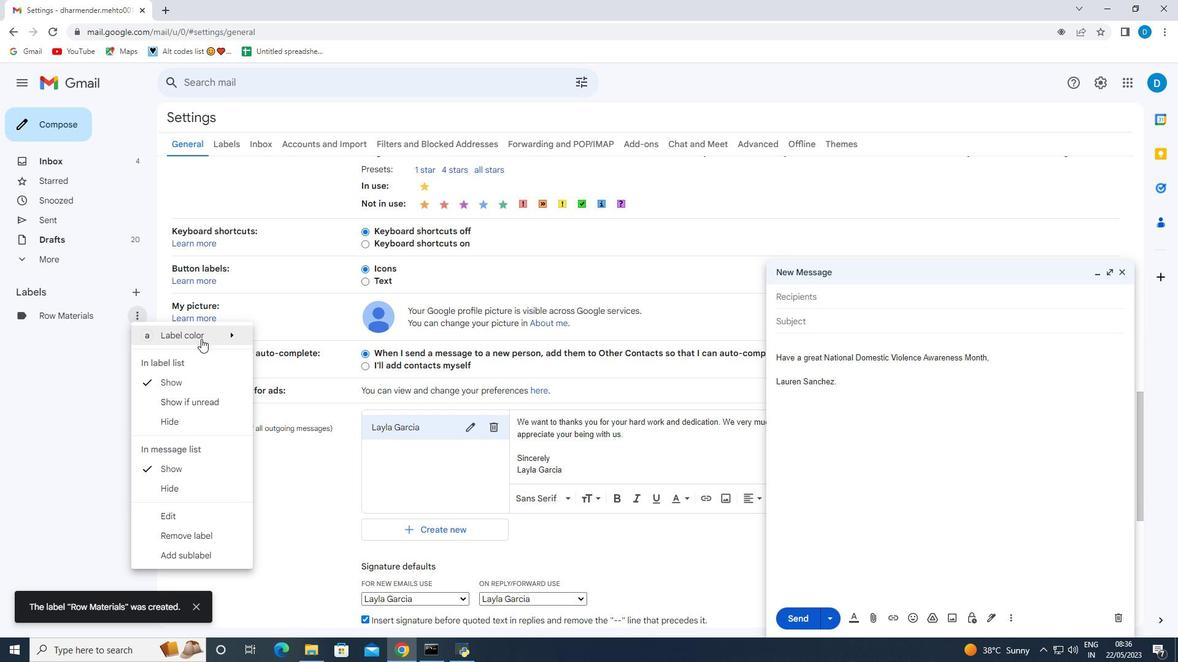 
Action: Mouse moved to (360, 402)
Screenshot: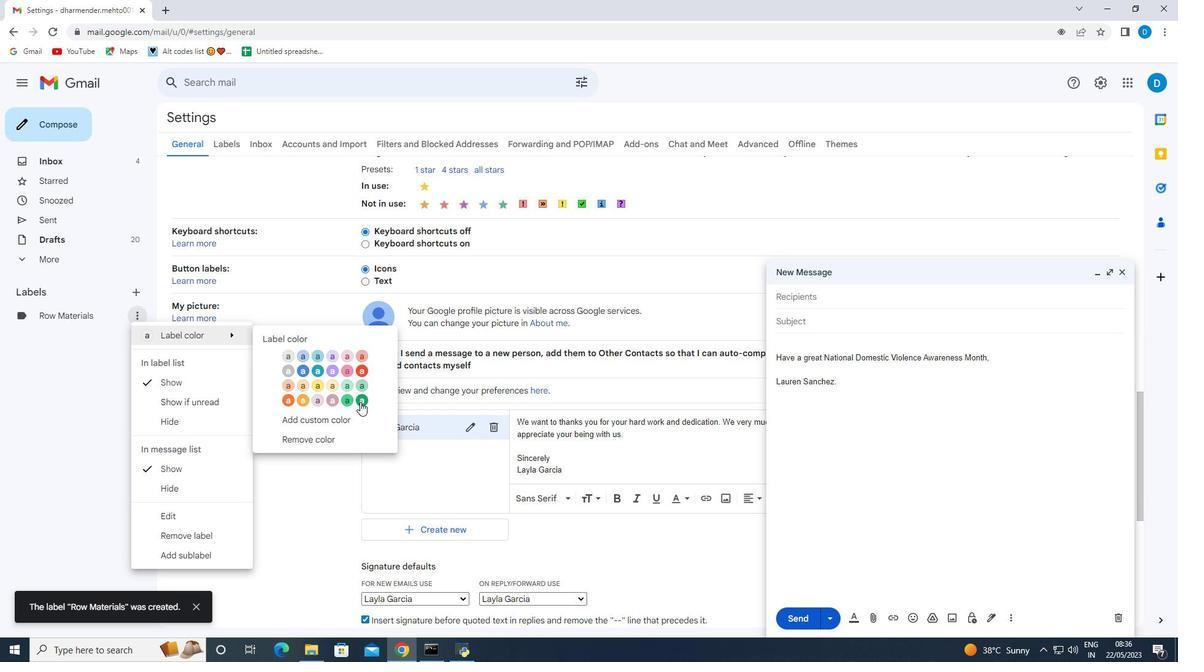 
Action: Mouse pressed left at (360, 402)
Screenshot: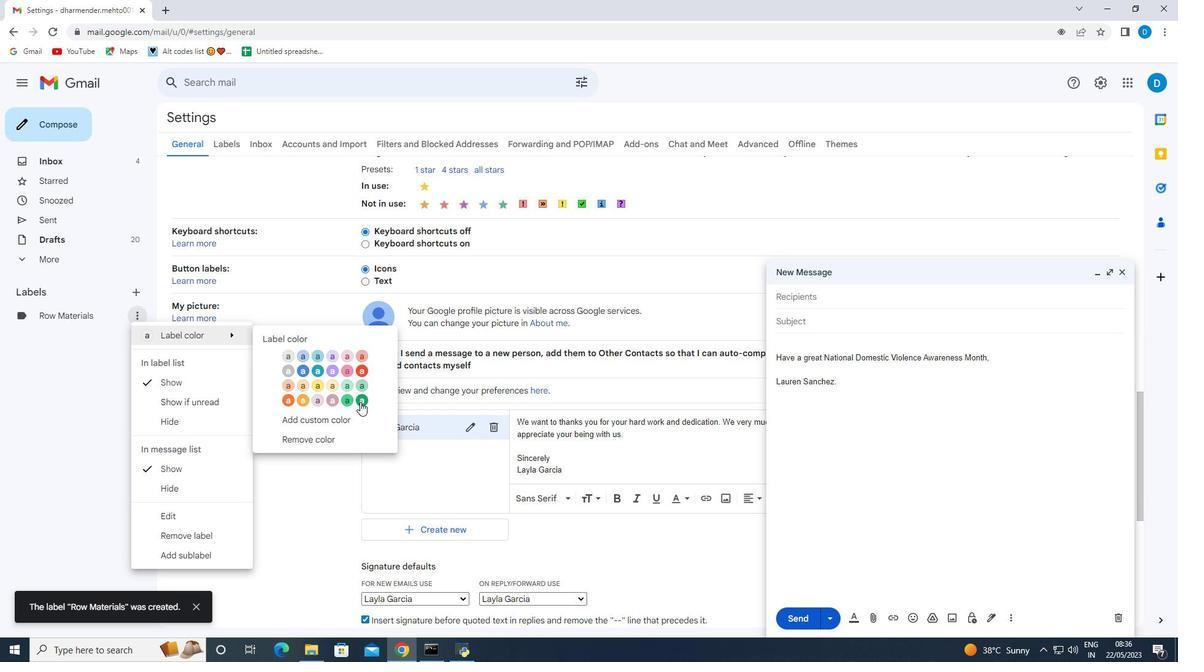 
Action: Mouse moved to (581, 577)
Screenshot: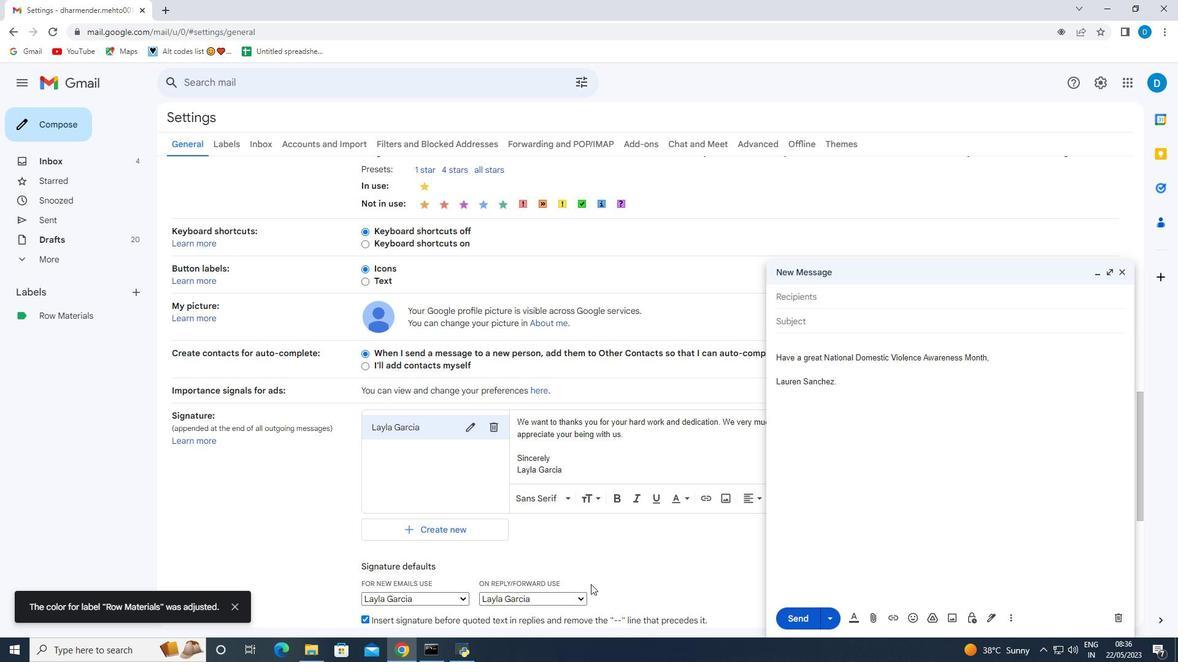 
Action: Mouse scrolled (581, 576) with delta (0, 0)
Screenshot: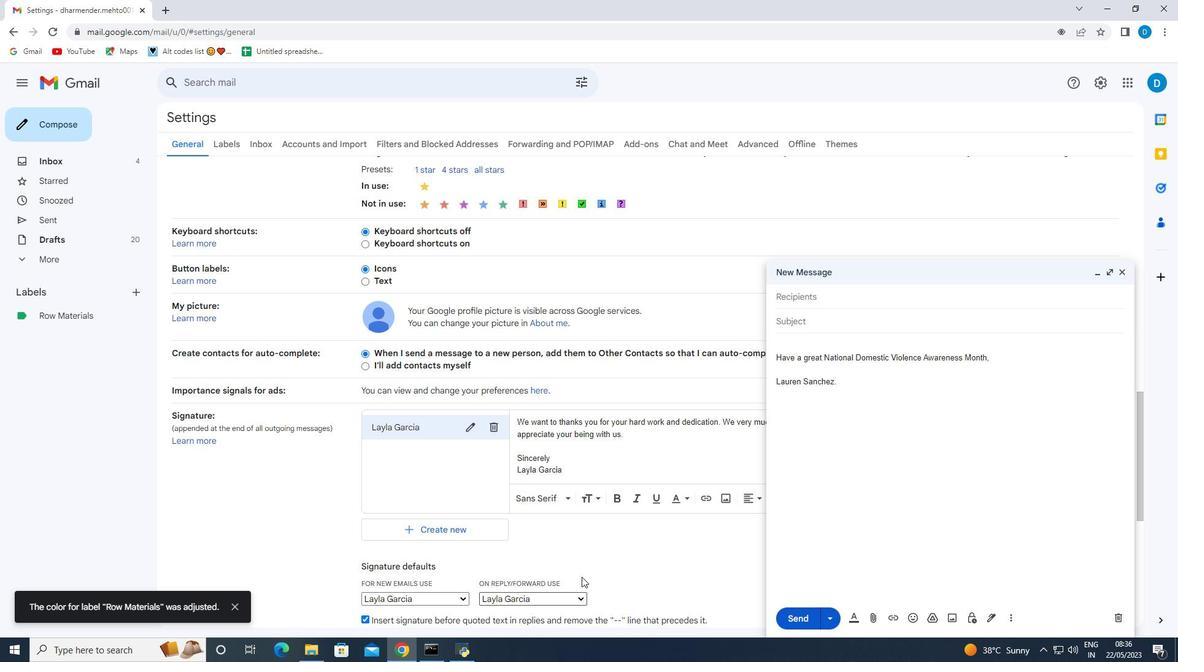 
Action: Mouse scrolled (581, 576) with delta (0, 0)
Screenshot: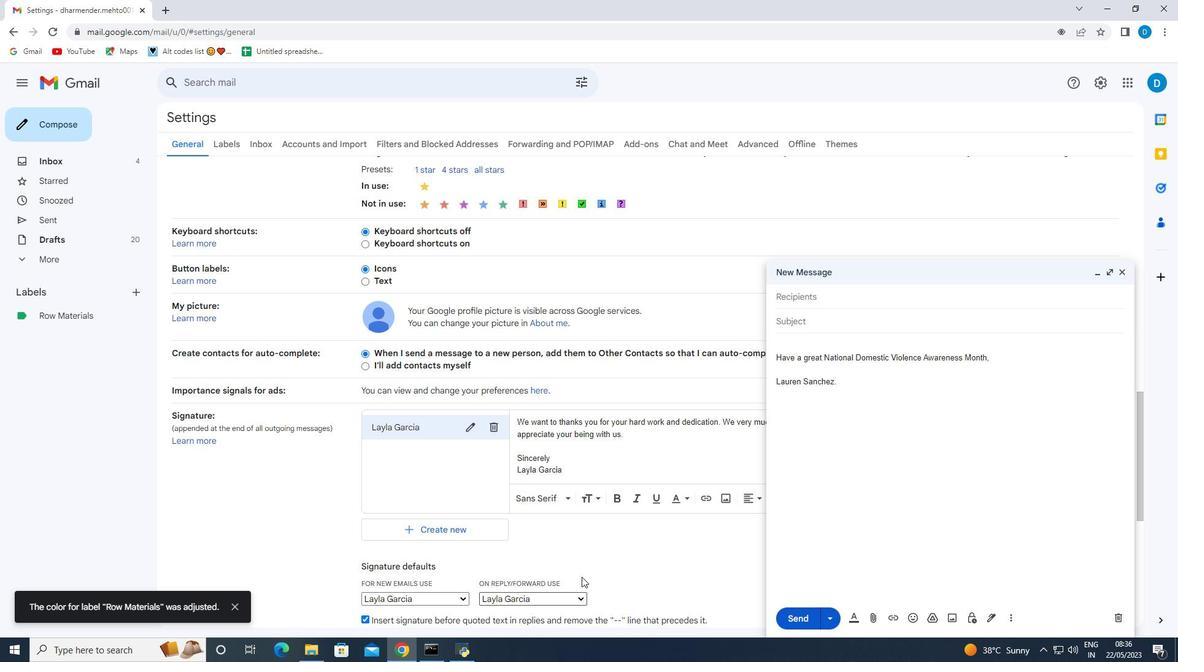 
Action: Mouse moved to (578, 577)
Screenshot: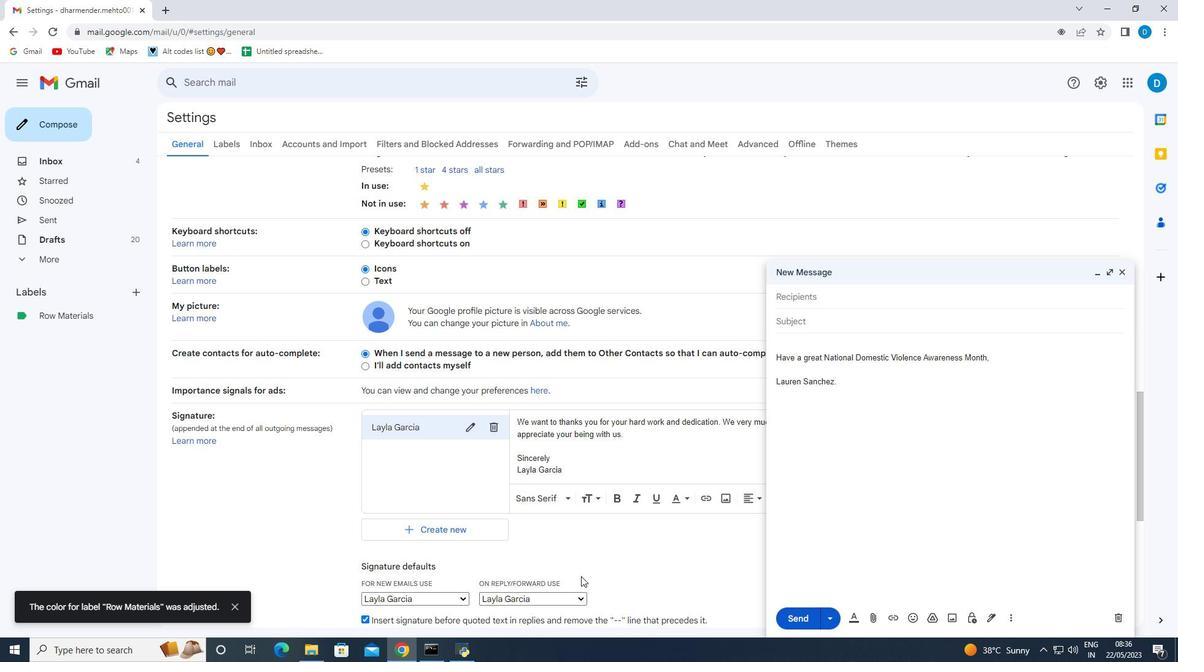 
Action: Mouse scrolled (578, 576) with delta (0, 0)
Screenshot: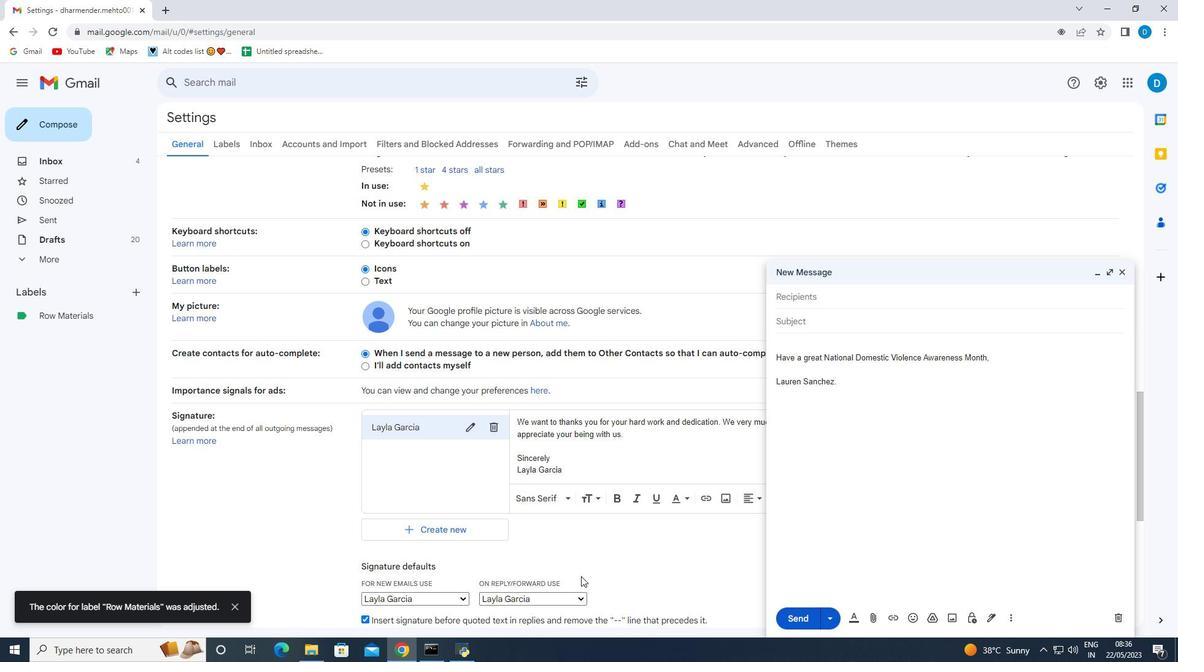 
Action: Mouse moved to (462, 469)
Screenshot: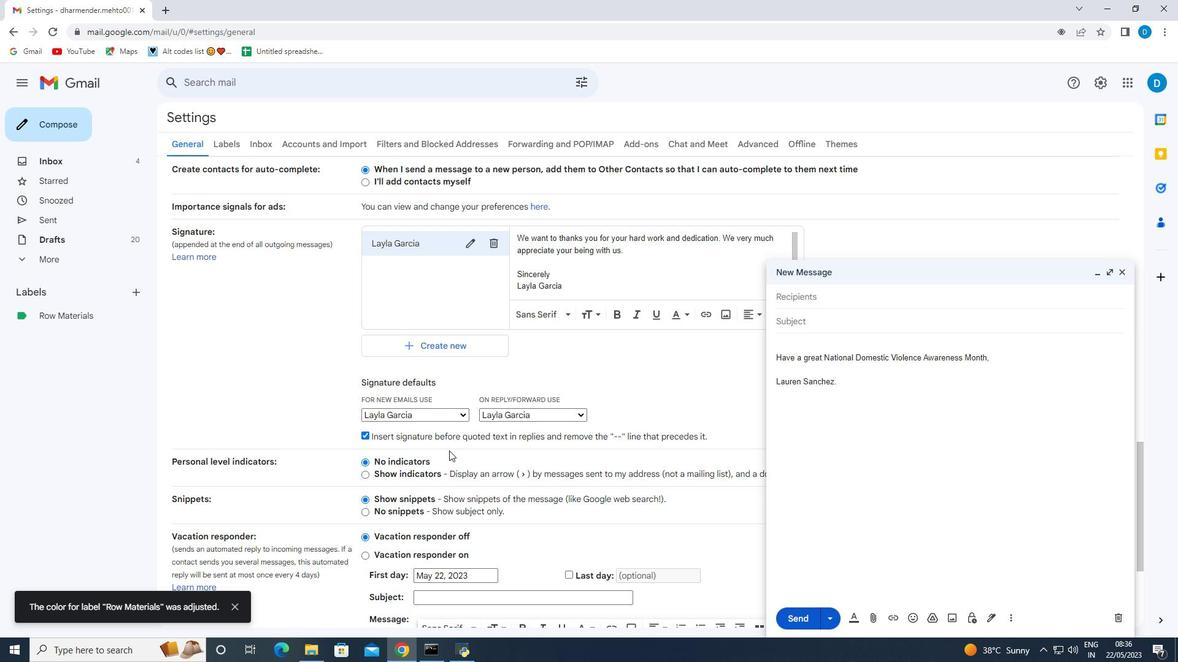 
Action: Mouse scrolled (462, 468) with delta (0, 0)
Screenshot: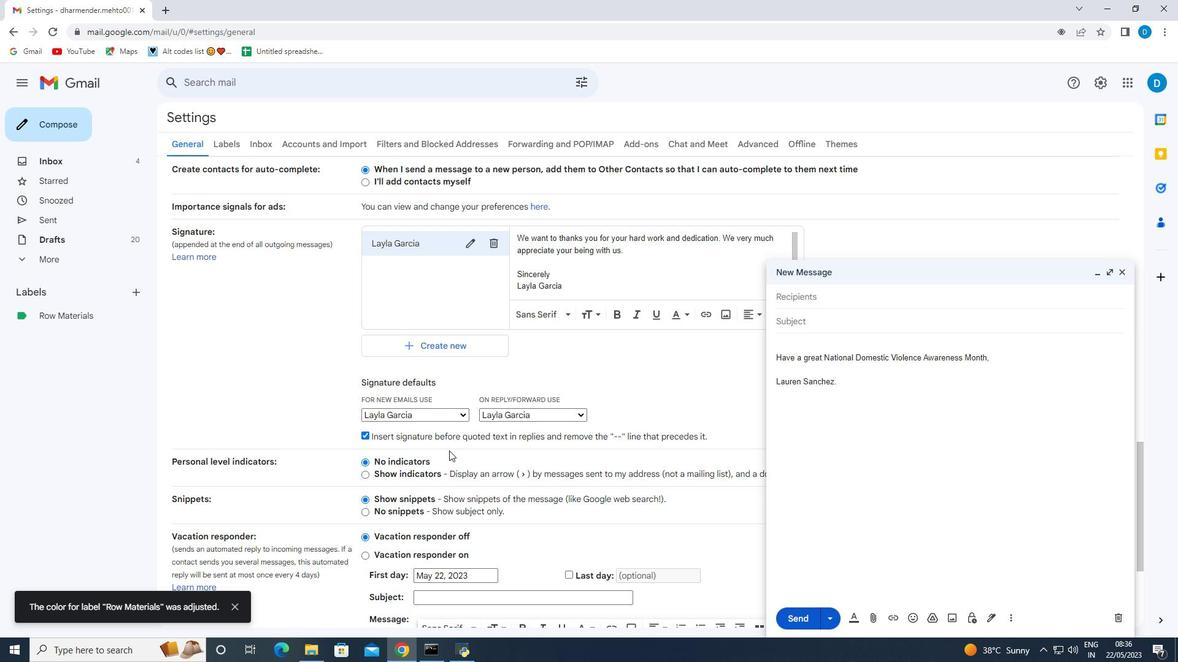 
Action: Mouse moved to (466, 476)
Screenshot: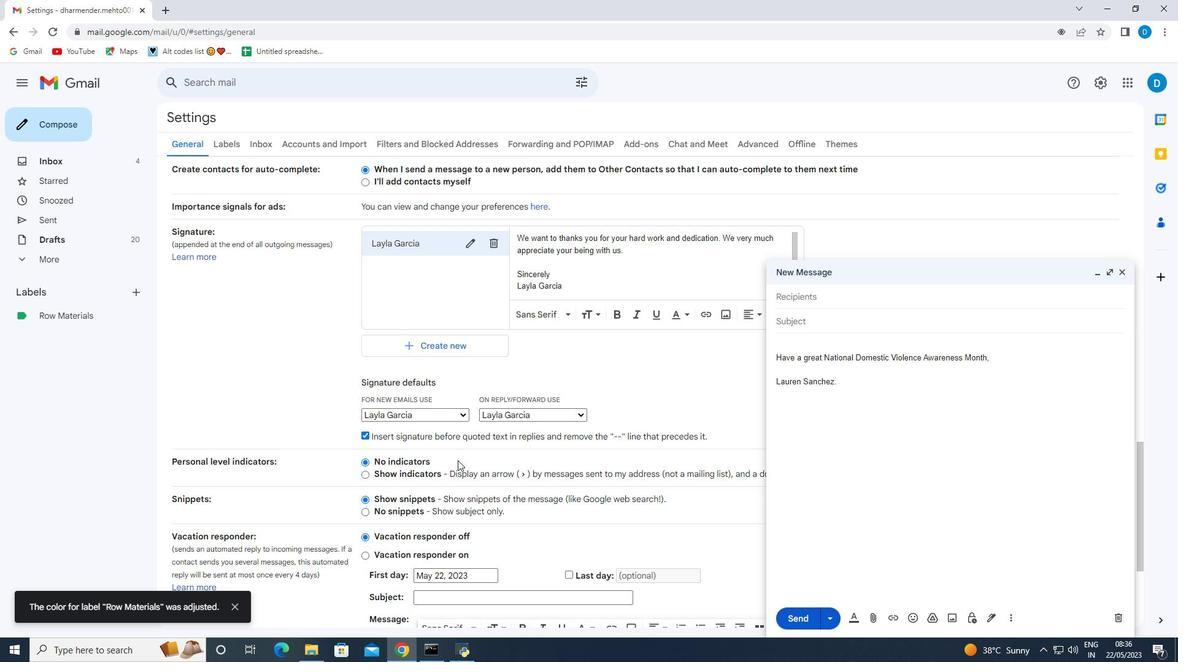 
Action: Mouse scrolled (466, 475) with delta (0, 0)
Screenshot: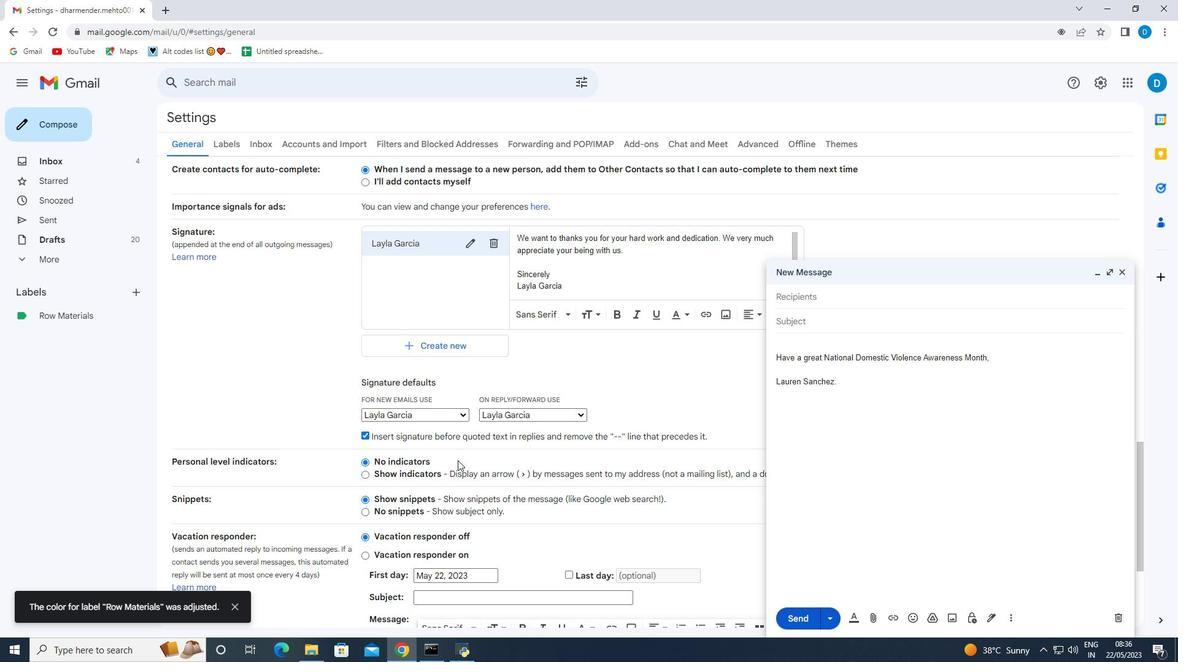
Action: Mouse moved to (477, 487)
Screenshot: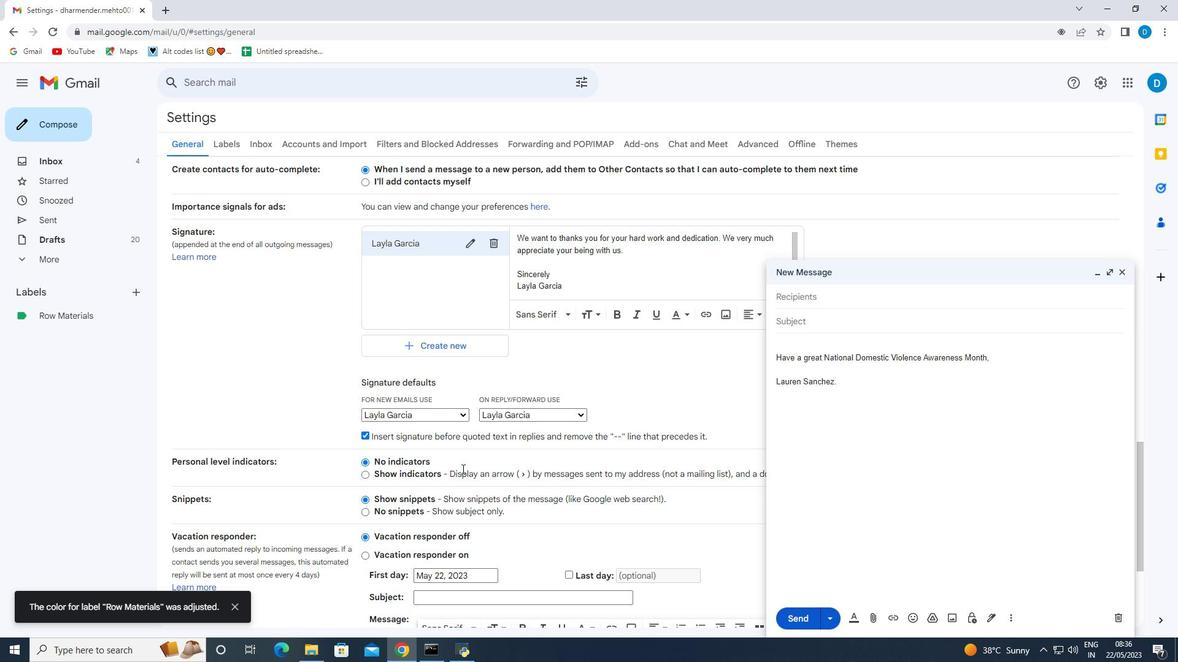 
Action: Mouse scrolled (475, 486) with delta (0, 0)
Screenshot: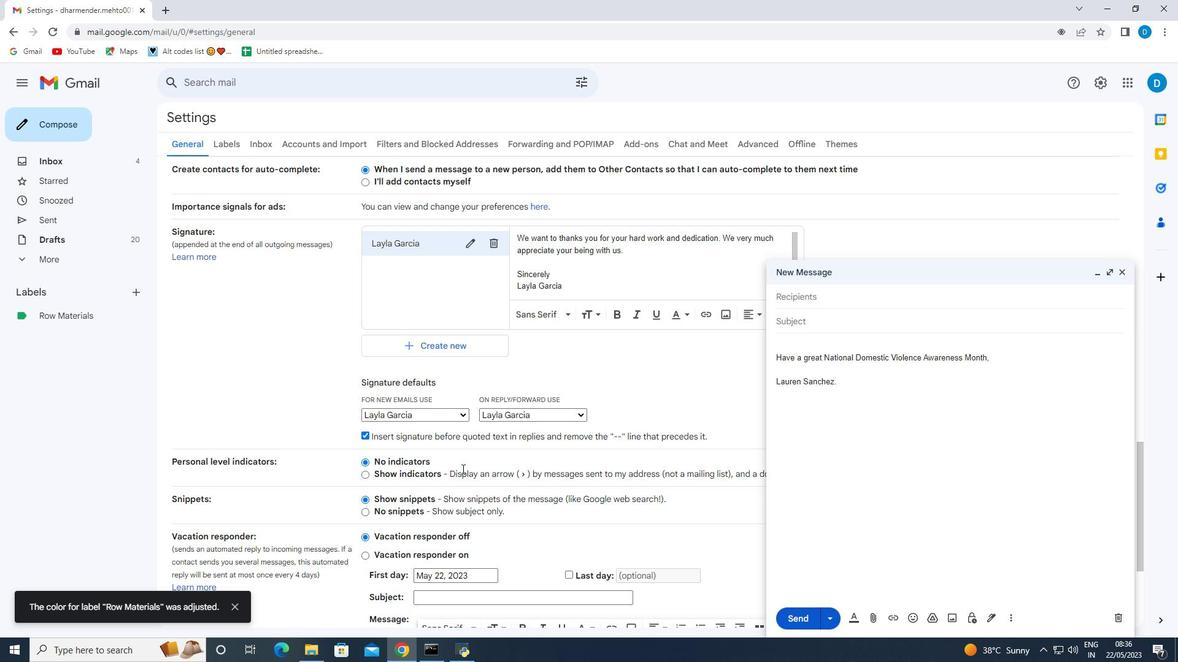 
Action: Mouse moved to (617, 581)
Screenshot: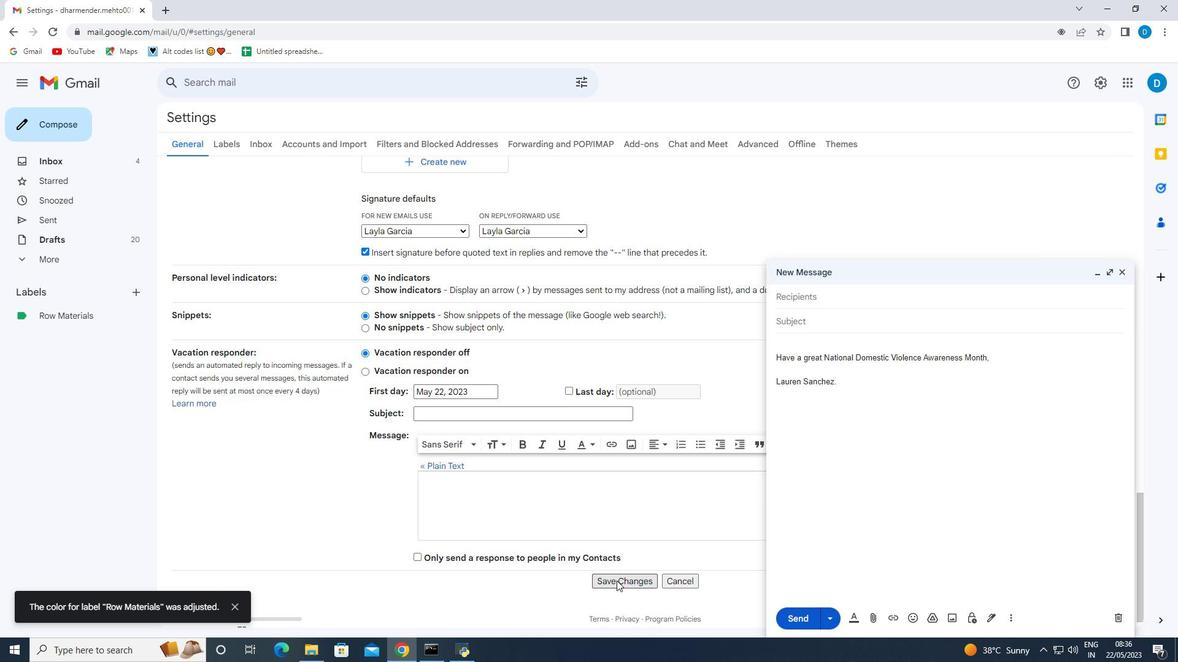 
Action: Mouse pressed left at (617, 581)
Screenshot: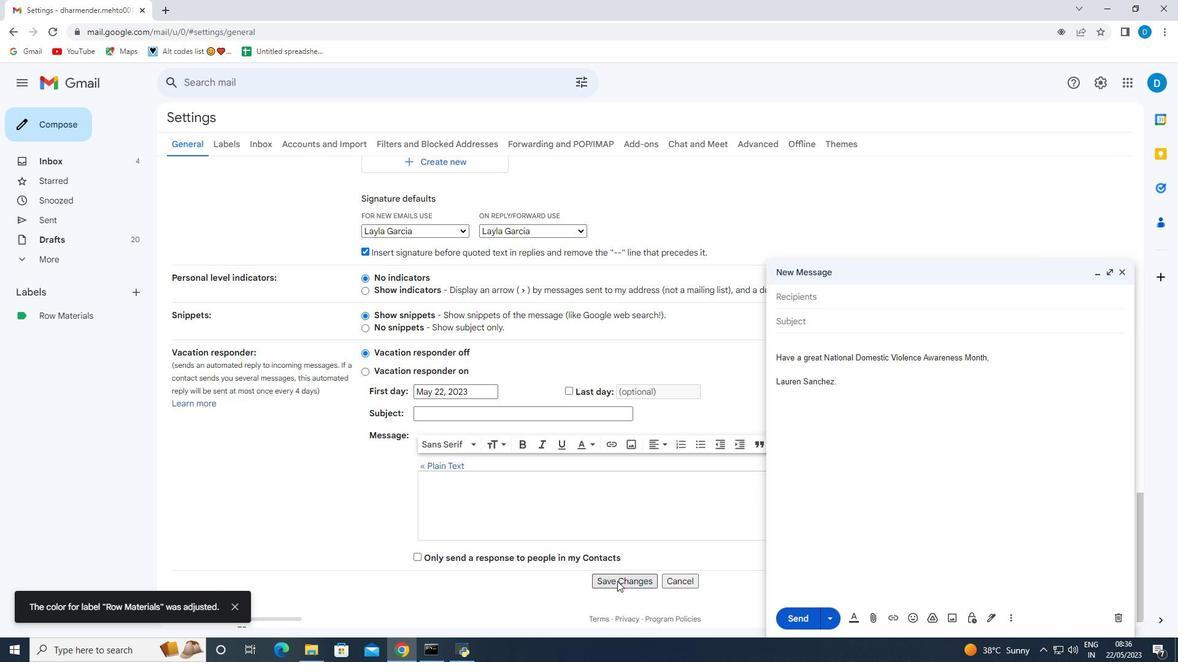 
Action: Mouse moved to (1121, 271)
Screenshot: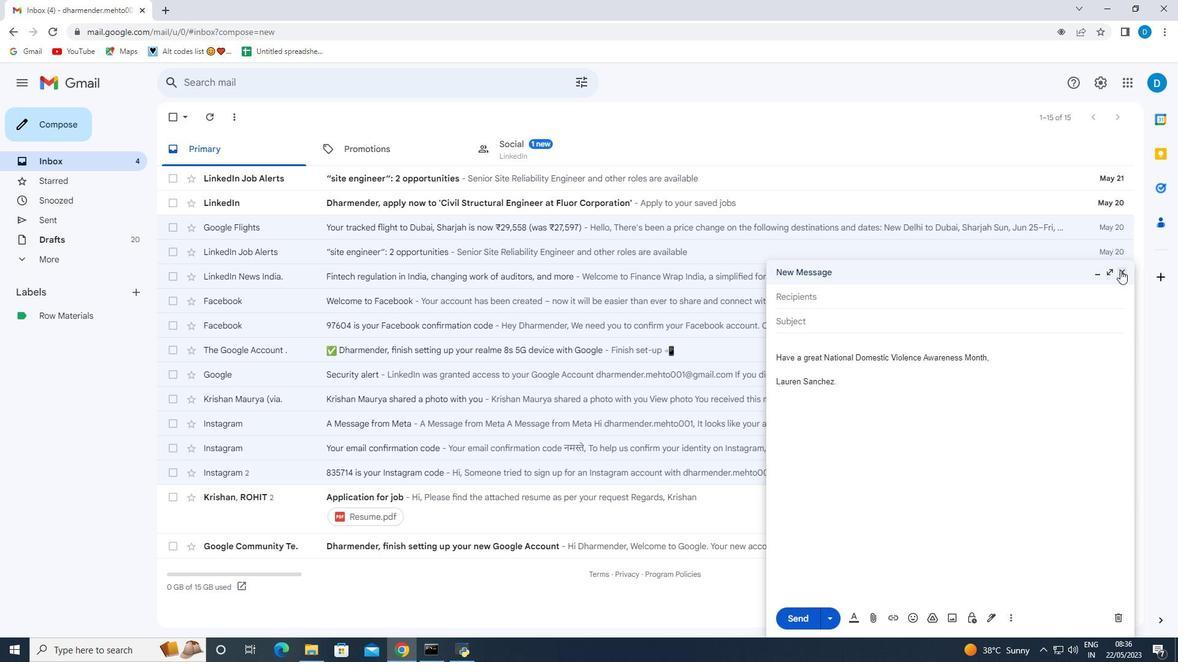 
Action: Mouse pressed left at (1121, 271)
Screenshot: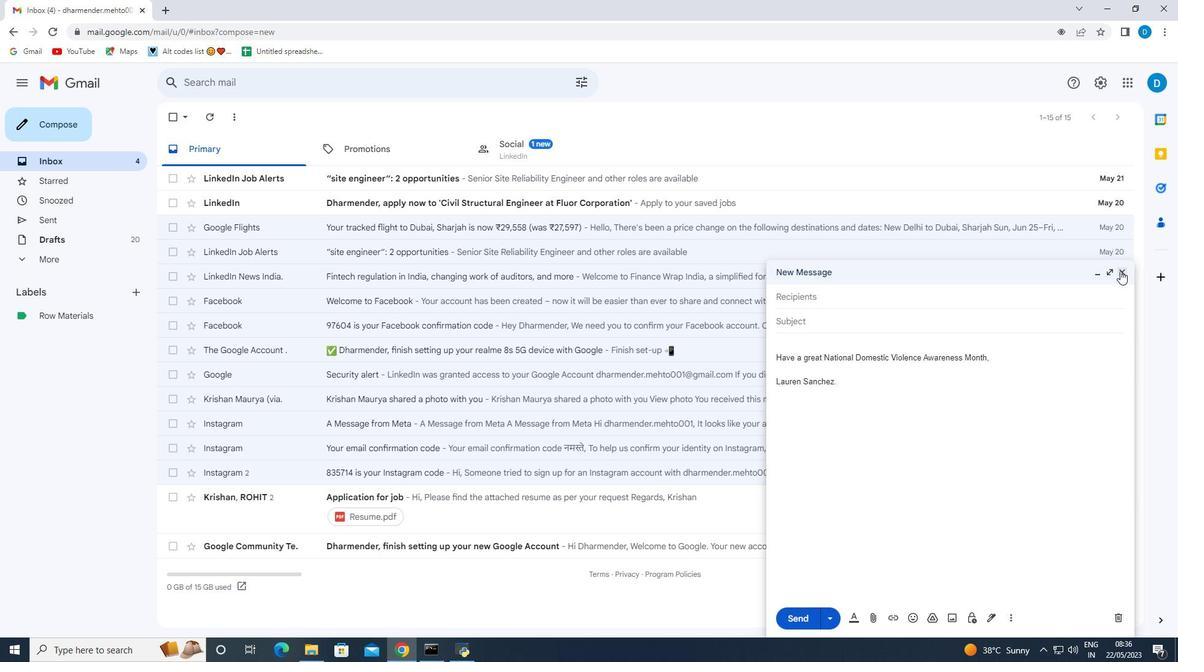
Action: Mouse moved to (58, 129)
Screenshot: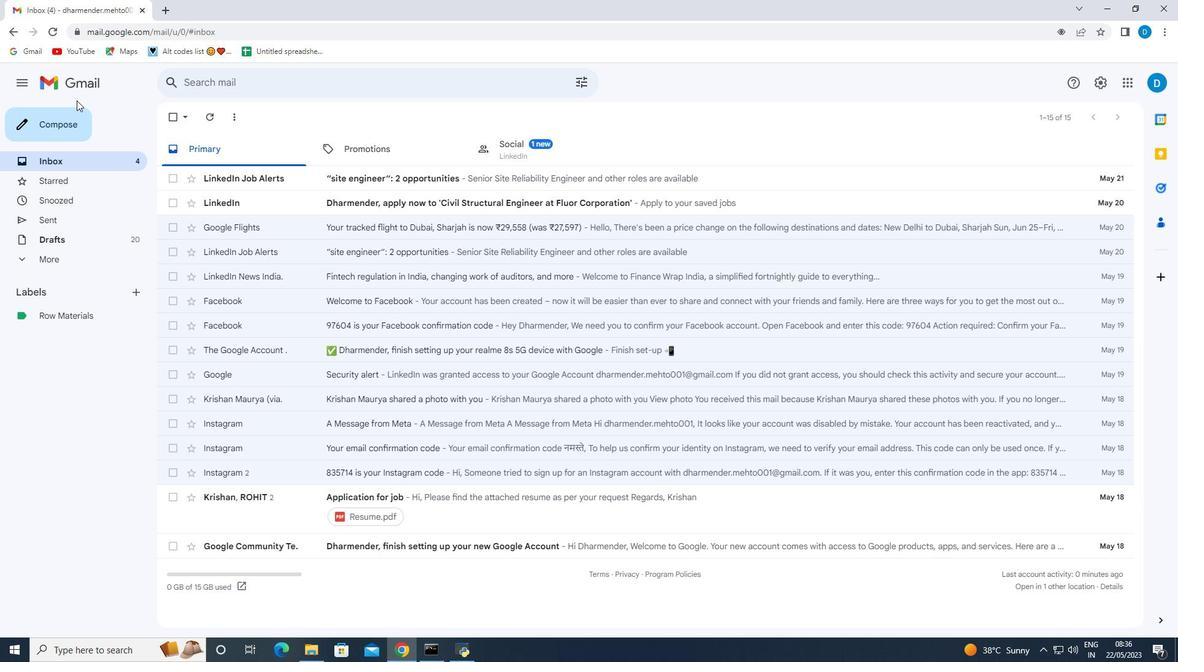 
Action: Mouse pressed left at (58, 129)
Screenshot: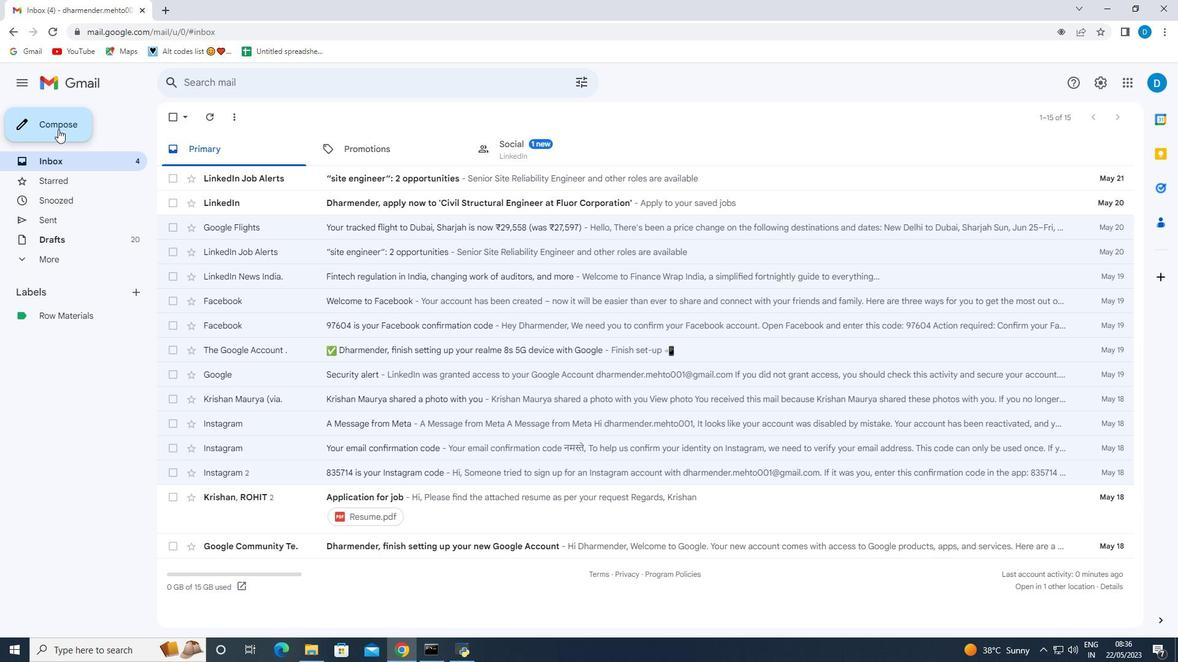 
Action: Mouse moved to (801, 298)
Screenshot: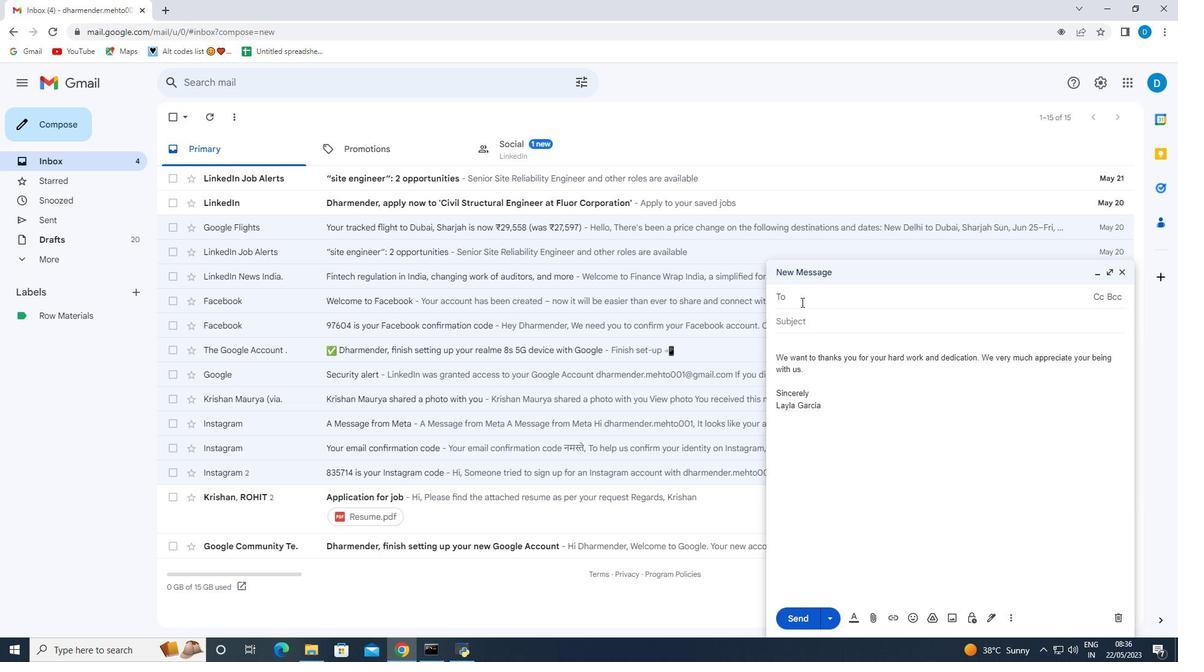 
Action: Mouse pressed left at (801, 298)
Screenshot: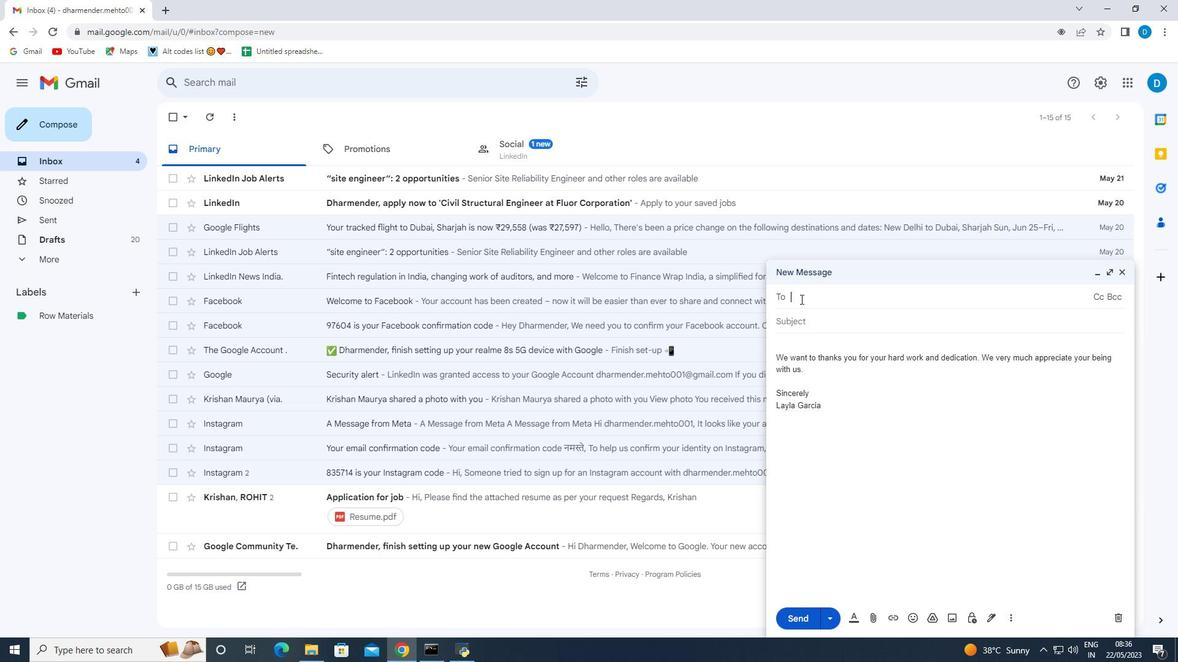 
Action: Key pressed softage.9<Key.shift>@softage.net
Screenshot: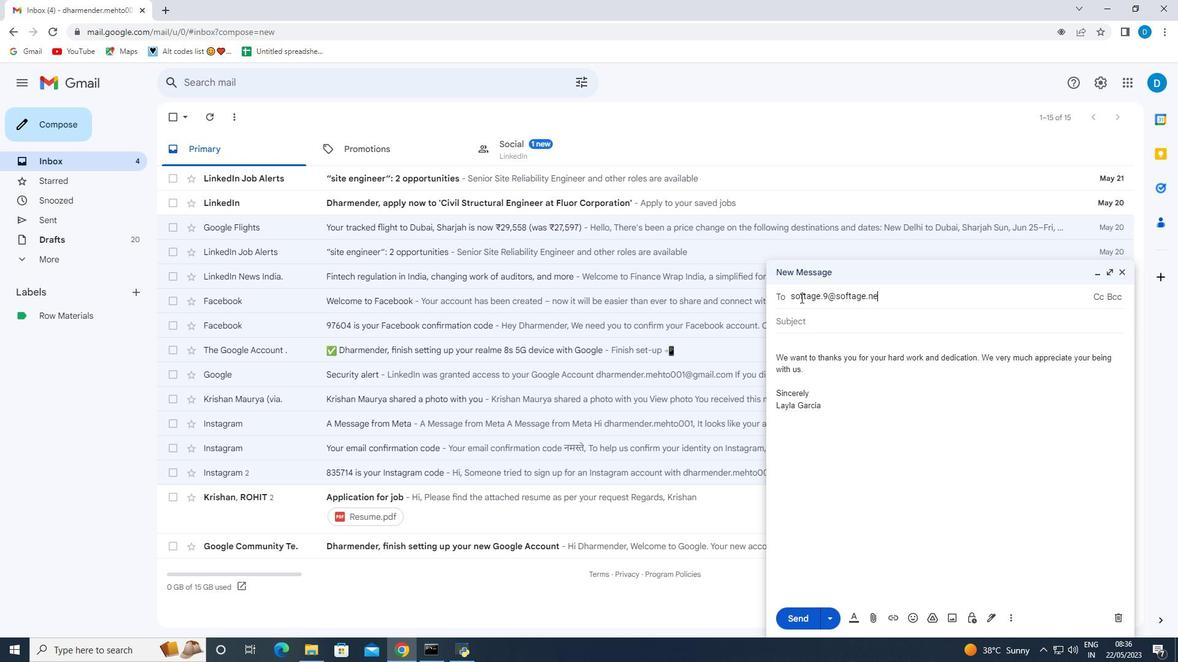 
Action: Mouse moved to (843, 470)
Screenshot: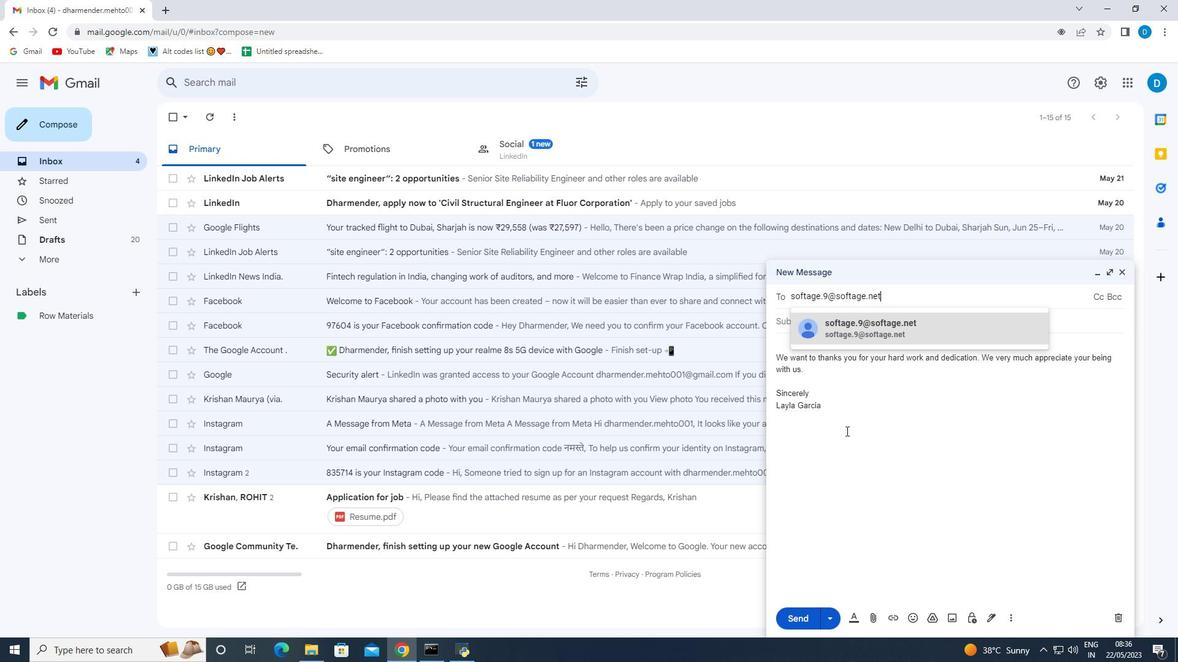 
Action: Mouse pressed left at (843, 470)
Screenshot: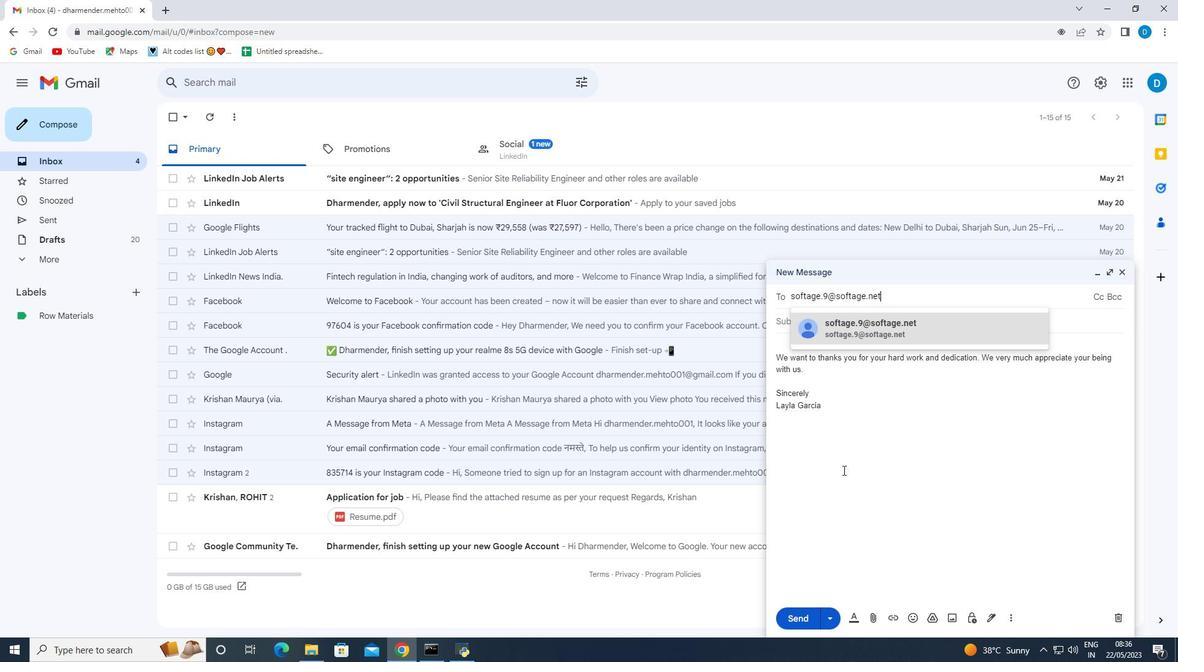 
Action: Mouse moved to (1015, 621)
Screenshot: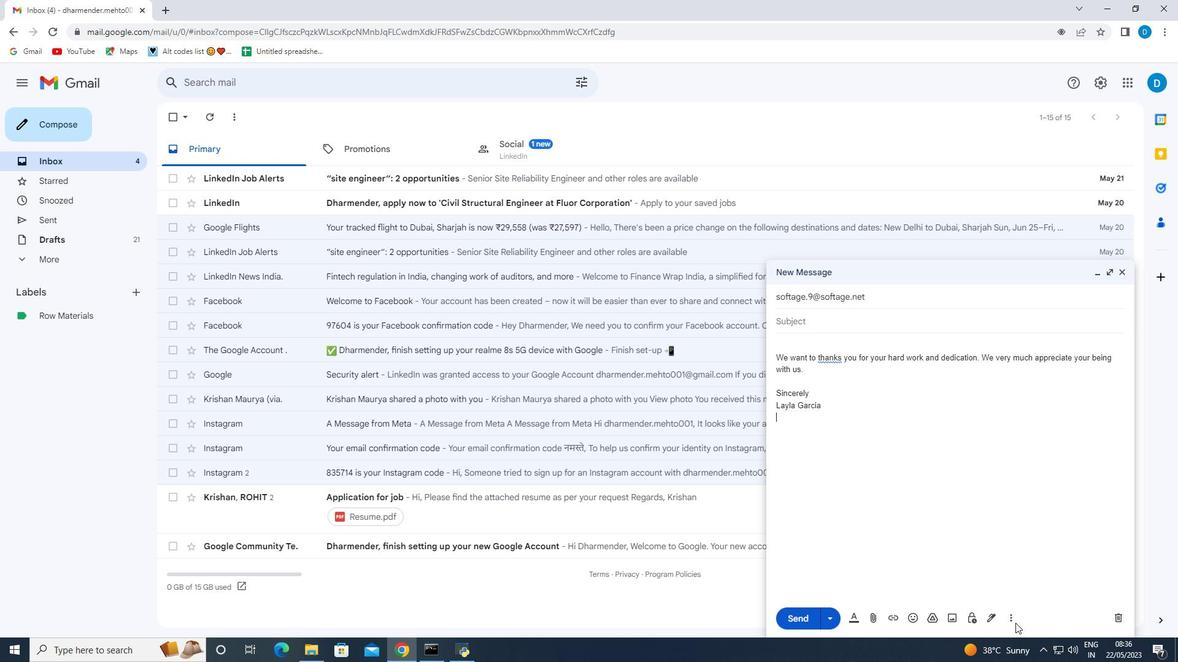 
Action: Mouse pressed left at (1015, 621)
Screenshot: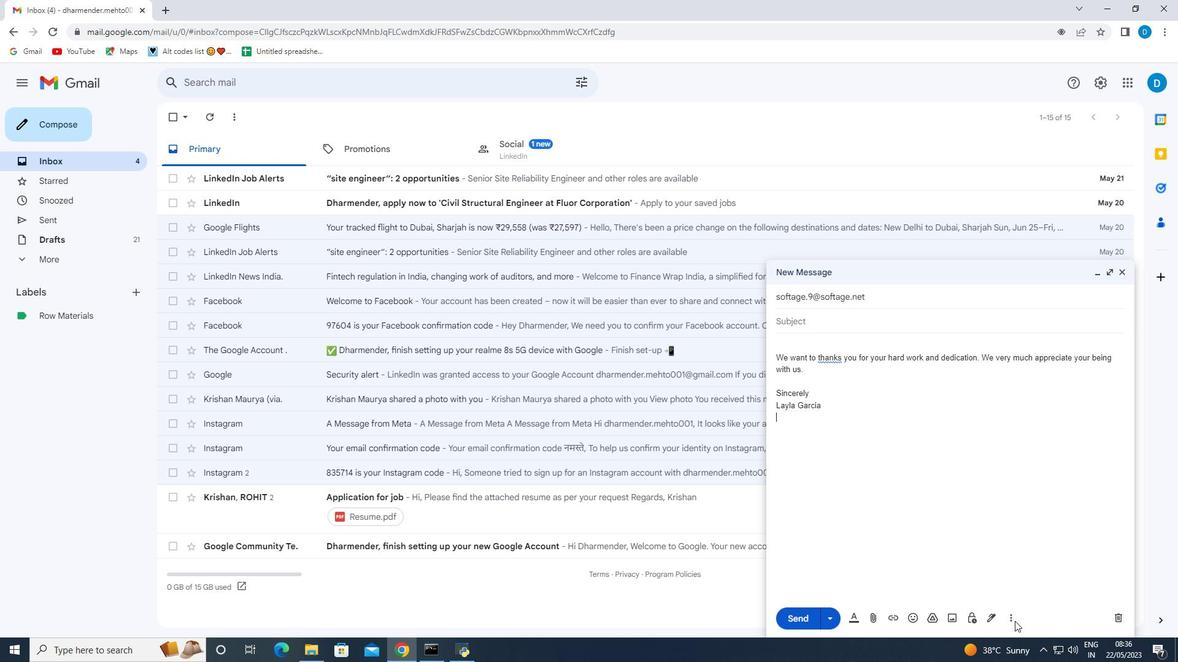 
Action: Mouse moved to (1013, 619)
Screenshot: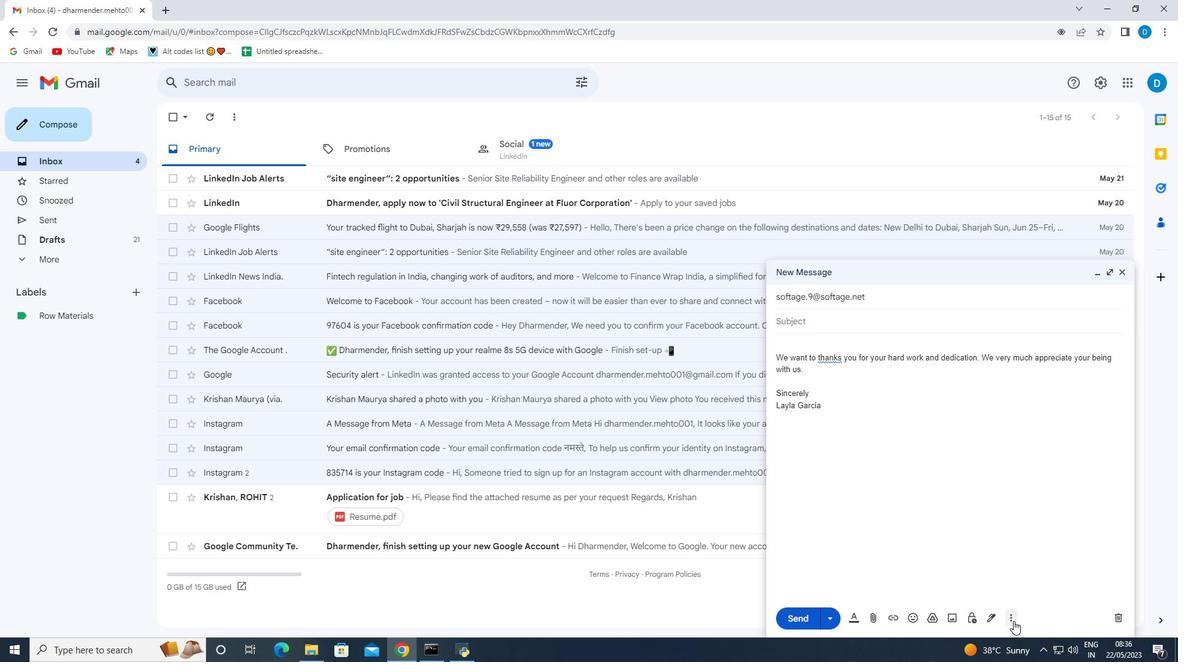 
Action: Mouse pressed left at (1013, 619)
Screenshot: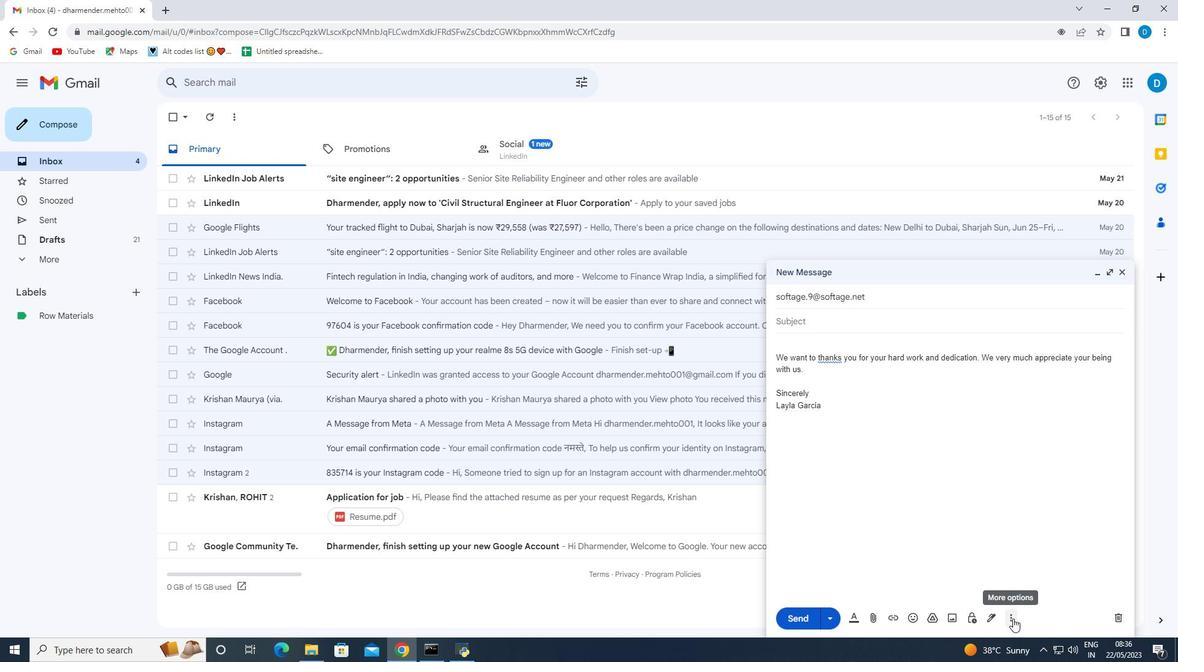 
Action: Mouse moved to (1065, 509)
Screenshot: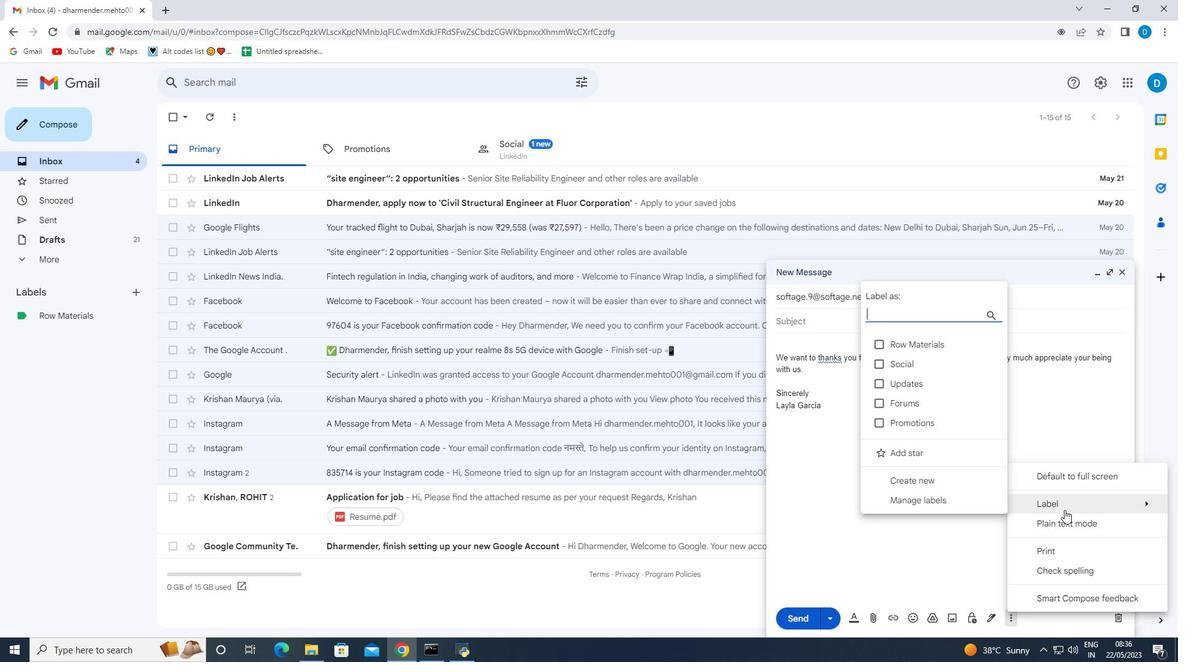 
Action: Mouse pressed left at (1065, 509)
Screenshot: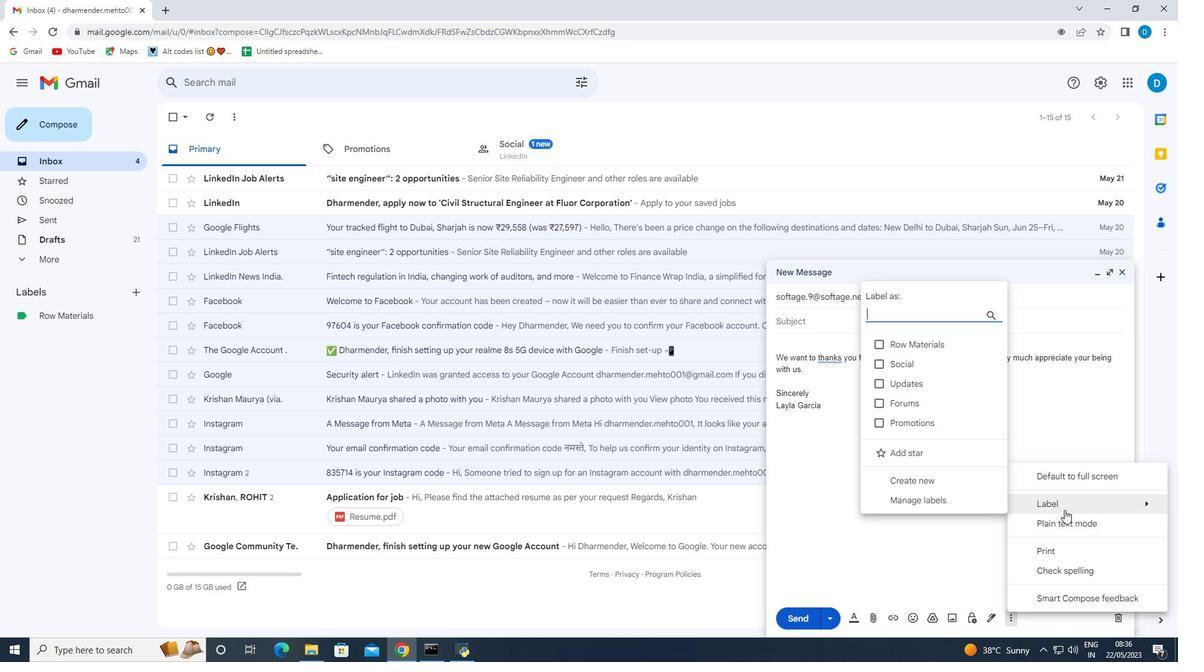 
Action: Mouse moved to (883, 345)
Screenshot: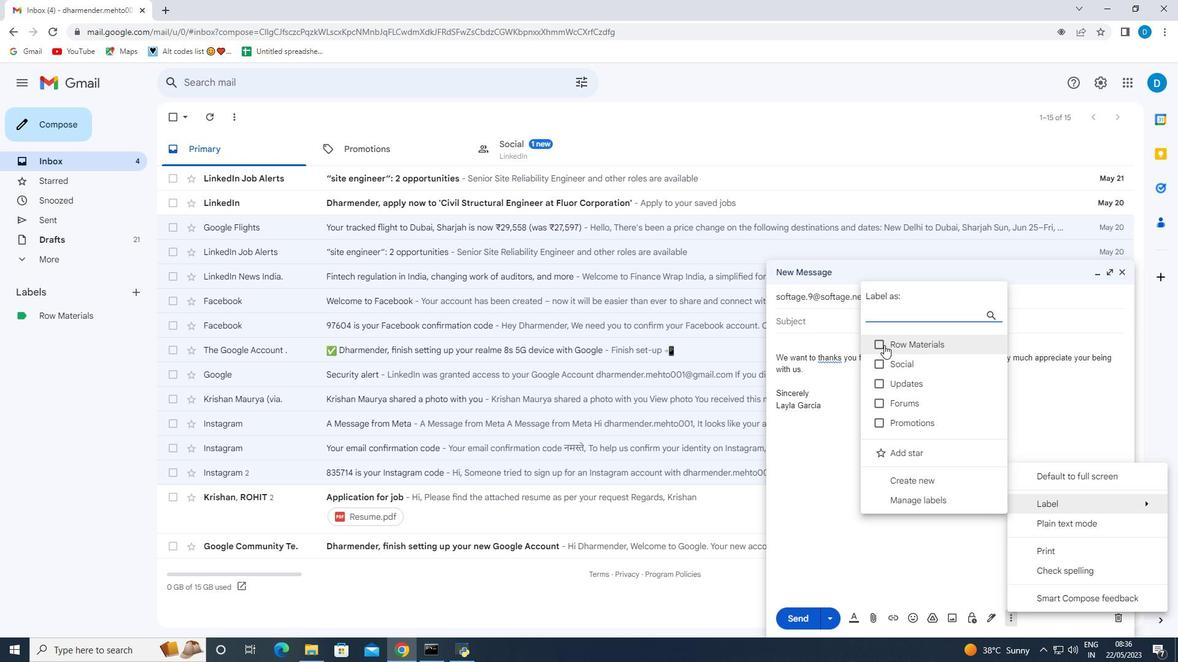 
Action: Mouse pressed left at (883, 345)
Screenshot: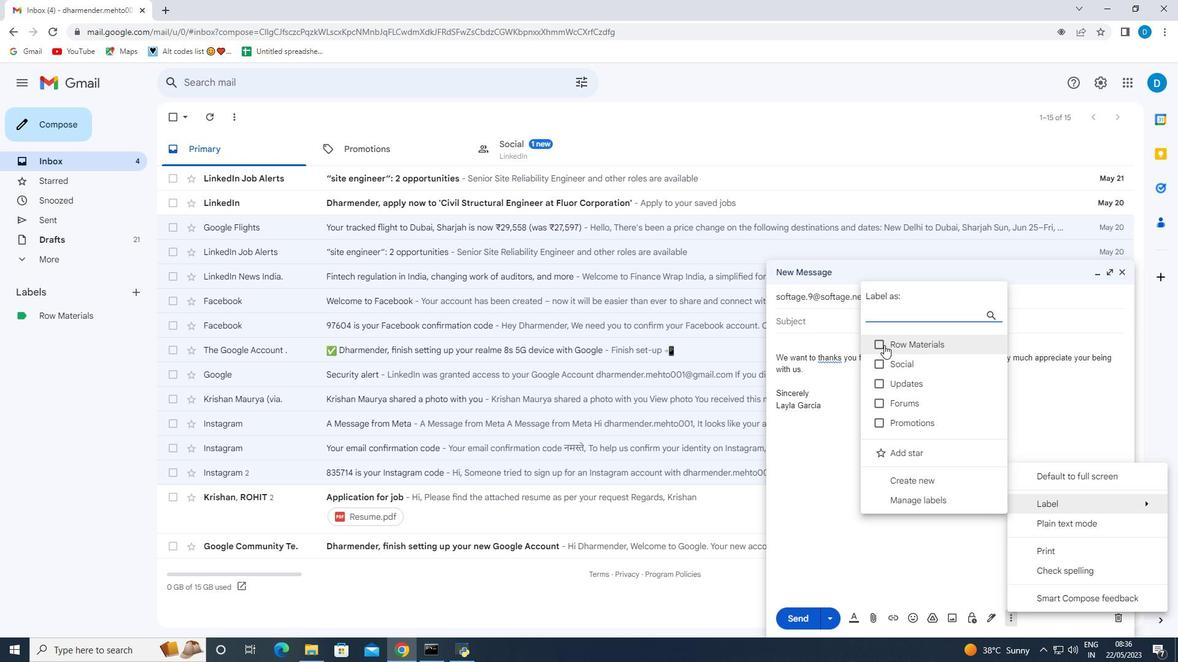 
Action: Mouse moved to (896, 482)
Screenshot: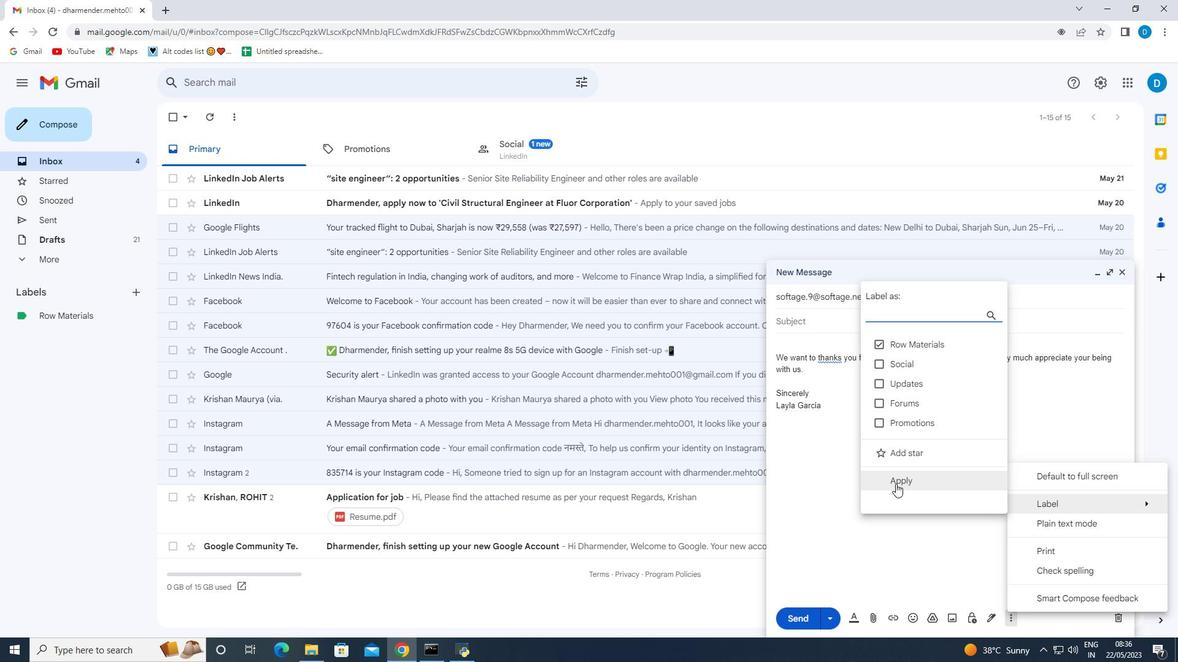 
Action: Mouse pressed left at (896, 482)
Screenshot: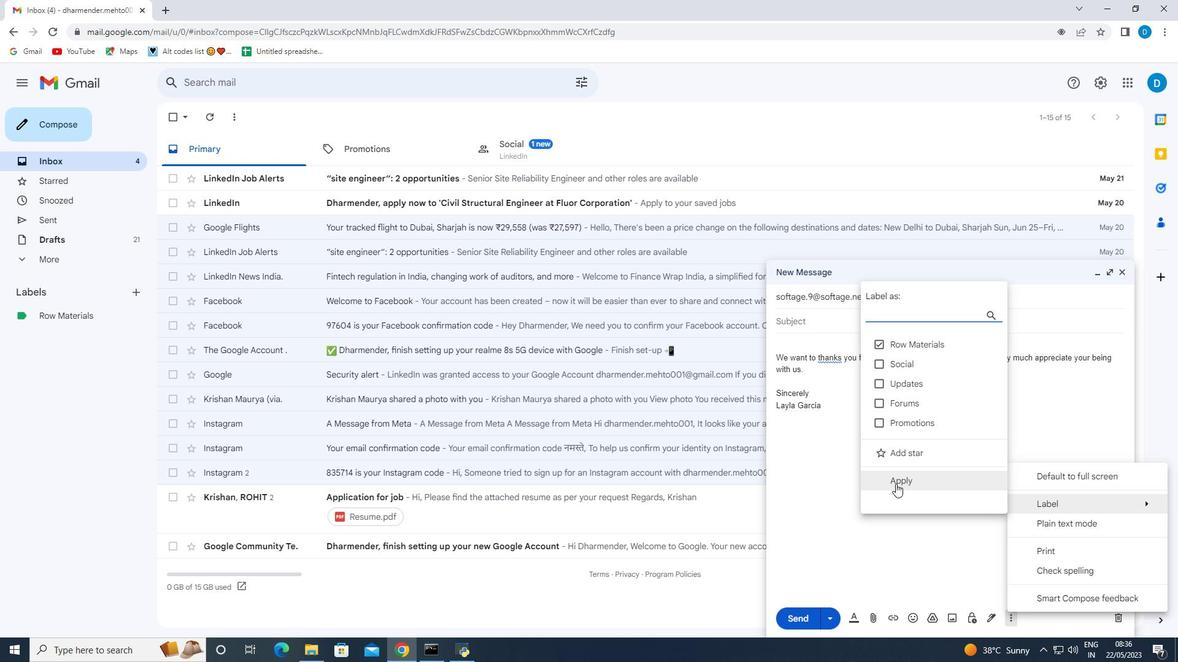 
Action: Mouse moved to (815, 599)
Screenshot: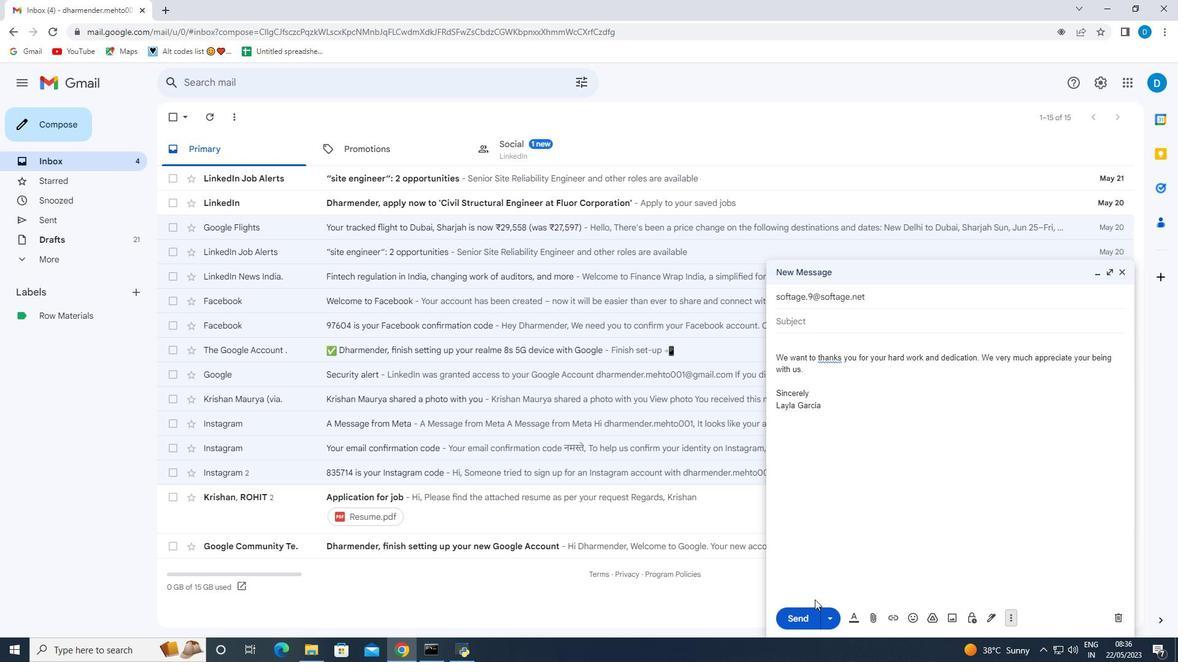 
